Task: Find a house in Butia, Brazil for 2 adults from 10th to 18th August, with a price range of 10,000 to 14,000, including Wifi, Free parking, Gym, TV, Breakfast, and Self check-in.
Action: Mouse moved to (545, 129)
Screenshot: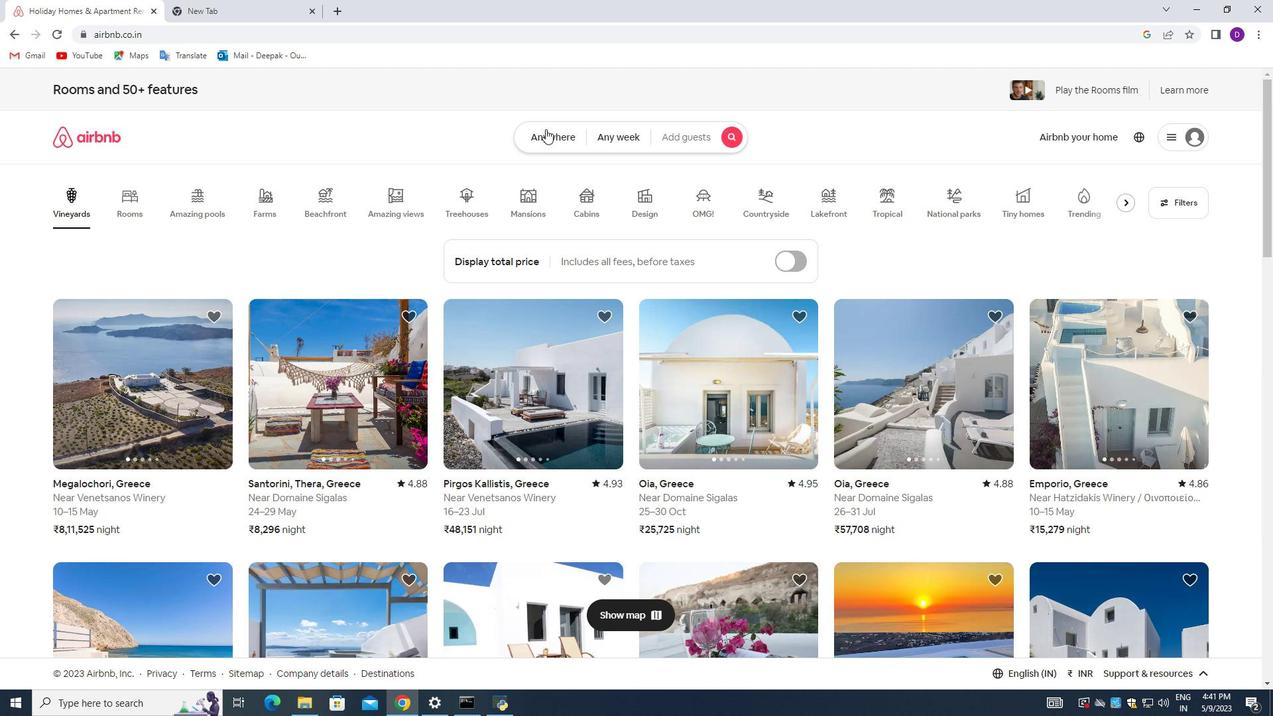 
Action: Mouse pressed left at (545, 129)
Screenshot: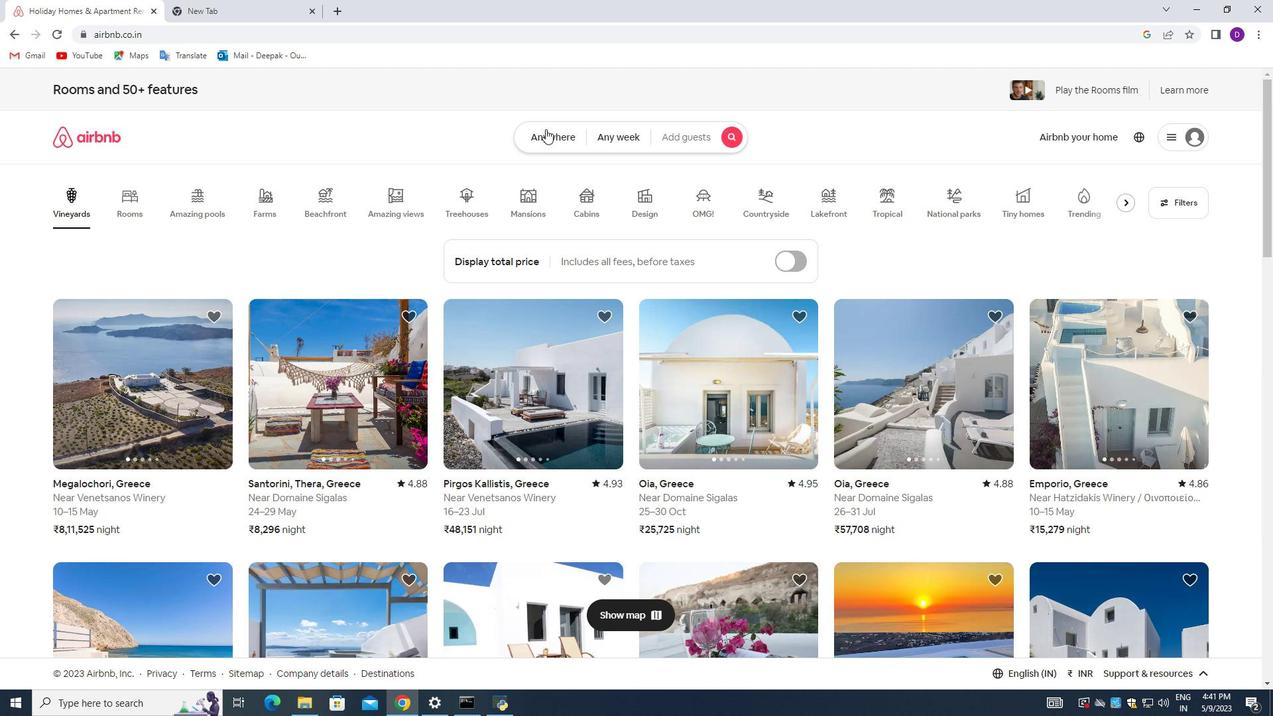 
Action: Mouse moved to (425, 192)
Screenshot: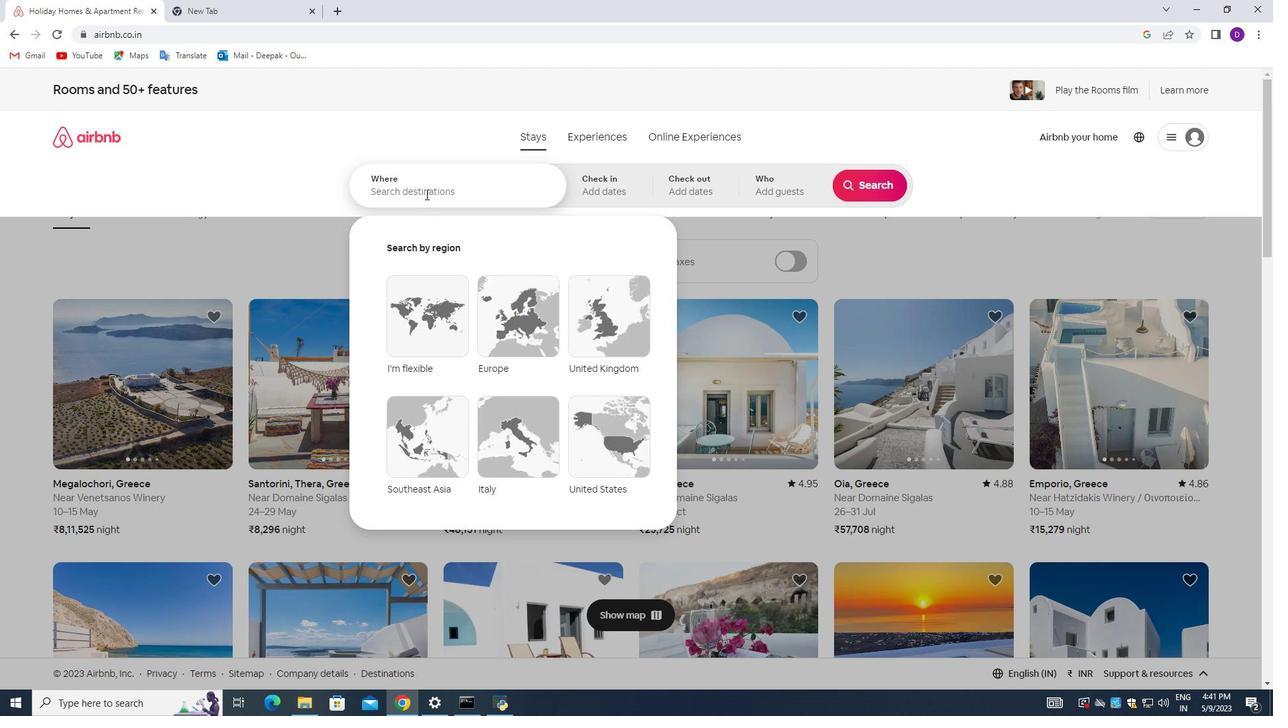 
Action: Mouse pressed left at (425, 192)
Screenshot: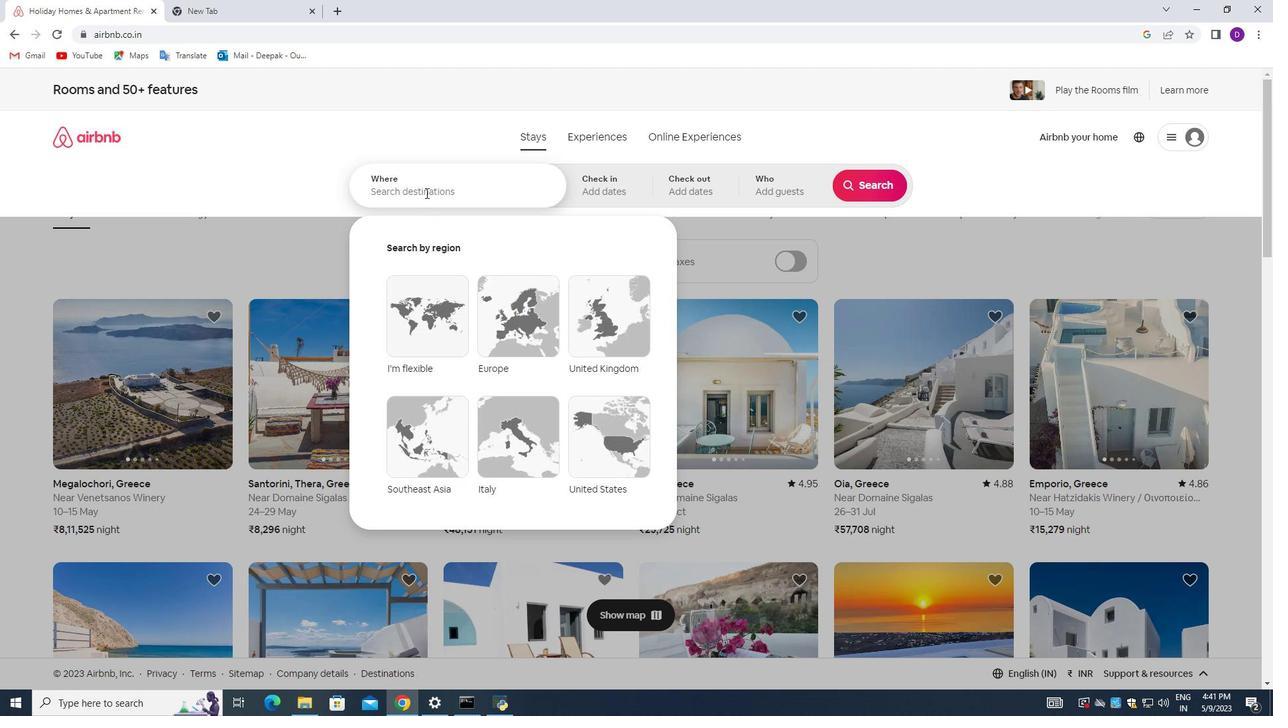
Action: Mouse moved to (425, 192)
Screenshot: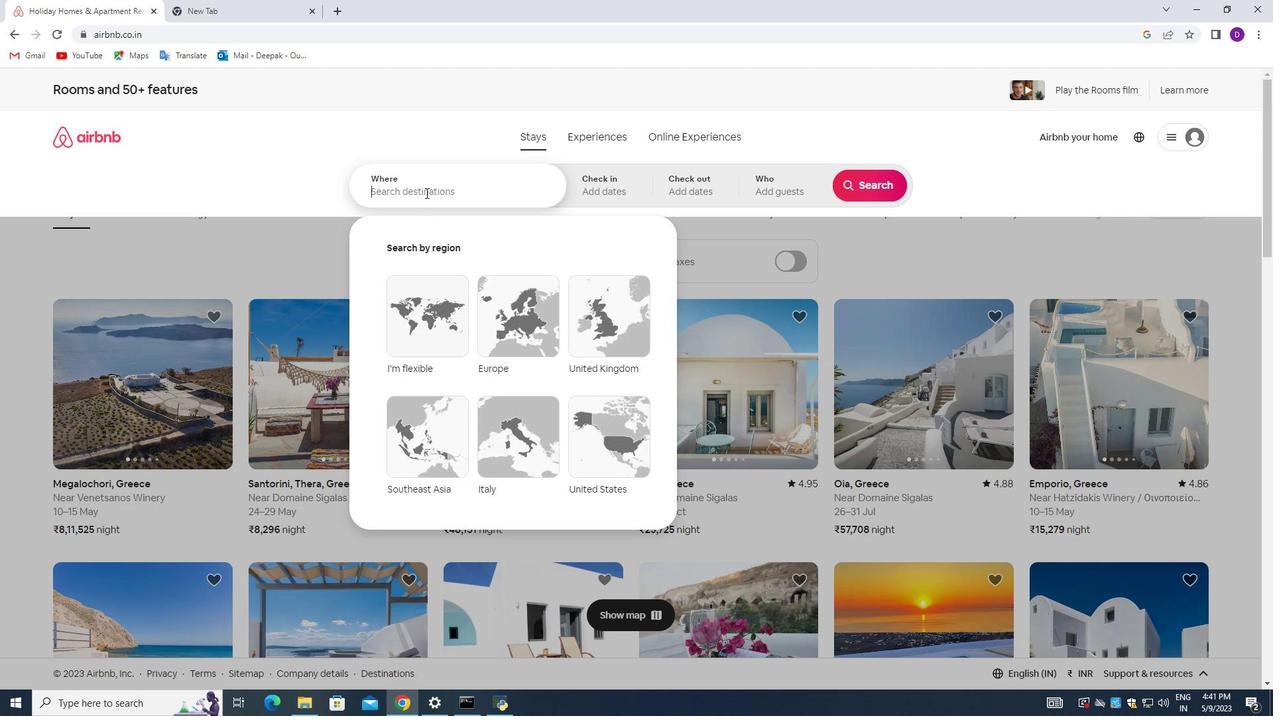 
Action: Key pressed <Key.shift>Butia,<Key.shift><Key.shift><Key.shift><Key.shift><Key.shift><Key.shift><Key.shift><Key.shift><Key.shift><Key.shift><Key.shift><Key.shift><Key.shift><Key.shift><Key.shift>Brazil<Key.enter>
Screenshot: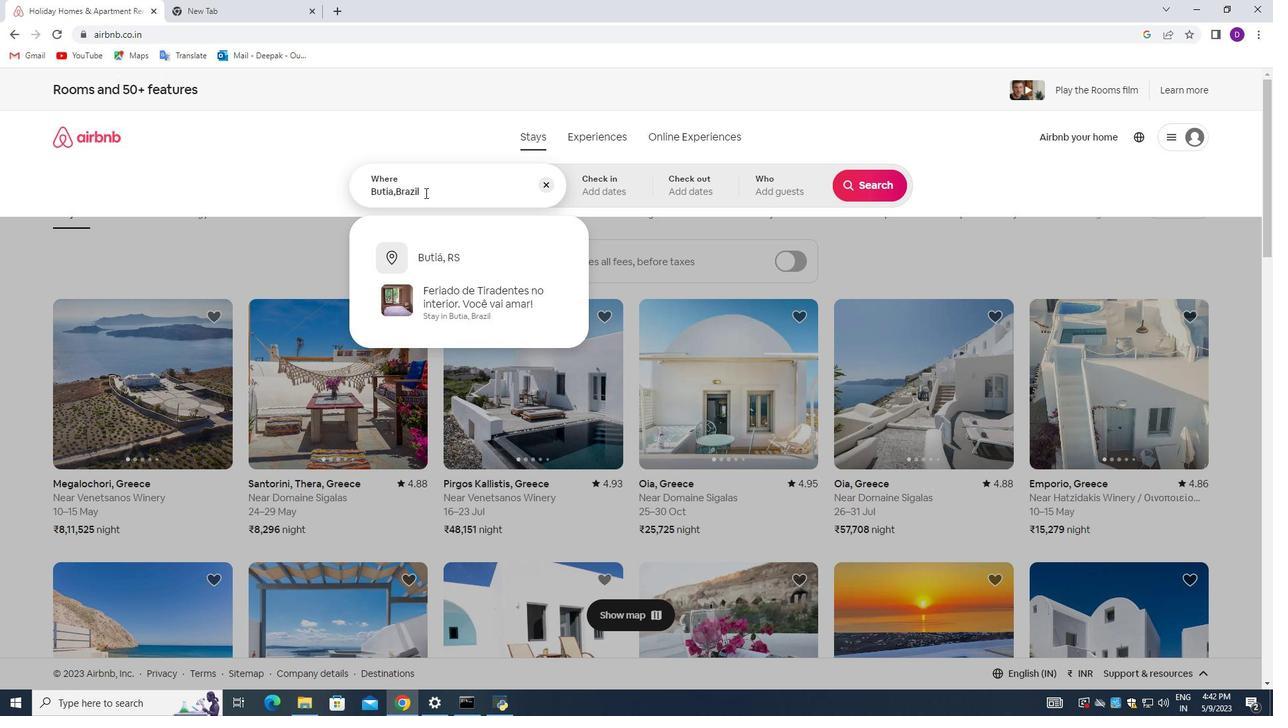 
Action: Mouse moved to (867, 297)
Screenshot: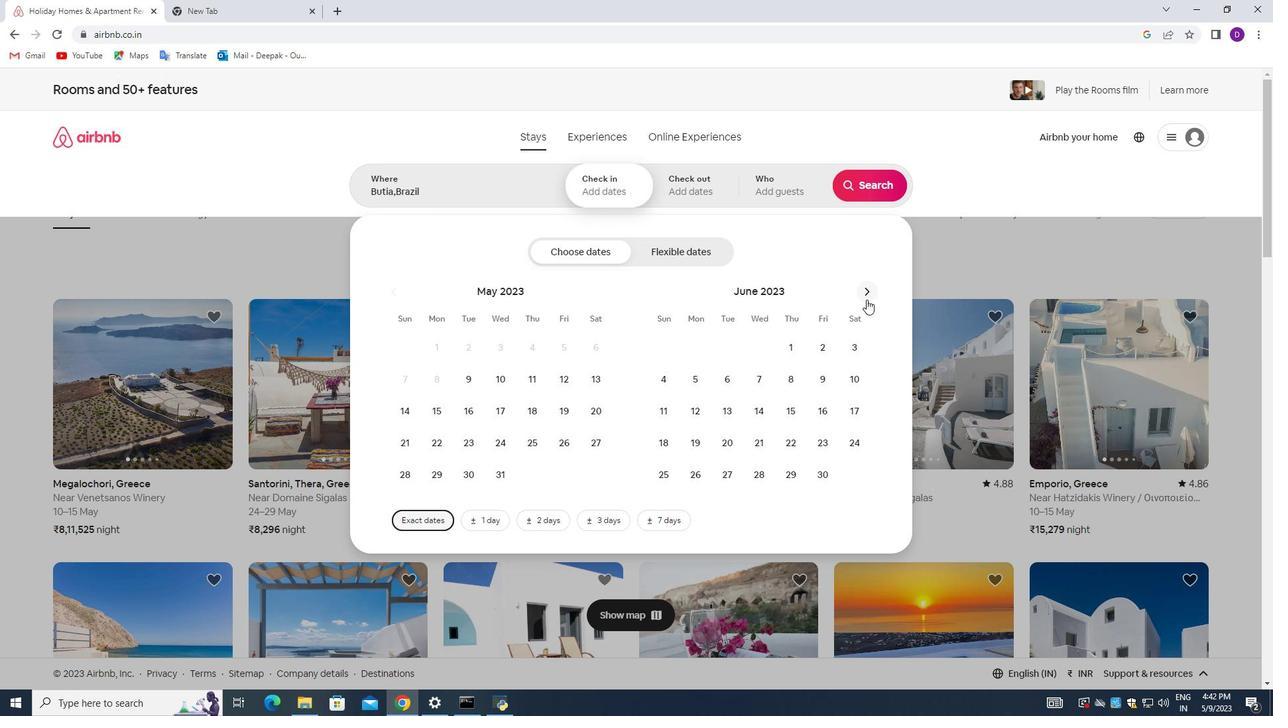 
Action: Mouse pressed left at (867, 297)
Screenshot: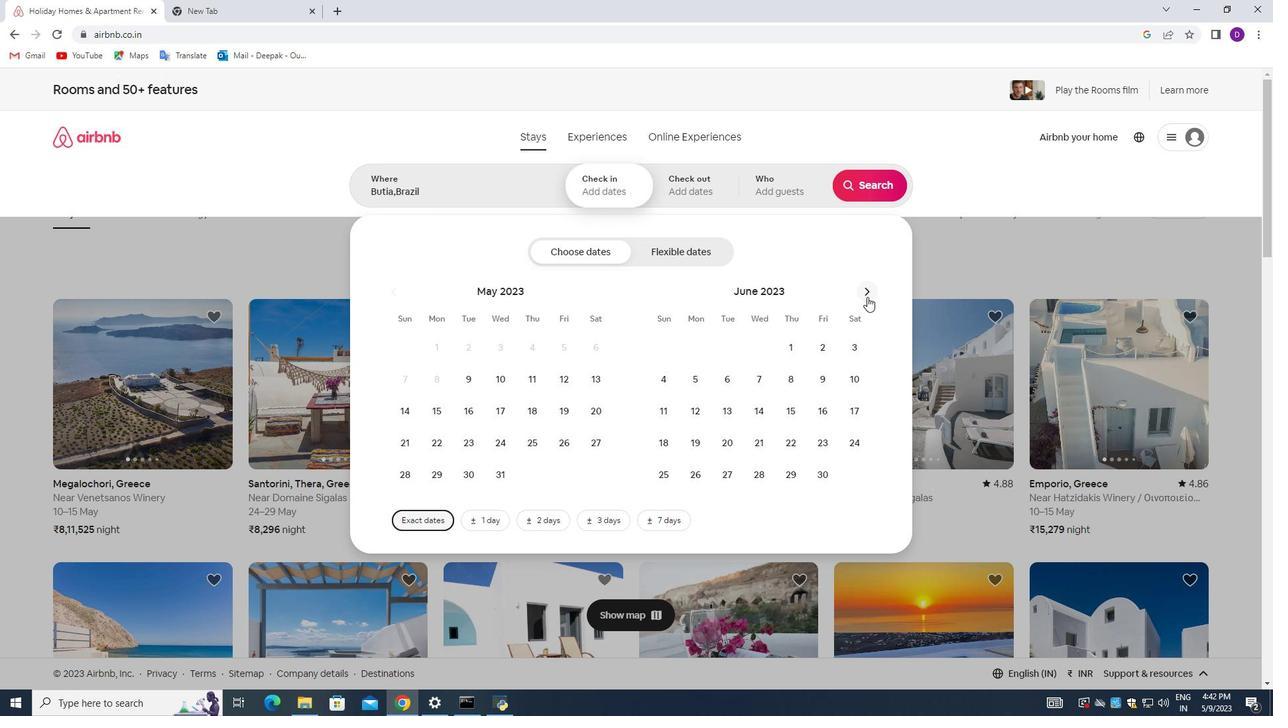 
Action: Mouse pressed left at (867, 297)
Screenshot: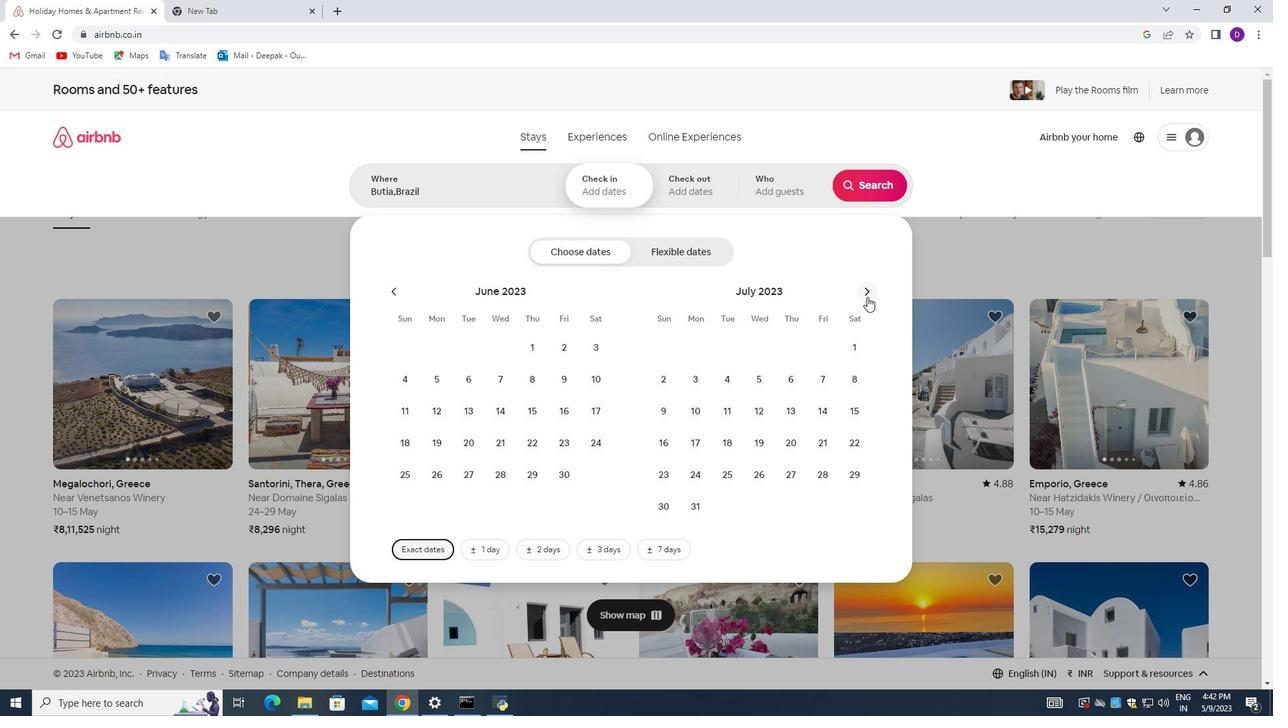 
Action: Mouse moved to (799, 385)
Screenshot: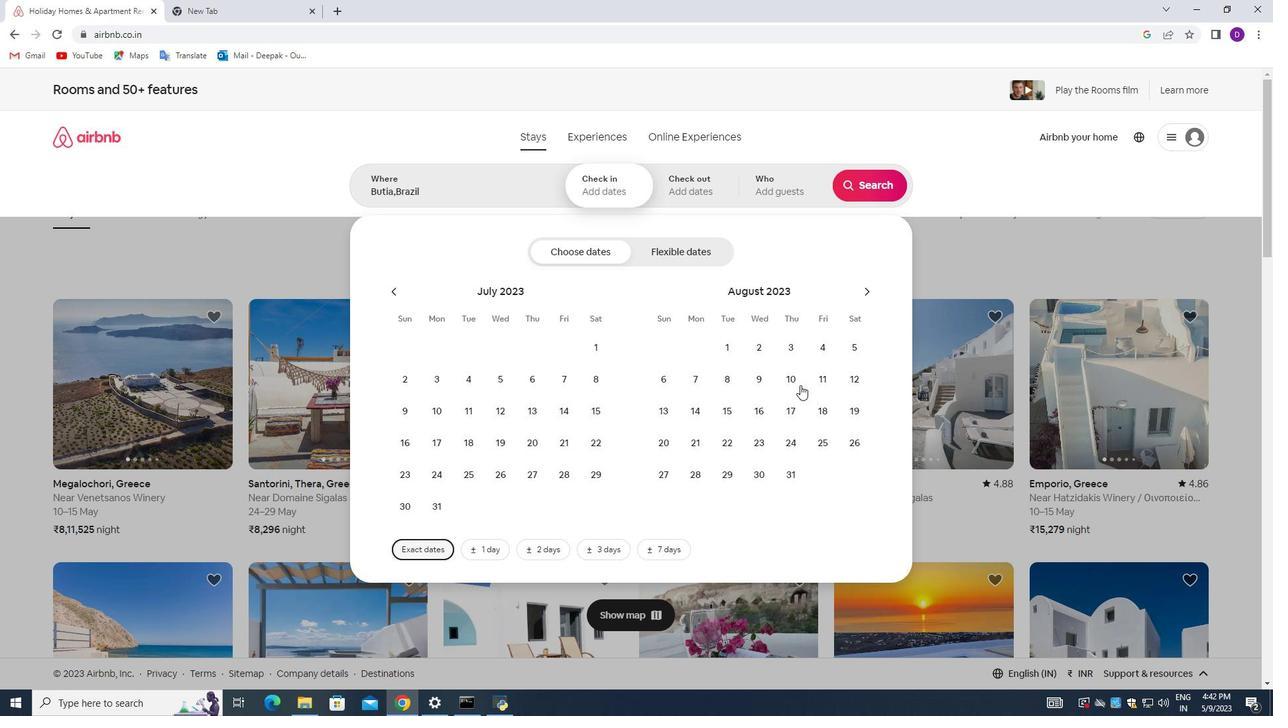 
Action: Mouse pressed left at (799, 385)
Screenshot: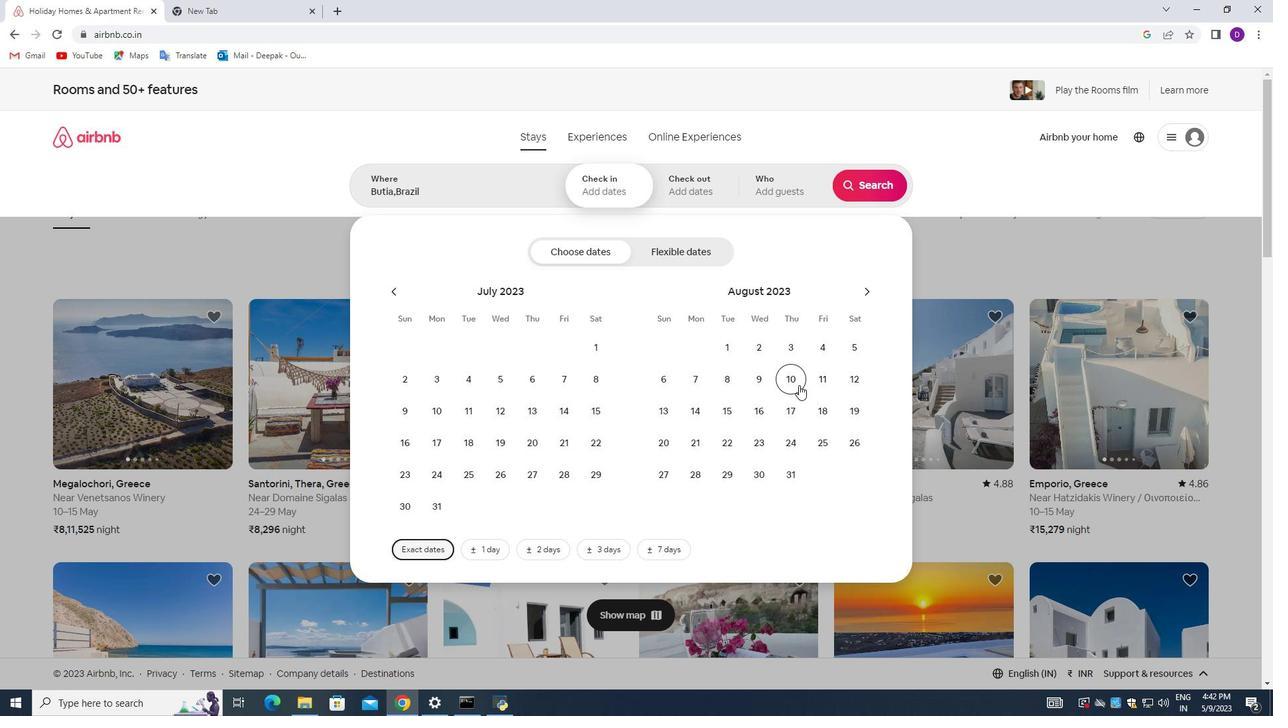 
Action: Mouse moved to (819, 413)
Screenshot: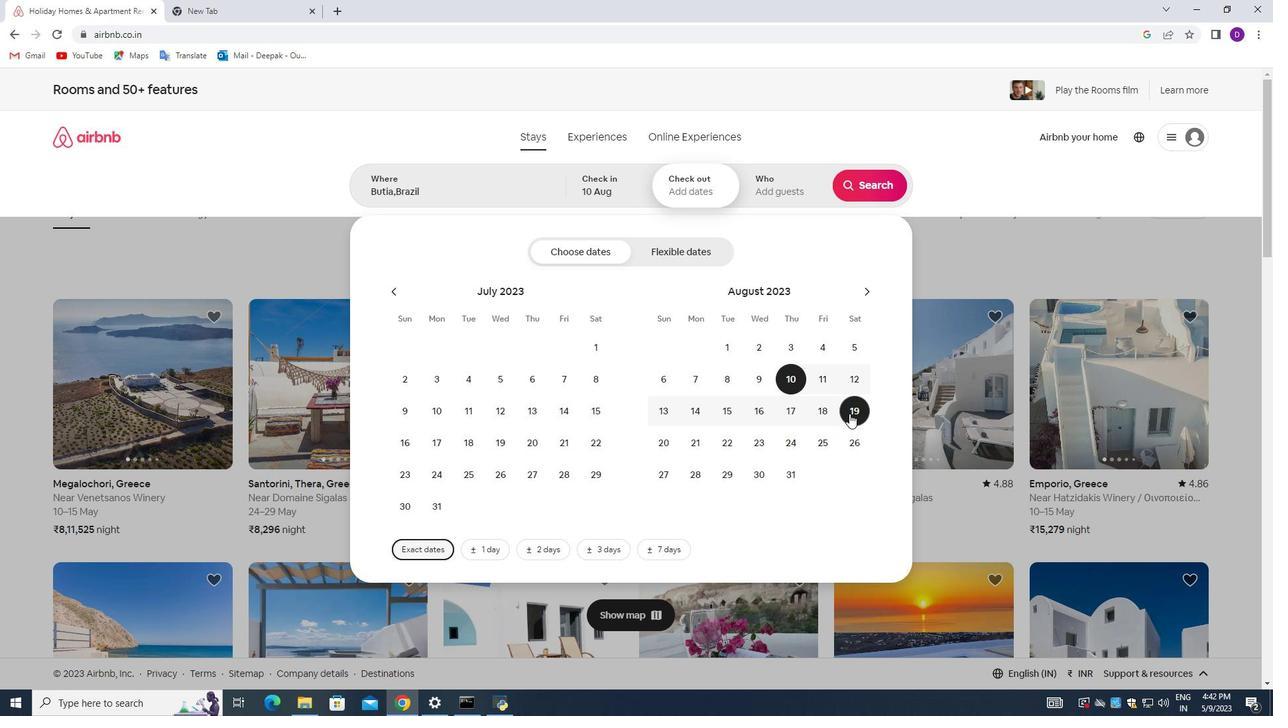 
Action: Mouse pressed left at (819, 413)
Screenshot: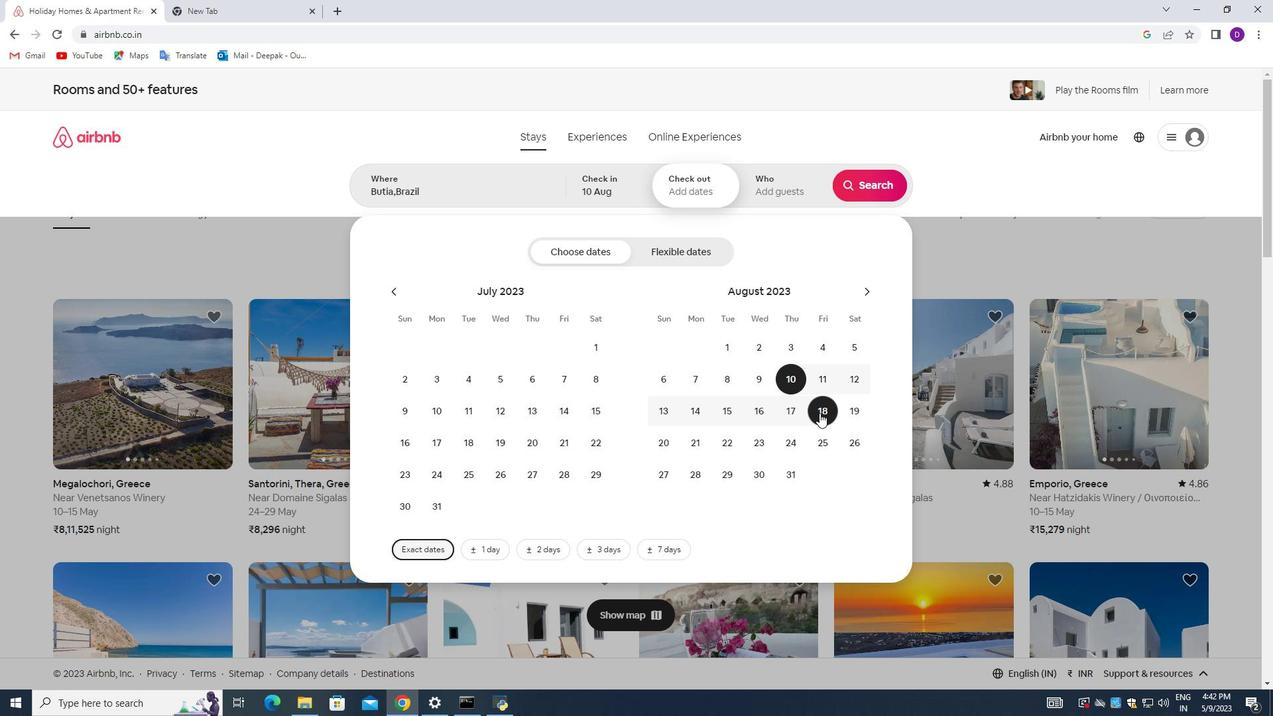 
Action: Mouse moved to (750, 182)
Screenshot: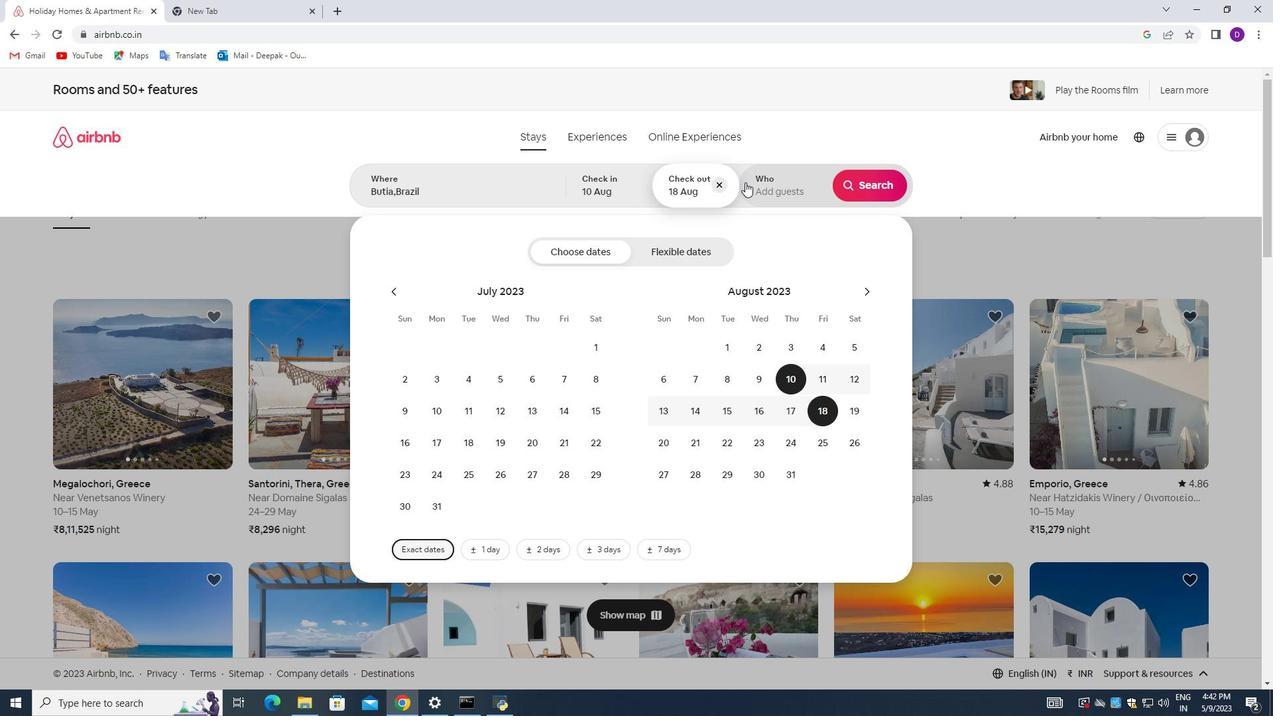 
Action: Mouse pressed left at (750, 182)
Screenshot: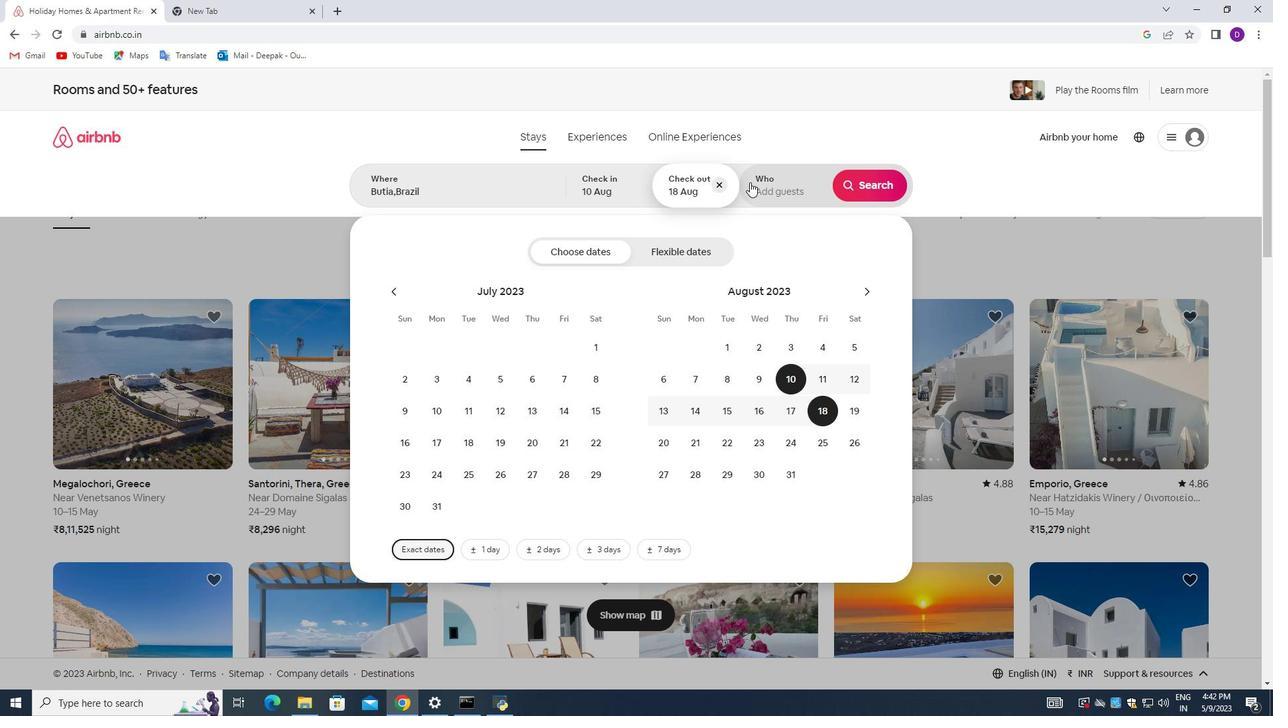 
Action: Mouse moved to (875, 256)
Screenshot: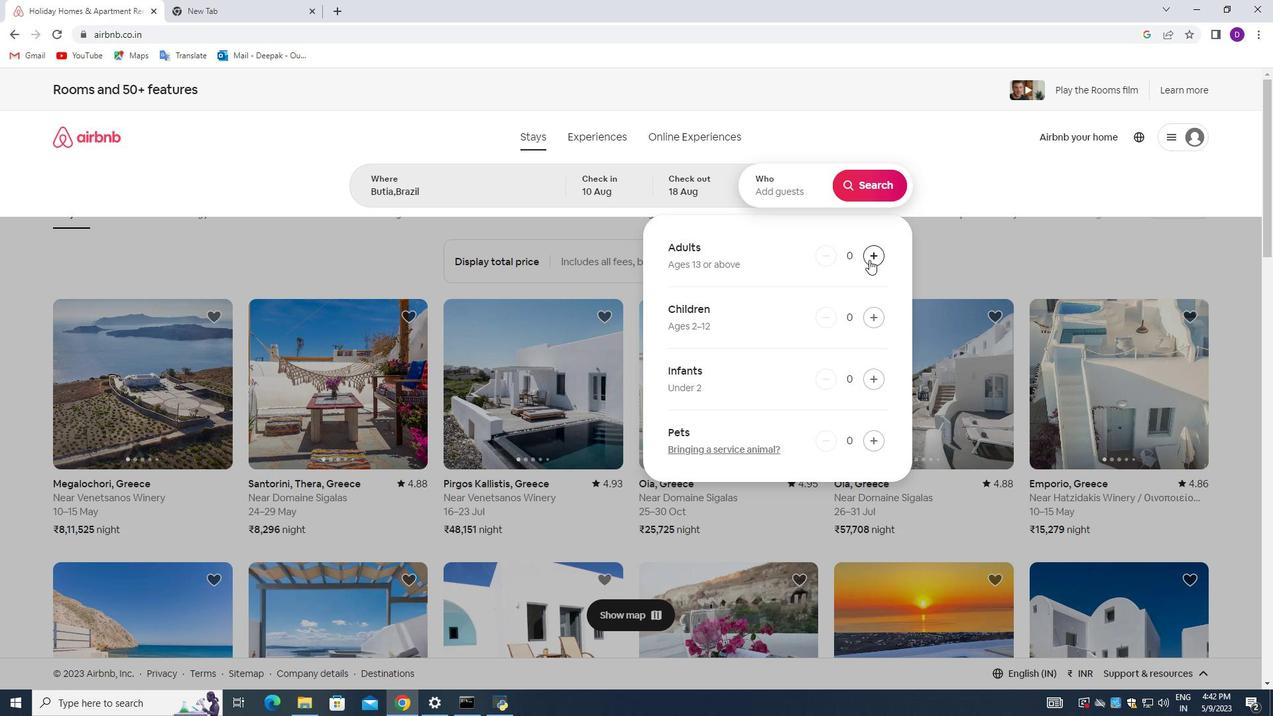
Action: Mouse pressed left at (875, 256)
Screenshot: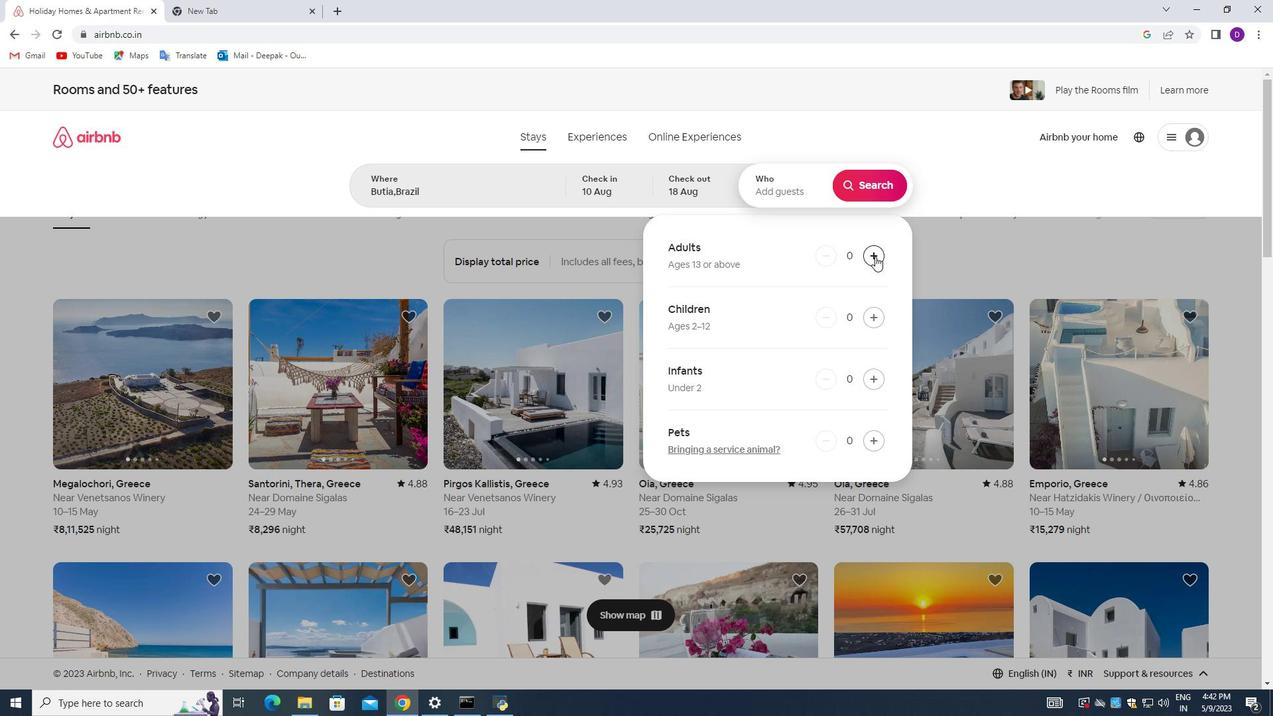 
Action: Mouse pressed left at (875, 256)
Screenshot: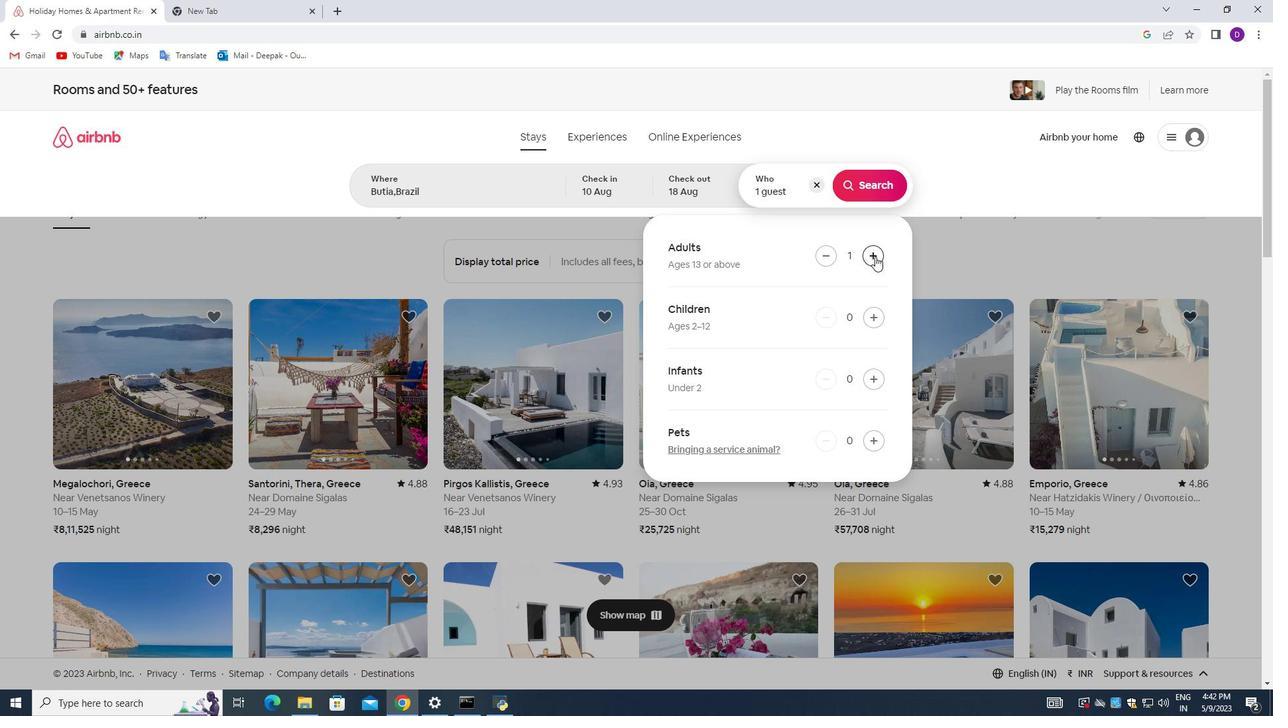 
Action: Mouse moved to (871, 196)
Screenshot: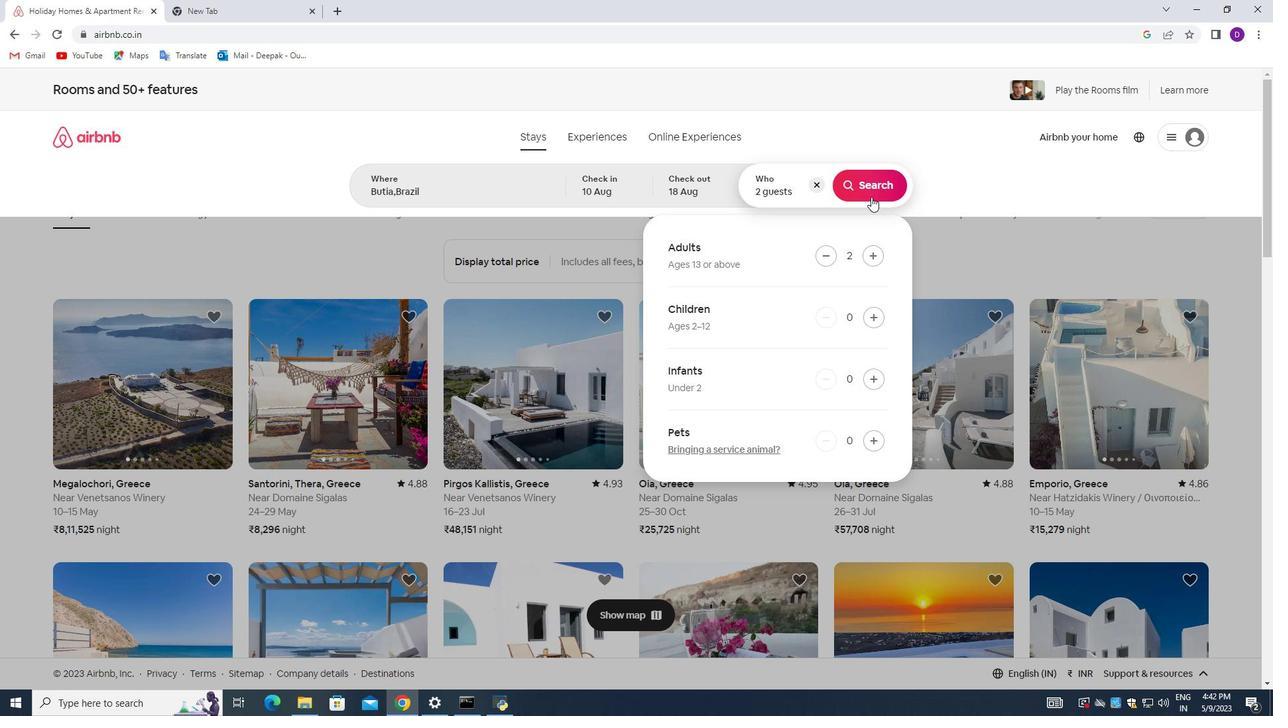 
Action: Mouse pressed left at (871, 196)
Screenshot: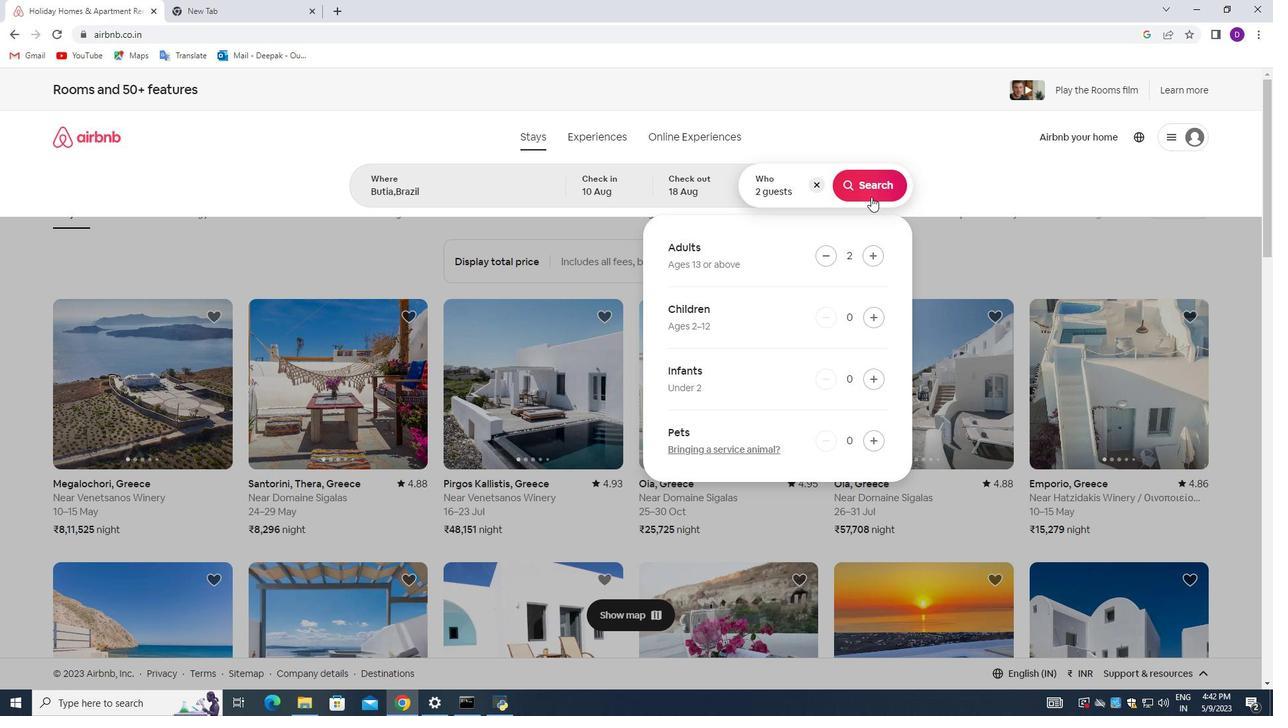 
Action: Mouse moved to (1212, 147)
Screenshot: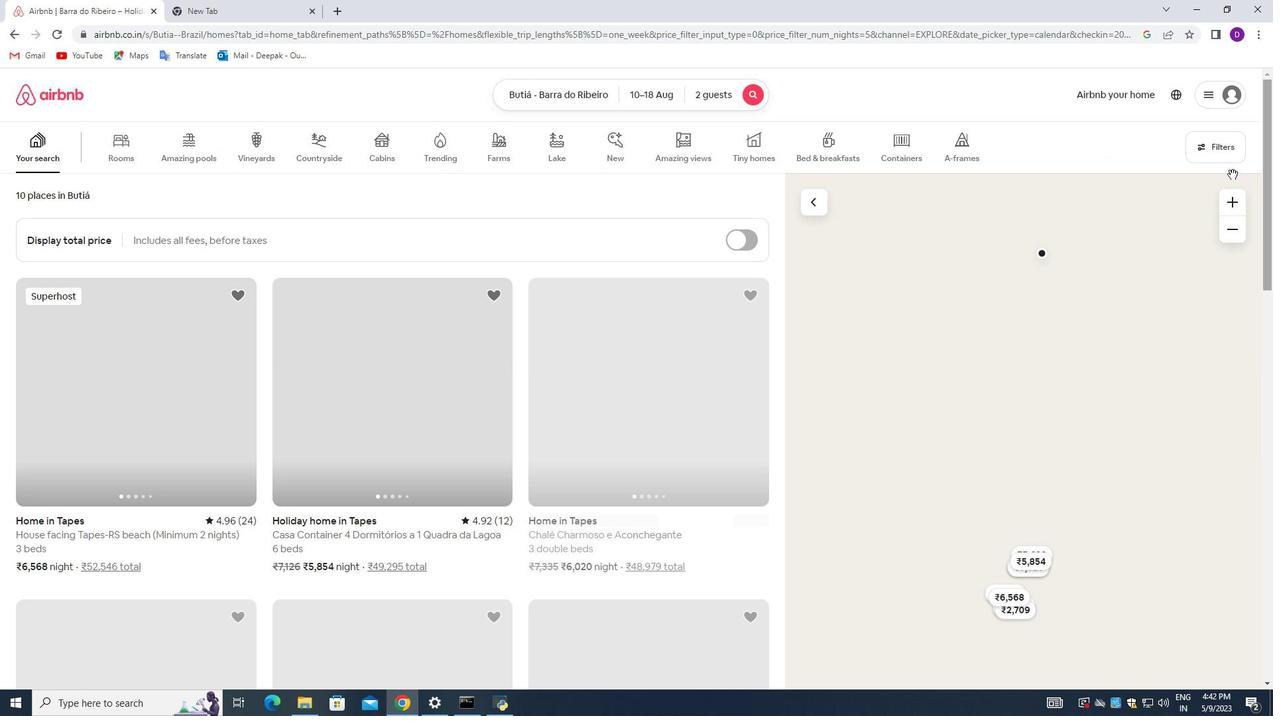 
Action: Mouse pressed left at (1212, 147)
Screenshot: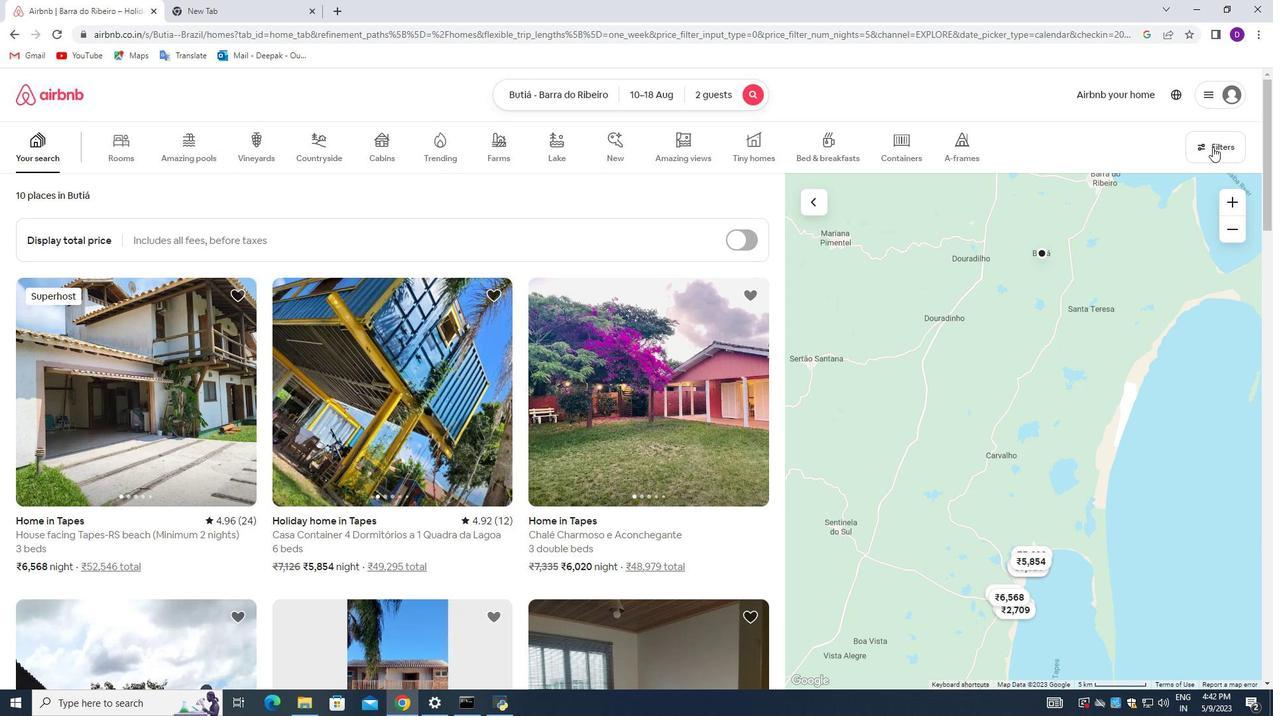 
Action: Mouse moved to (464, 473)
Screenshot: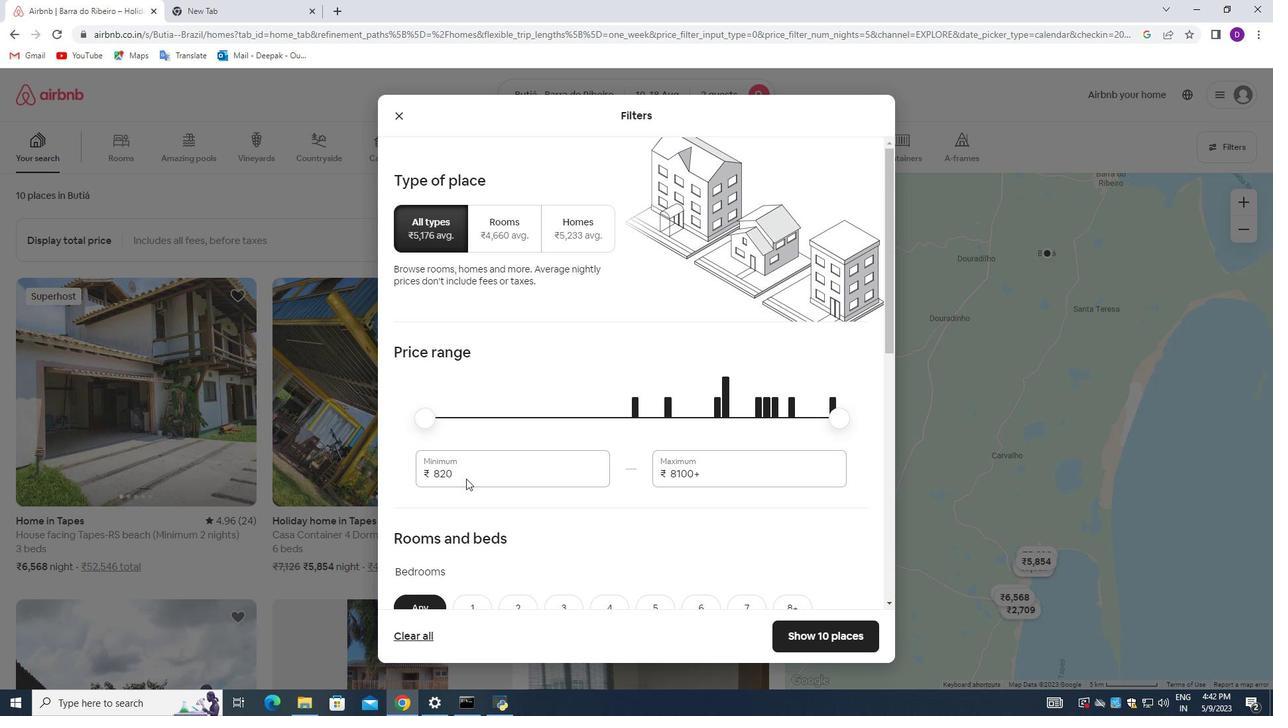 
Action: Mouse pressed left at (464, 473)
Screenshot: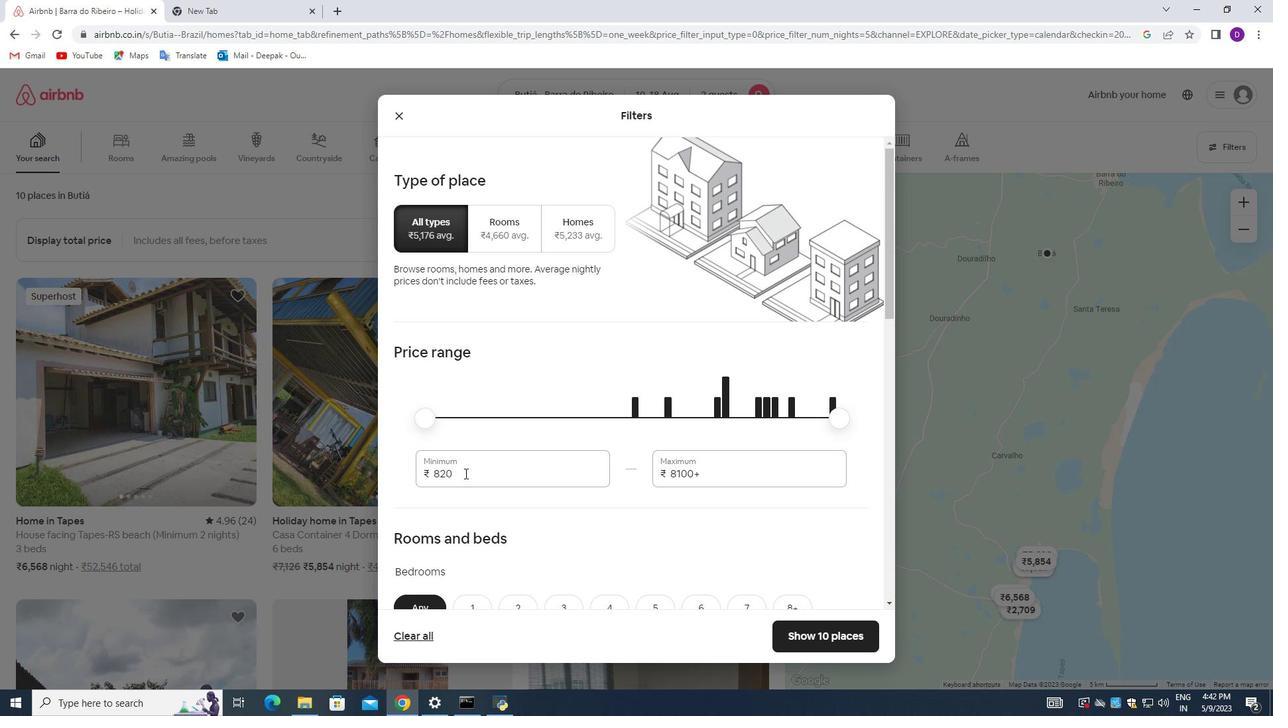 
Action: Mouse pressed left at (464, 473)
Screenshot: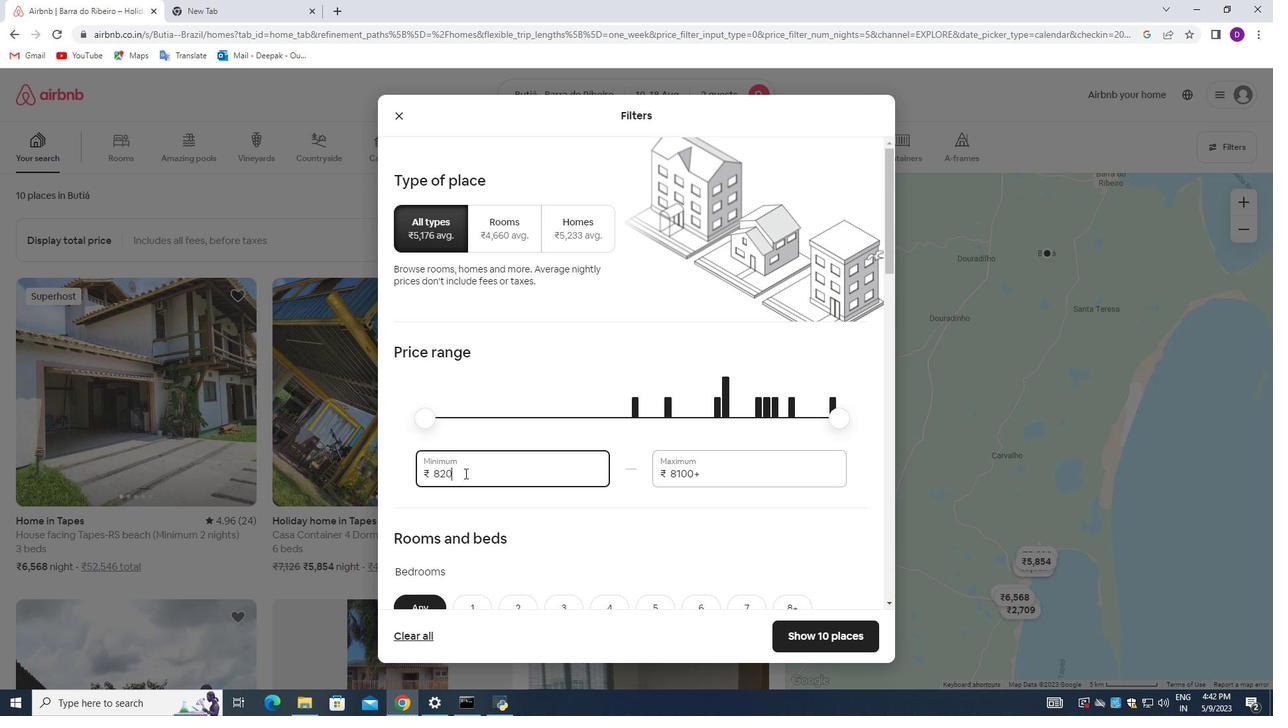 
Action: Mouse moved to (472, 475)
Screenshot: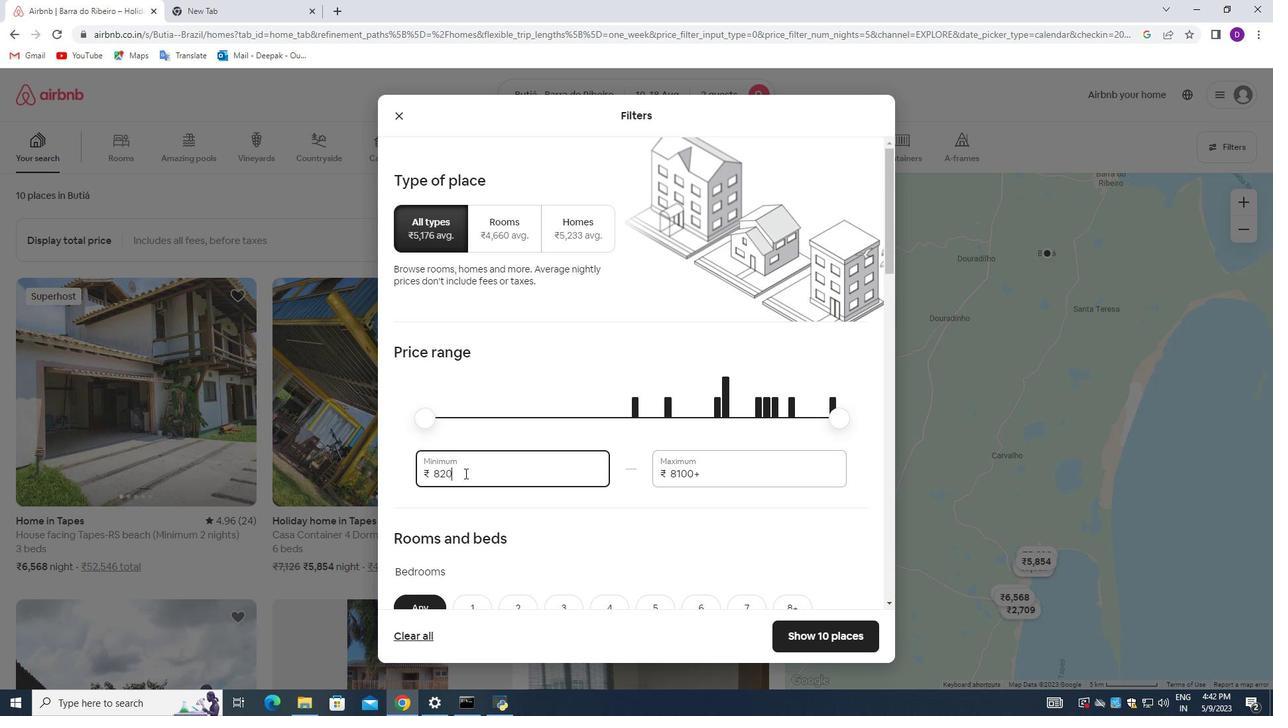 
Action: Key pressed <Key.backspace>10000<Key.tab>14000
Screenshot: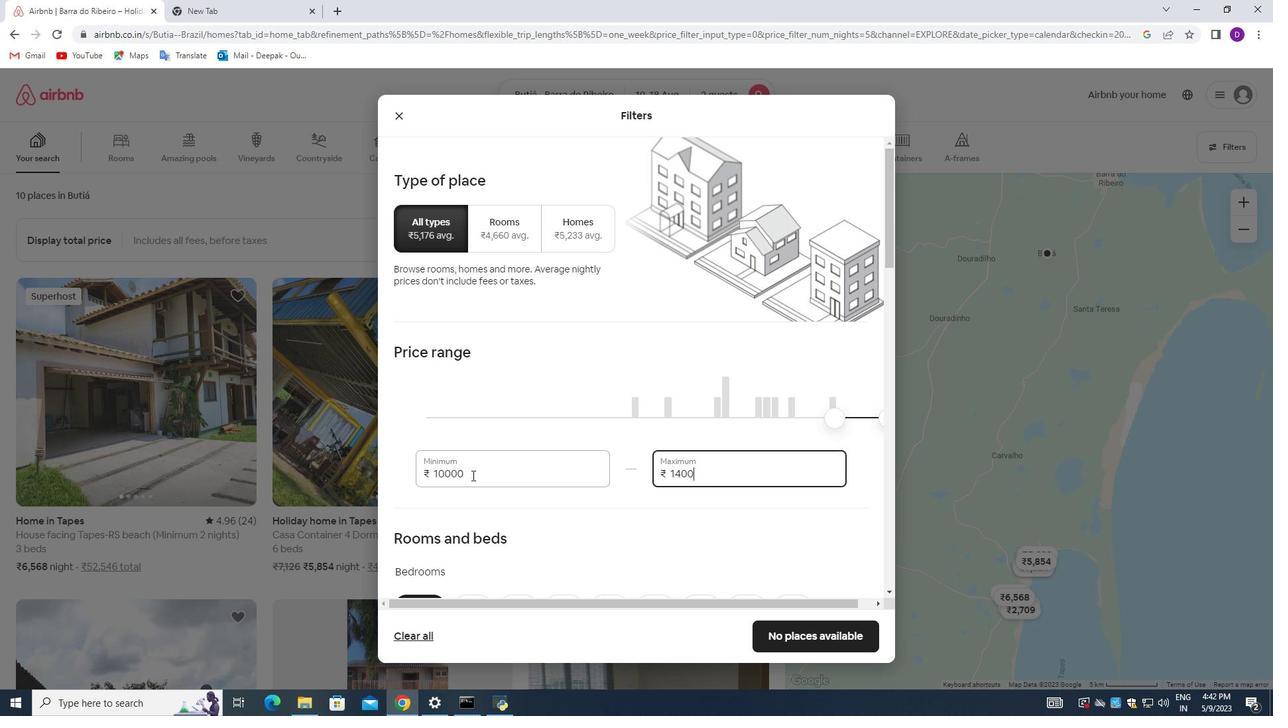 
Action: Mouse scrolled (472, 474) with delta (0, 0)
Screenshot: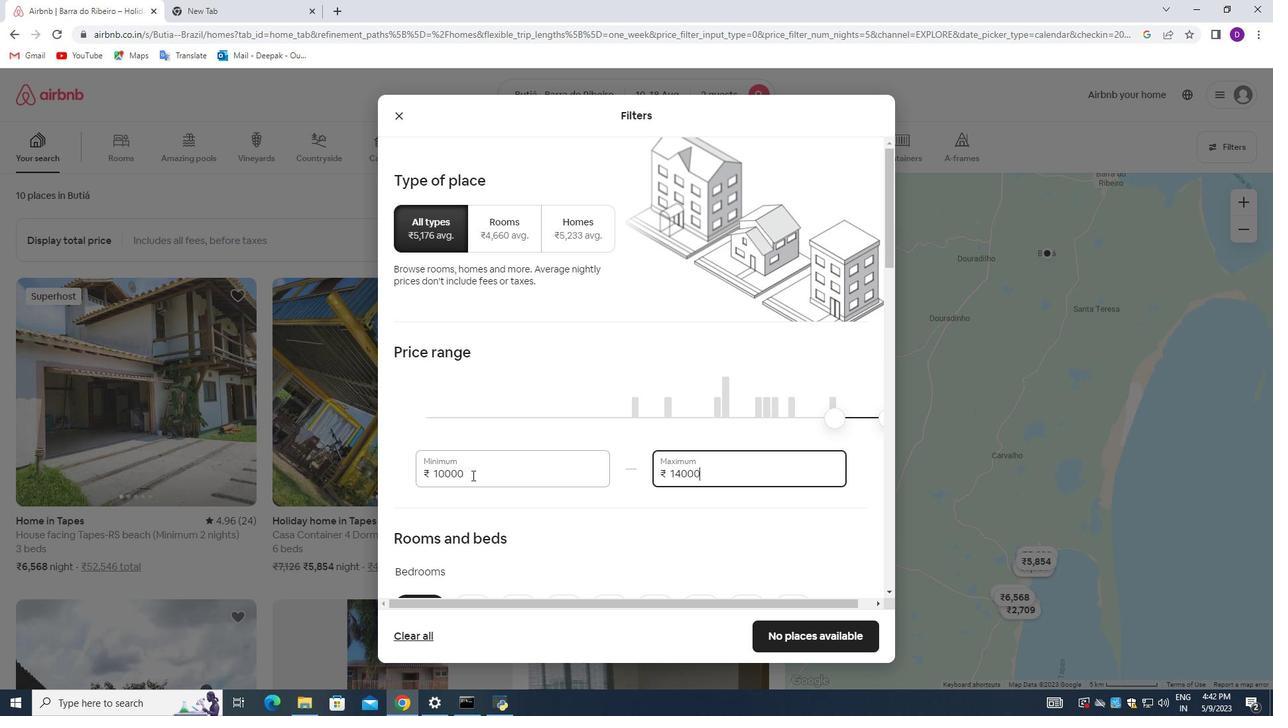 
Action: Mouse moved to (472, 476)
Screenshot: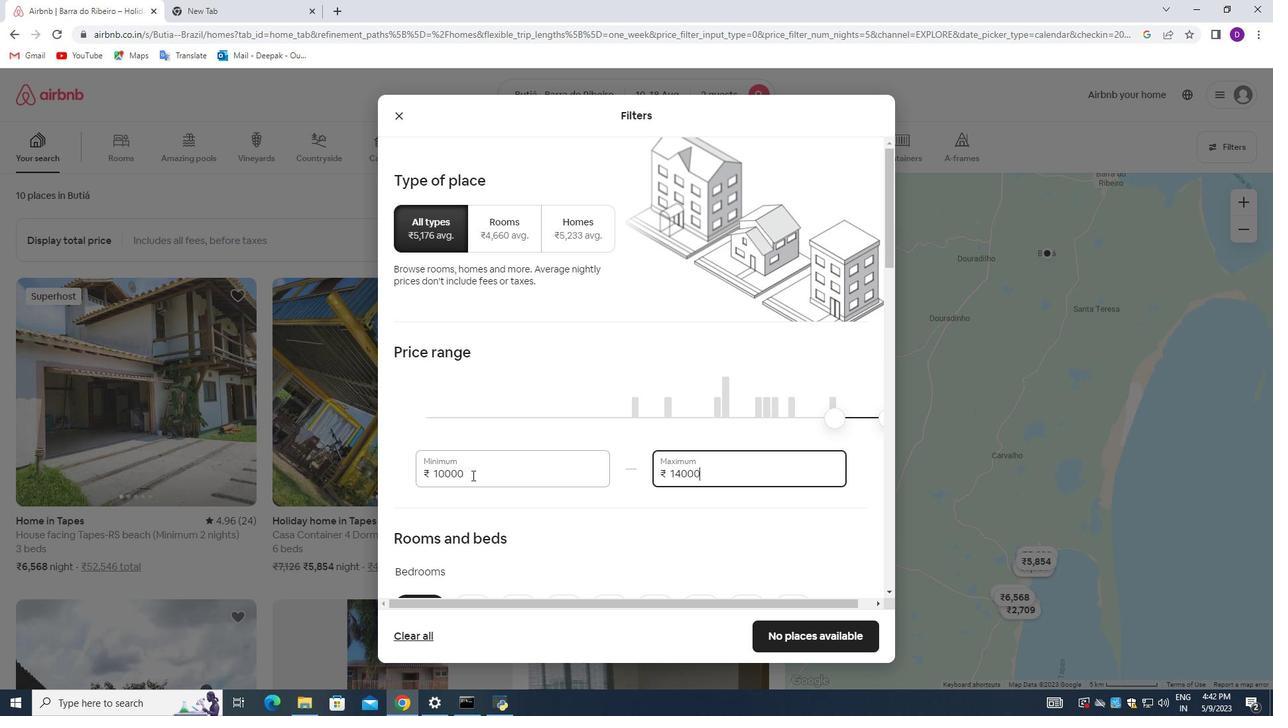 
Action: Mouse scrolled (472, 476) with delta (0, 0)
Screenshot: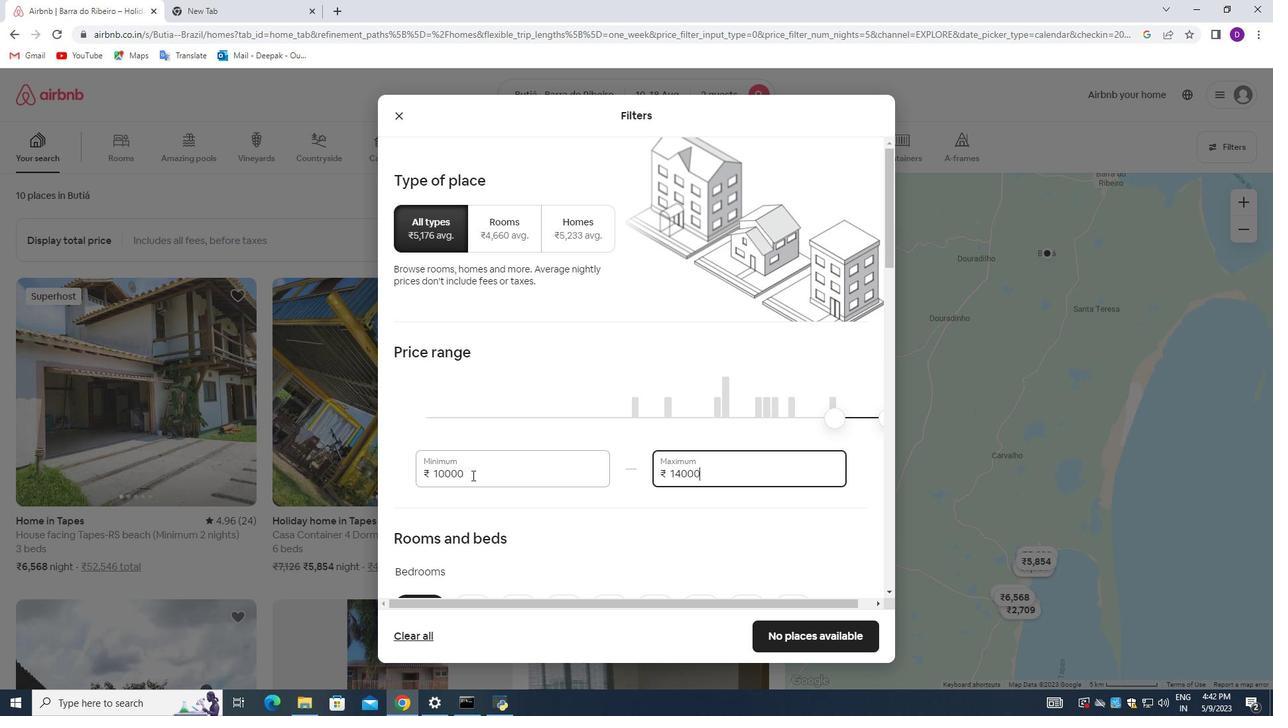 
Action: Mouse moved to (478, 480)
Screenshot: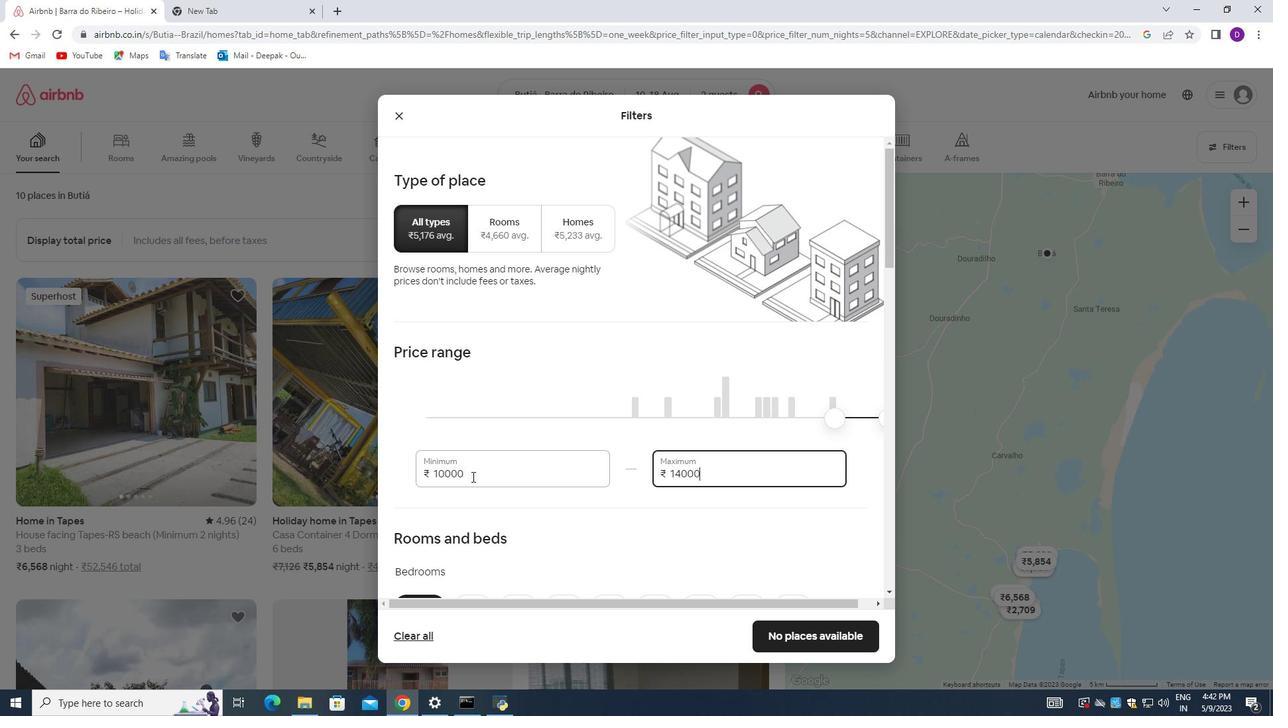 
Action: Mouse scrolled (478, 480) with delta (0, 0)
Screenshot: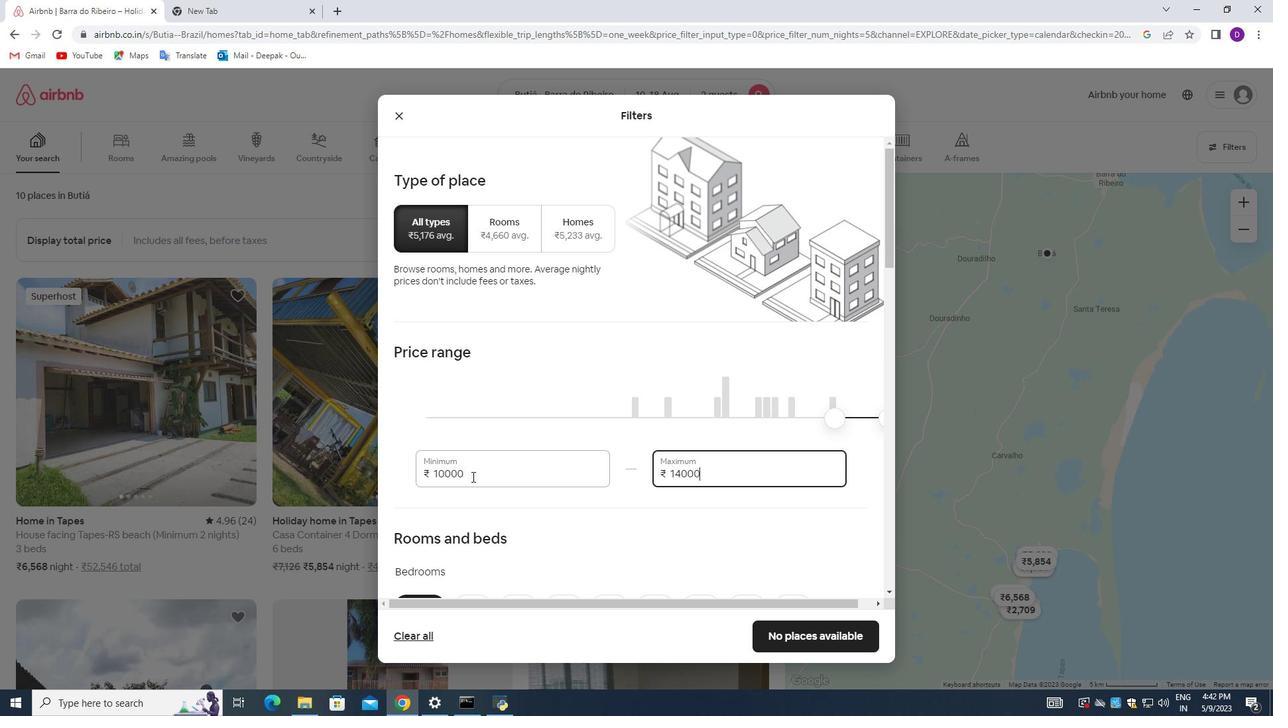 
Action: Mouse moved to (466, 409)
Screenshot: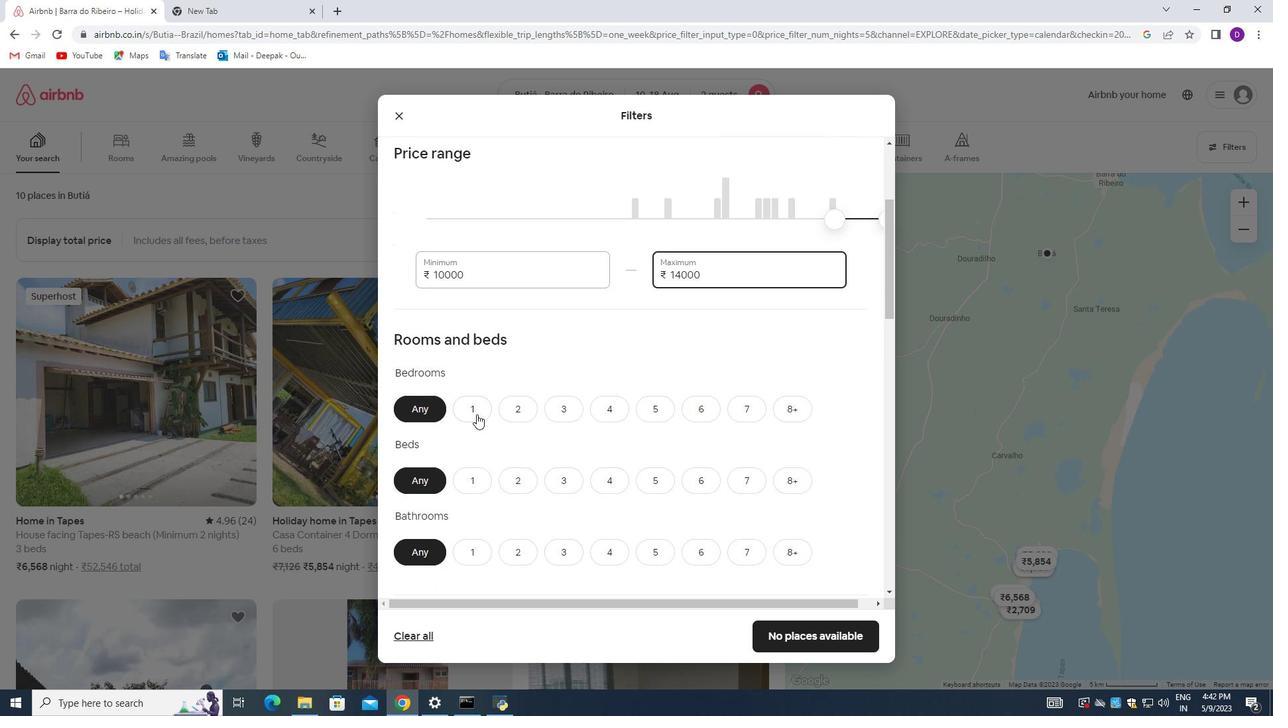 
Action: Mouse pressed left at (466, 409)
Screenshot: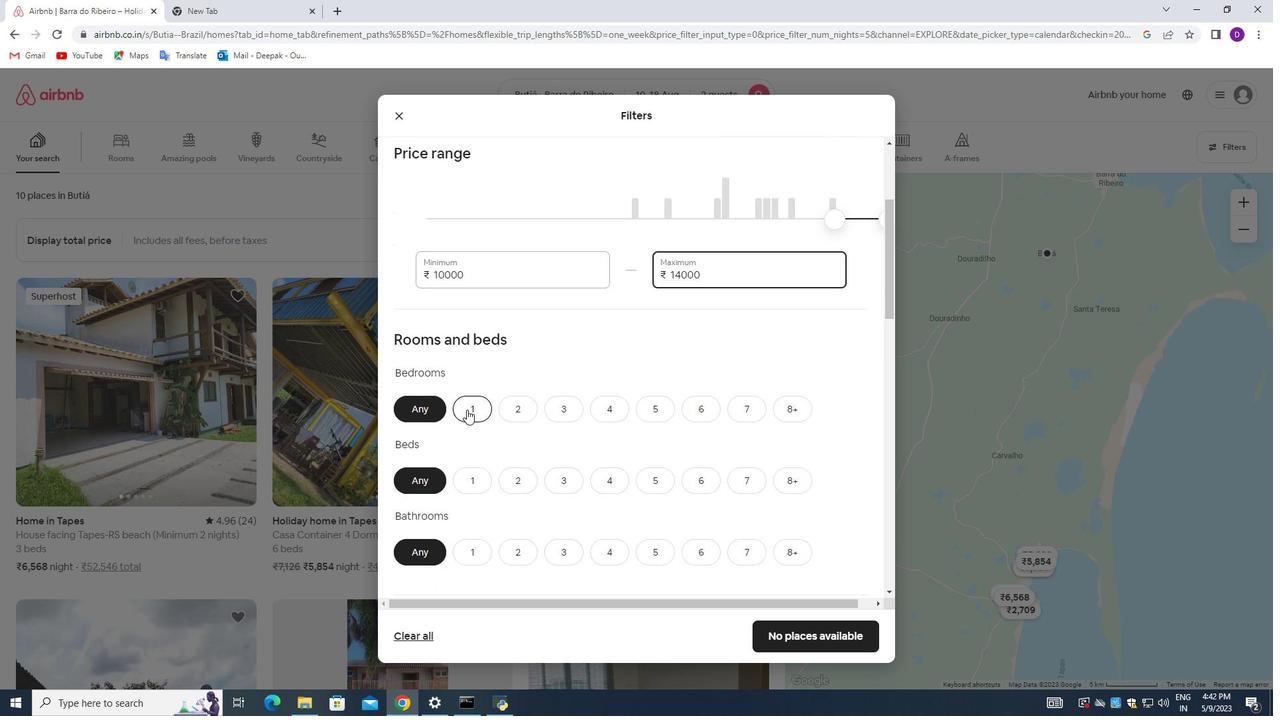 
Action: Mouse moved to (472, 484)
Screenshot: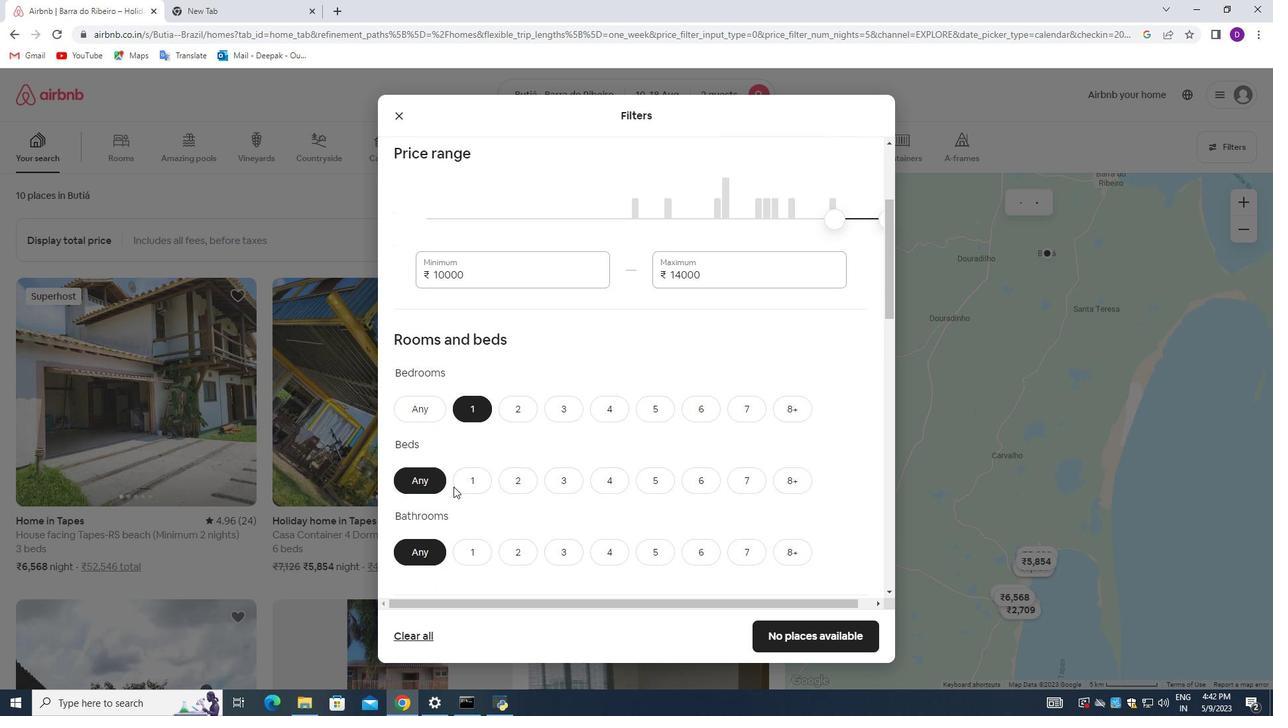 
Action: Mouse pressed left at (472, 484)
Screenshot: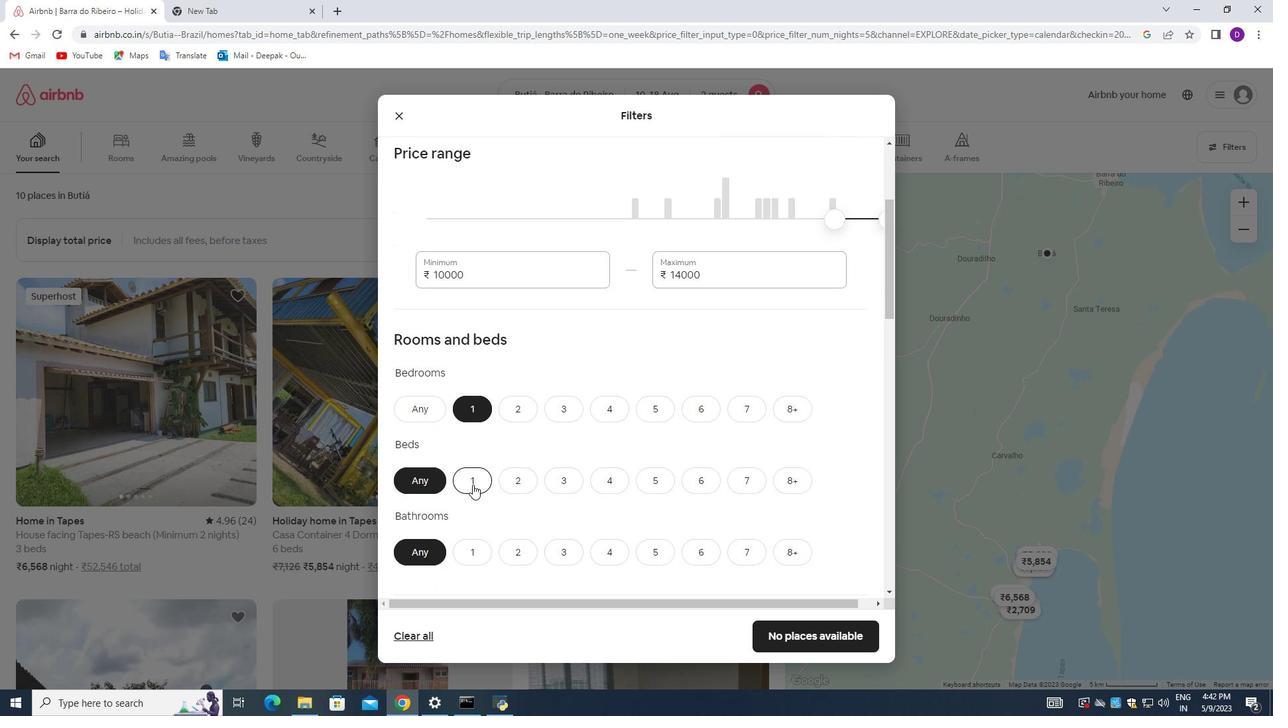 
Action: Mouse moved to (474, 551)
Screenshot: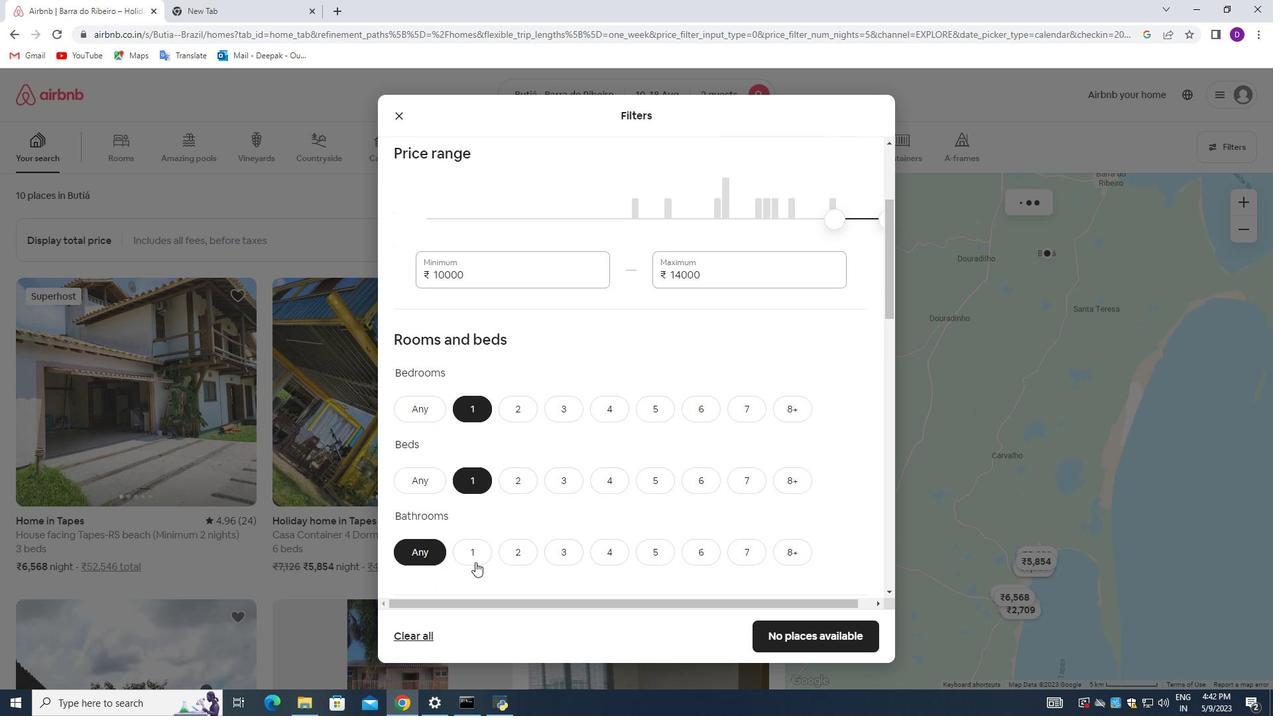 
Action: Mouse pressed left at (474, 551)
Screenshot: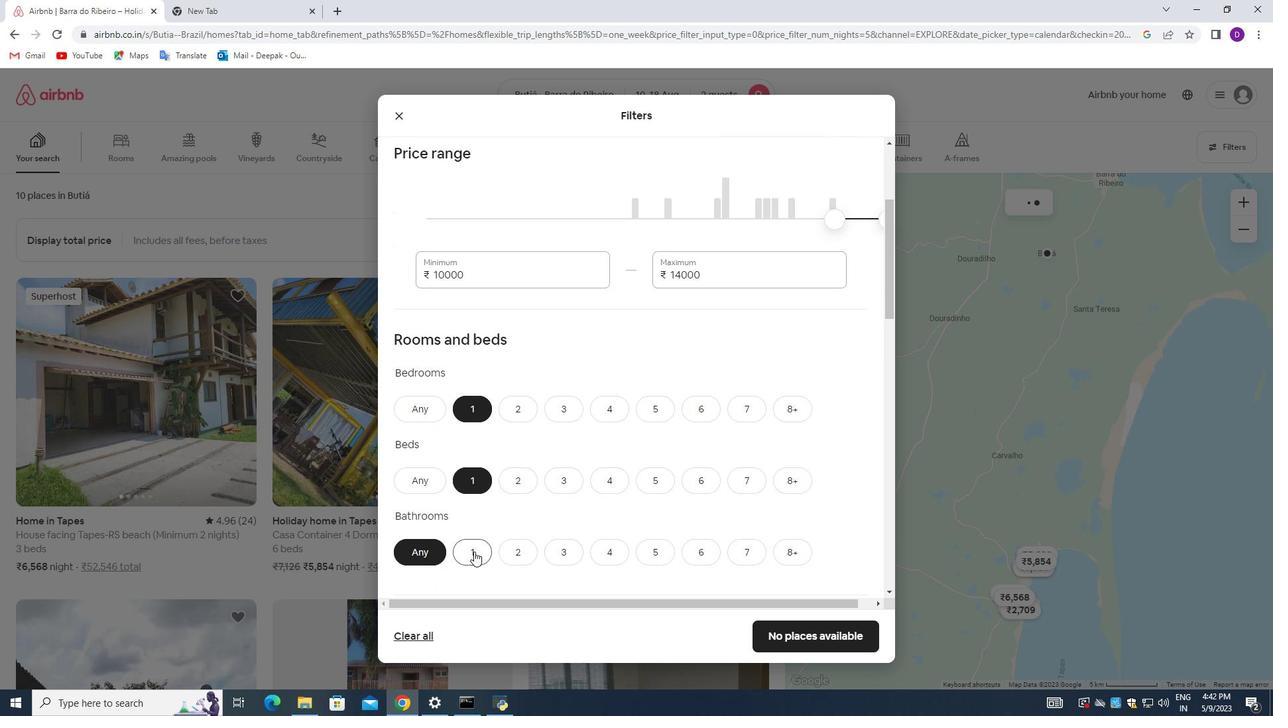 
Action: Mouse moved to (713, 570)
Screenshot: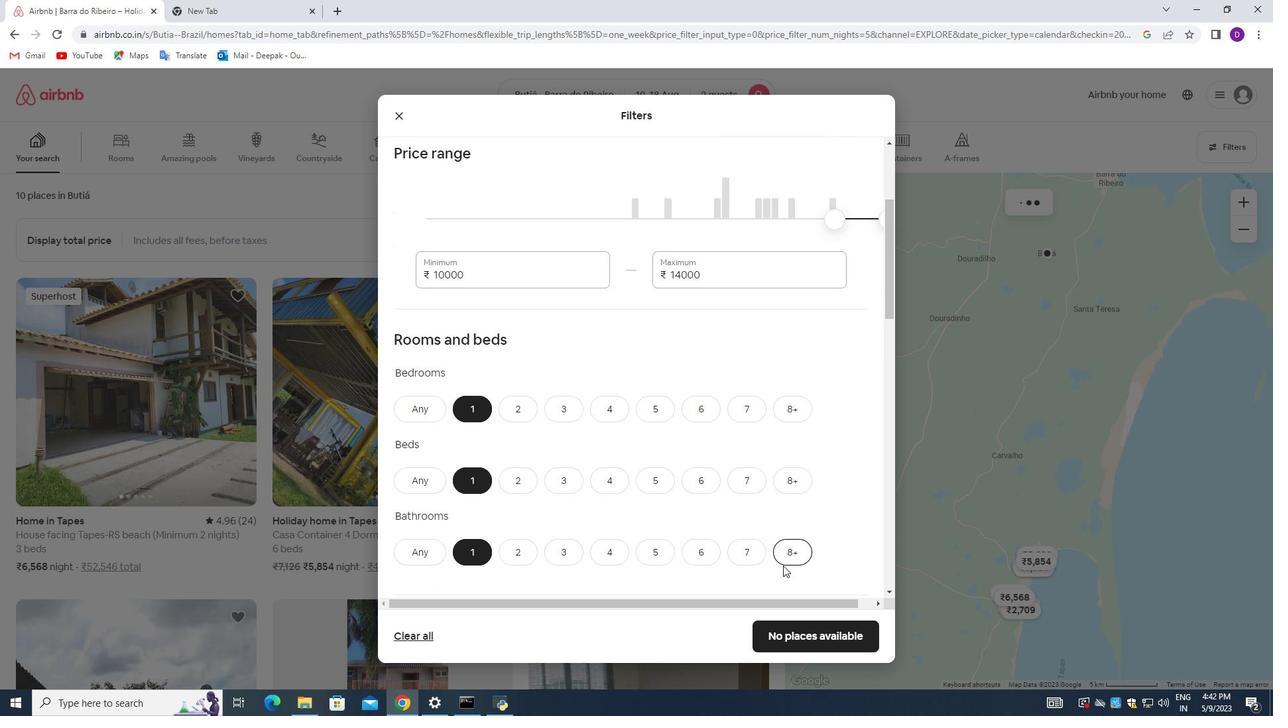 
Action: Mouse scrolled (729, 570) with delta (0, 0)
Screenshot: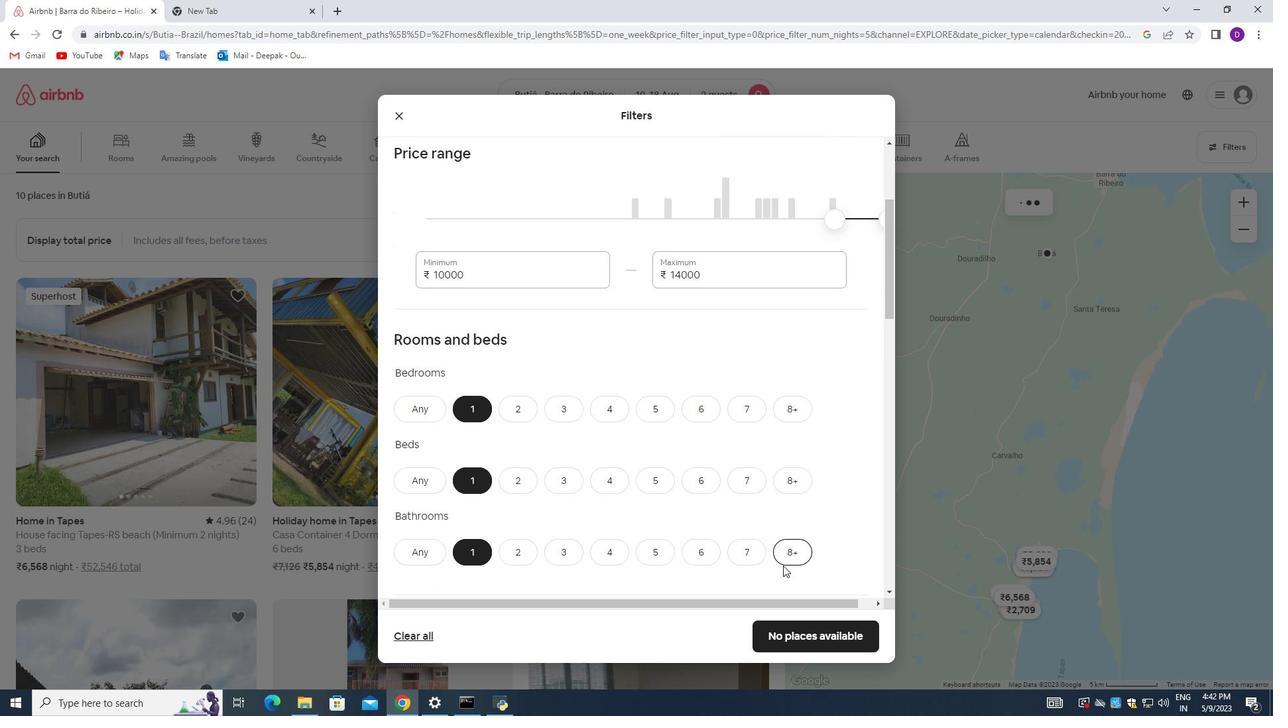 
Action: Mouse moved to (712, 570)
Screenshot: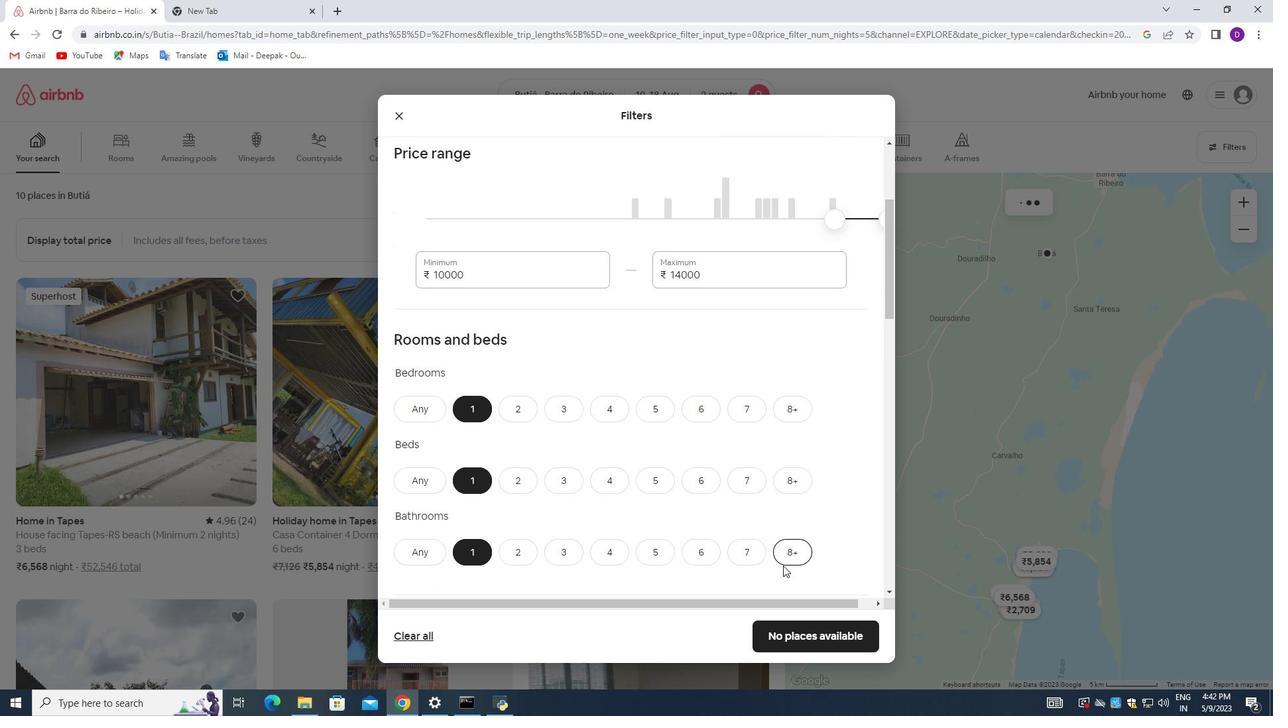 
Action: Mouse scrolled (716, 570) with delta (0, 0)
Screenshot: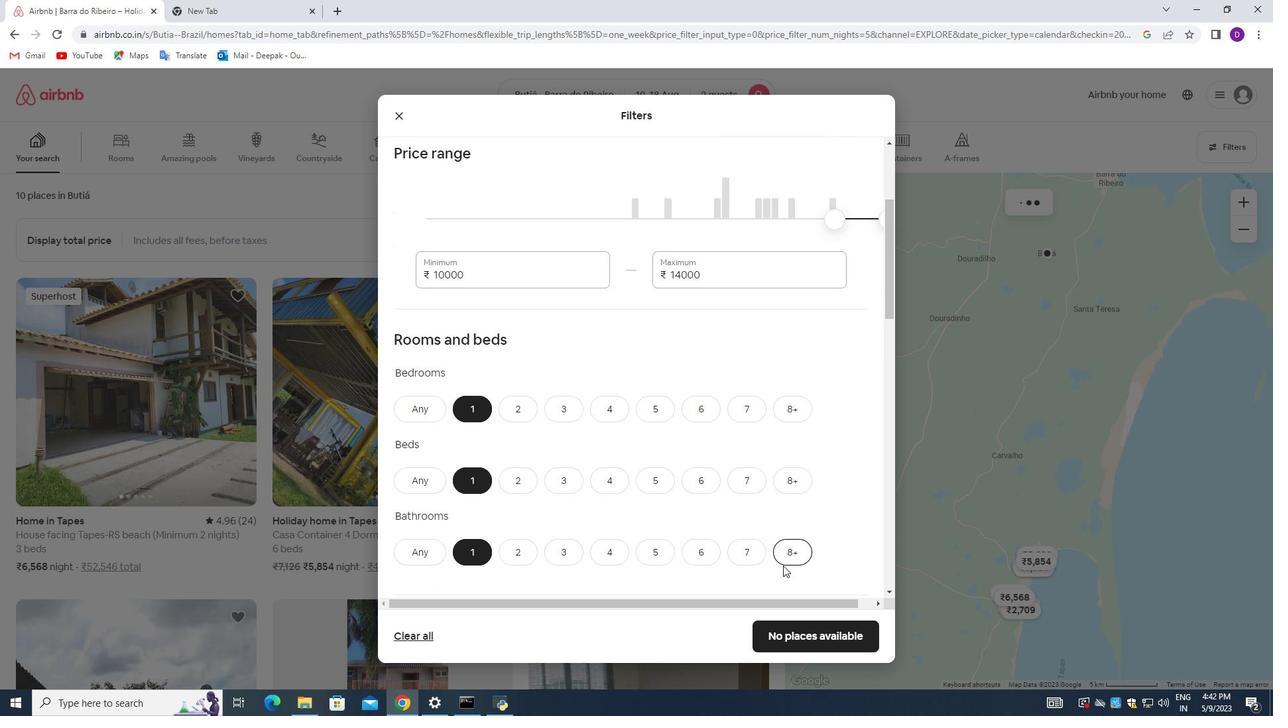 
Action: Mouse moved to (667, 561)
Screenshot: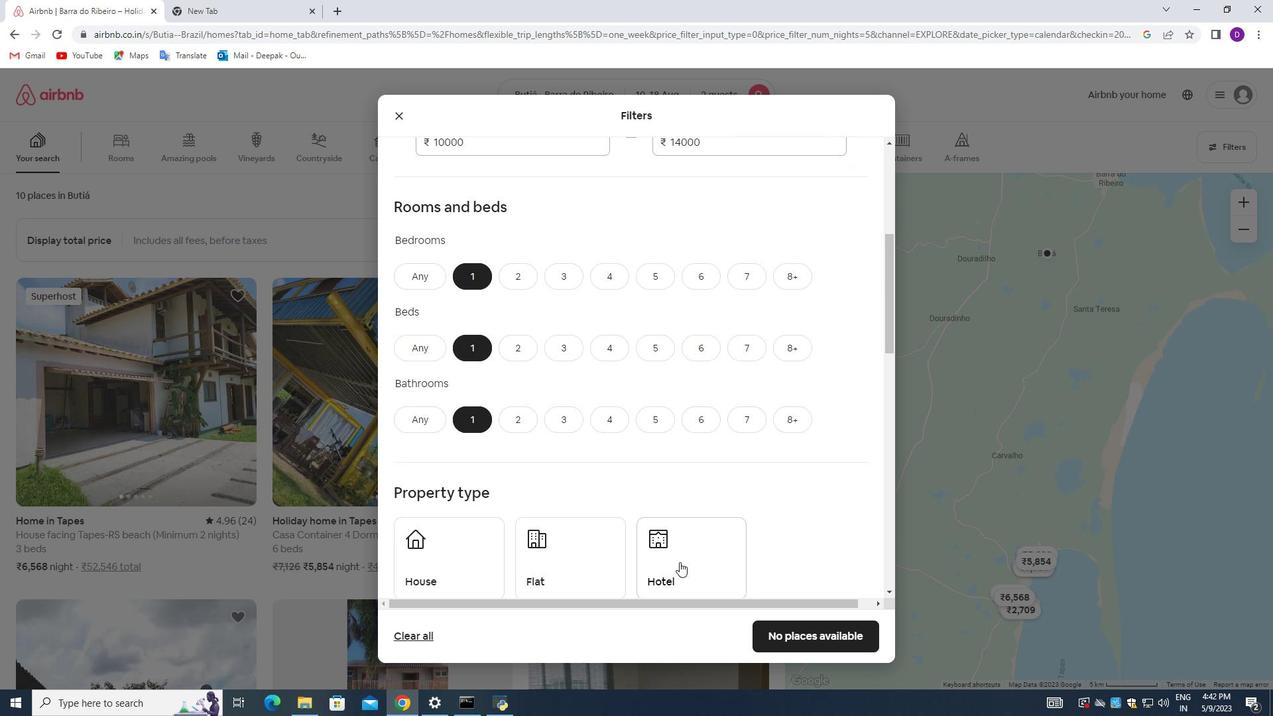 
Action: Mouse scrolled (667, 561) with delta (0, 0)
Screenshot: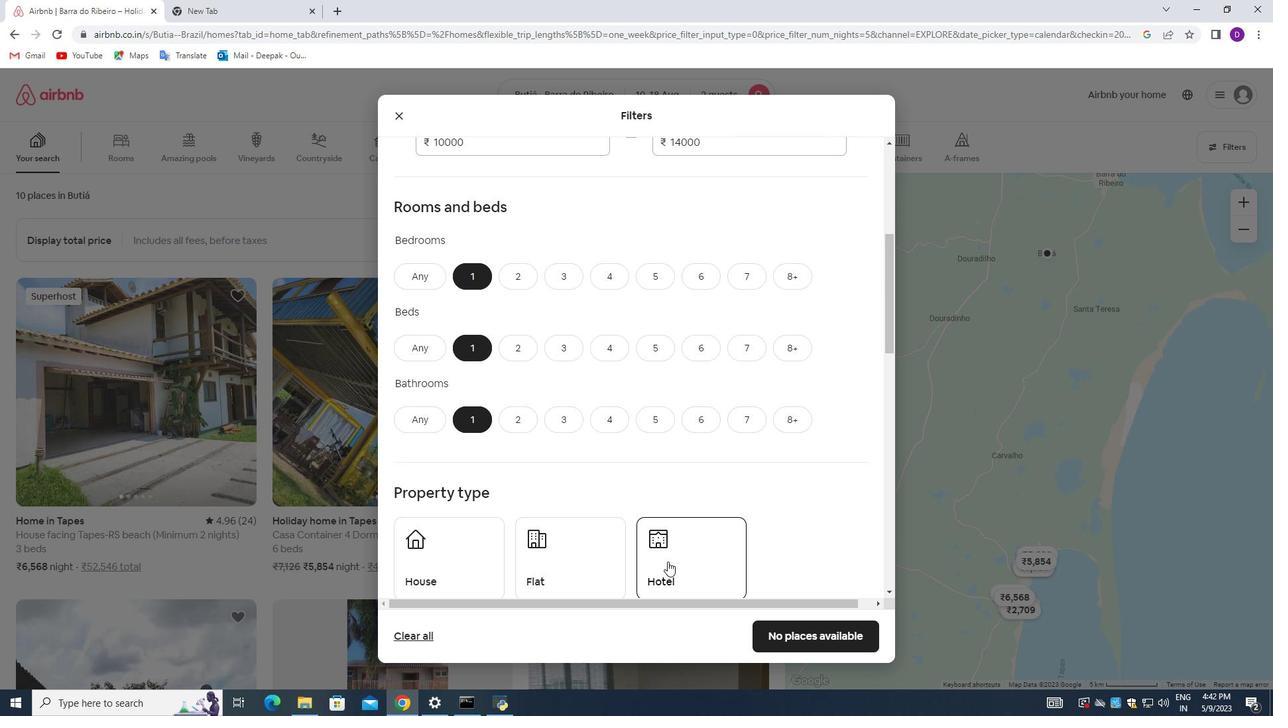 
Action: Mouse moved to (670, 557)
Screenshot: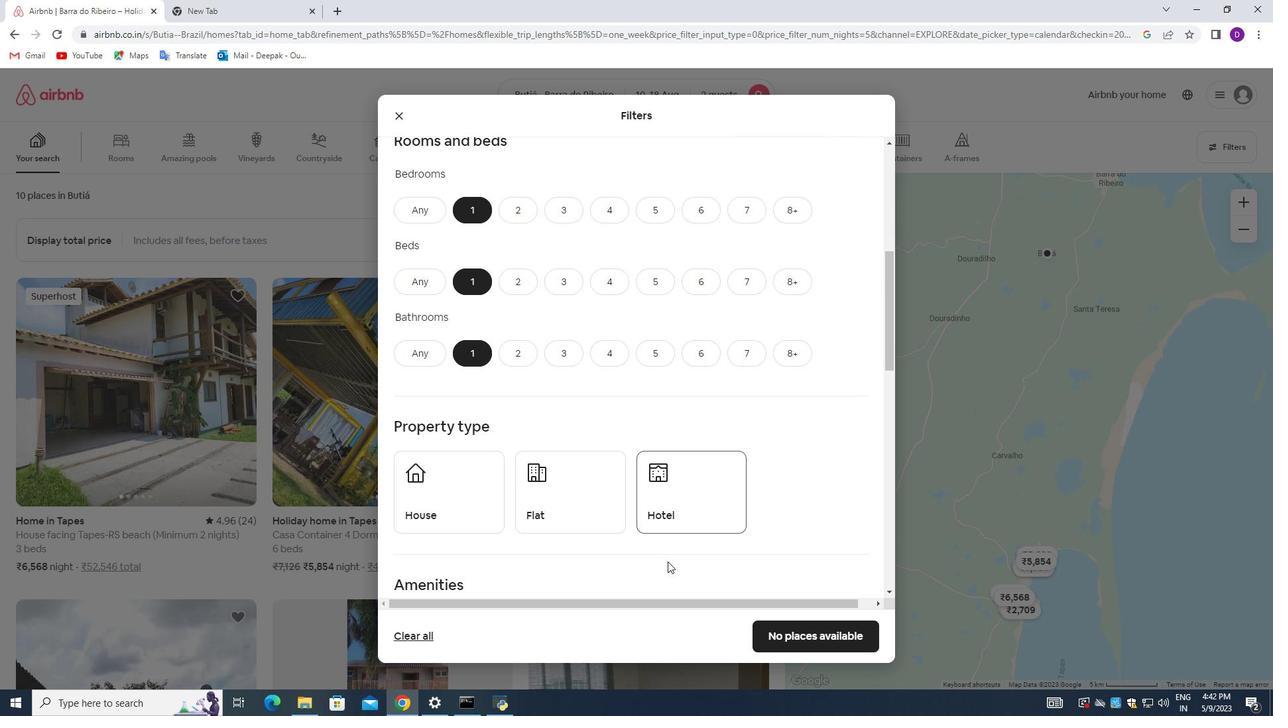 
Action: Mouse scrolled (670, 556) with delta (0, 0)
Screenshot: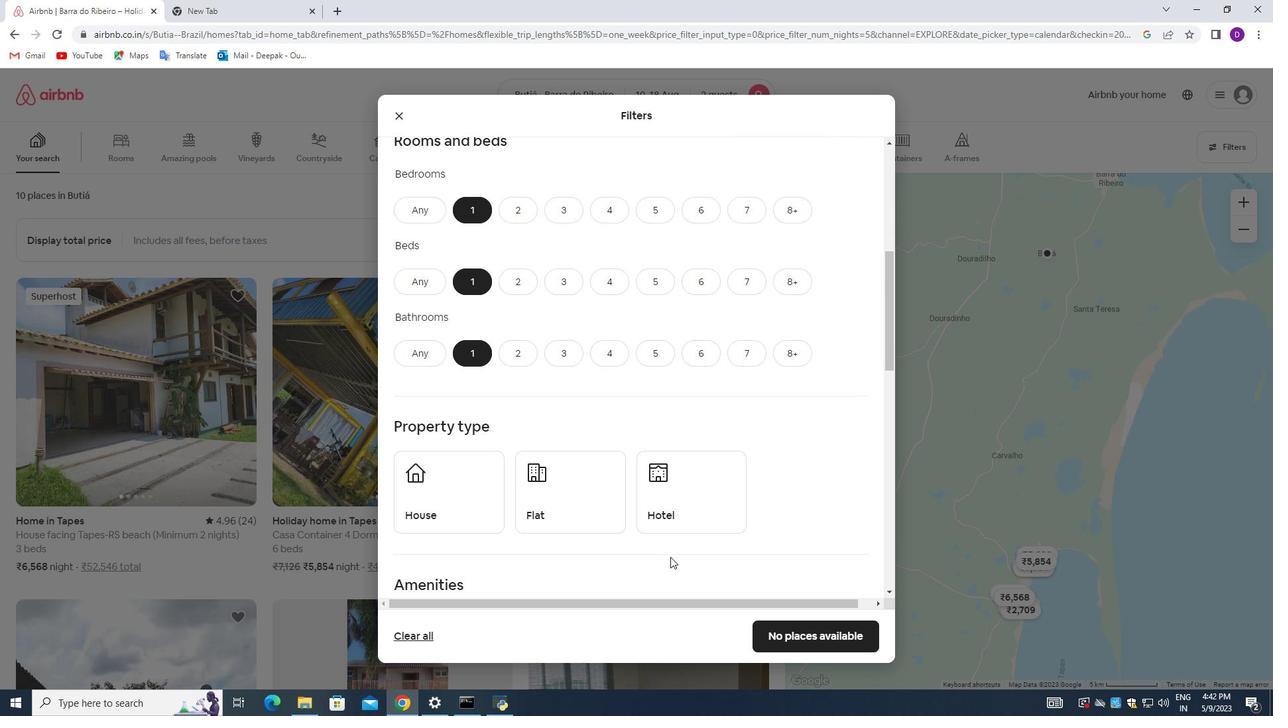 
Action: Mouse moved to (604, 441)
Screenshot: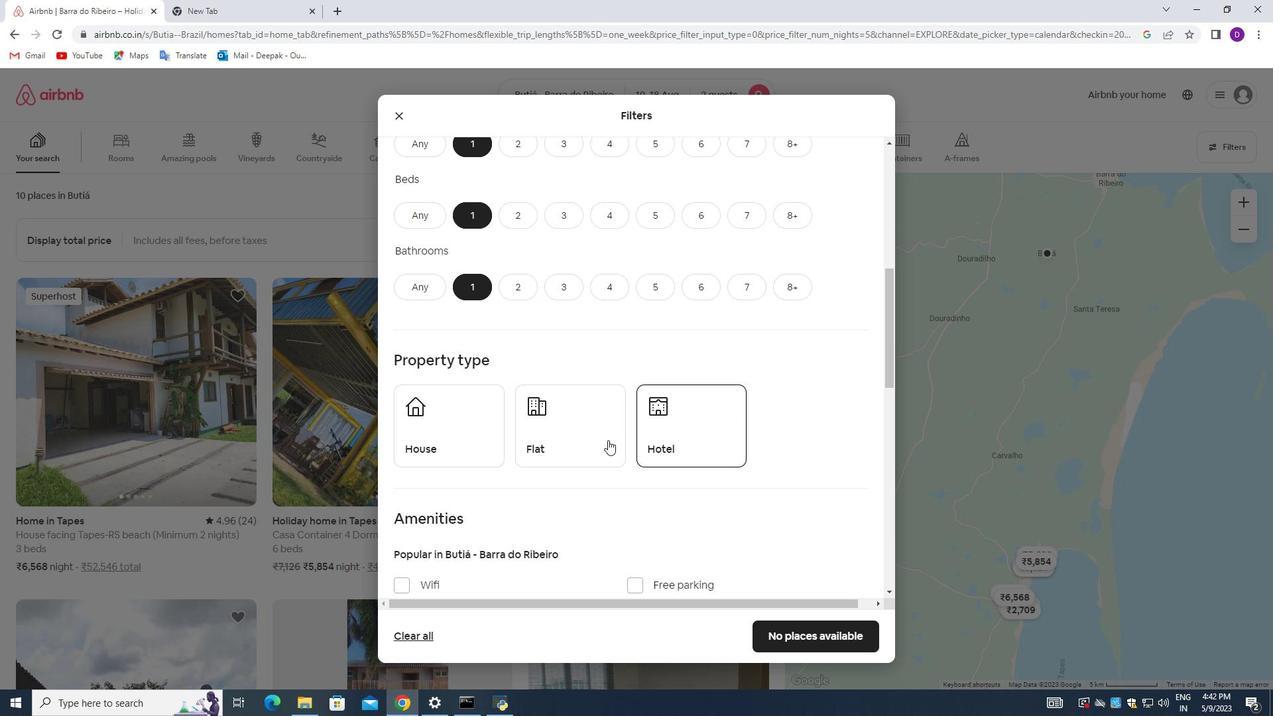 
Action: Mouse pressed left at (604, 441)
Screenshot: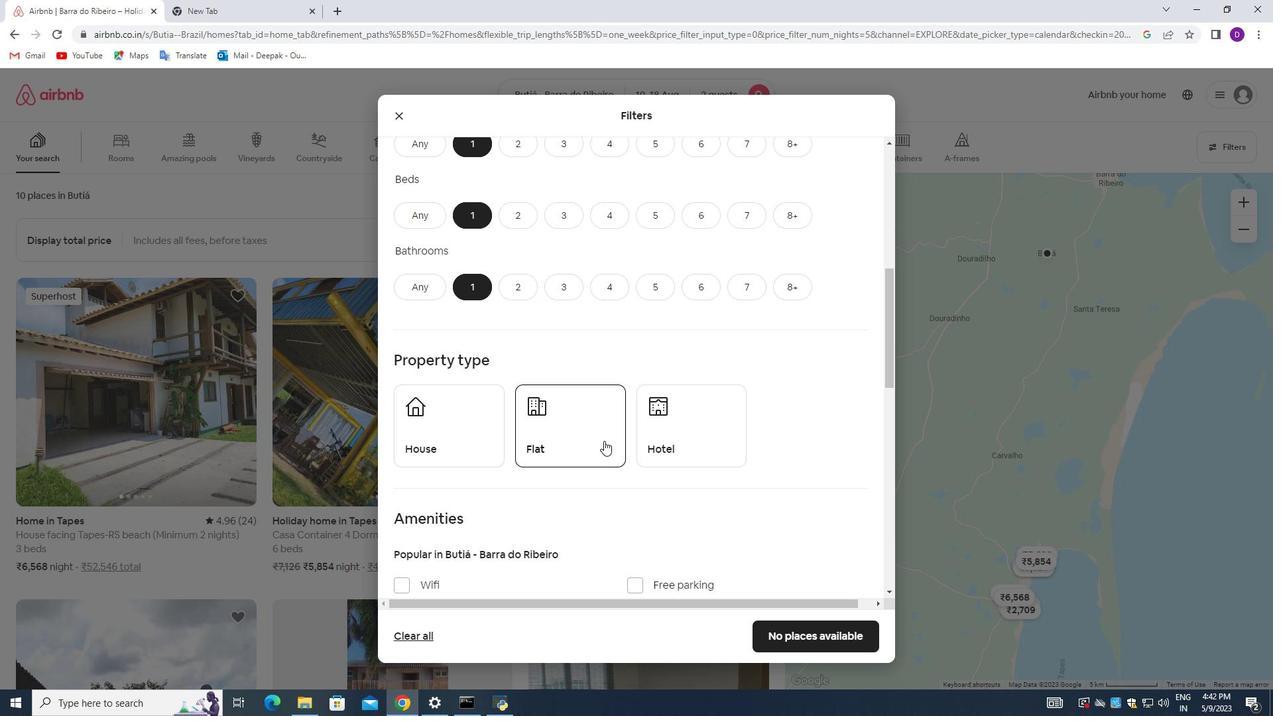 
Action: Mouse moved to (475, 439)
Screenshot: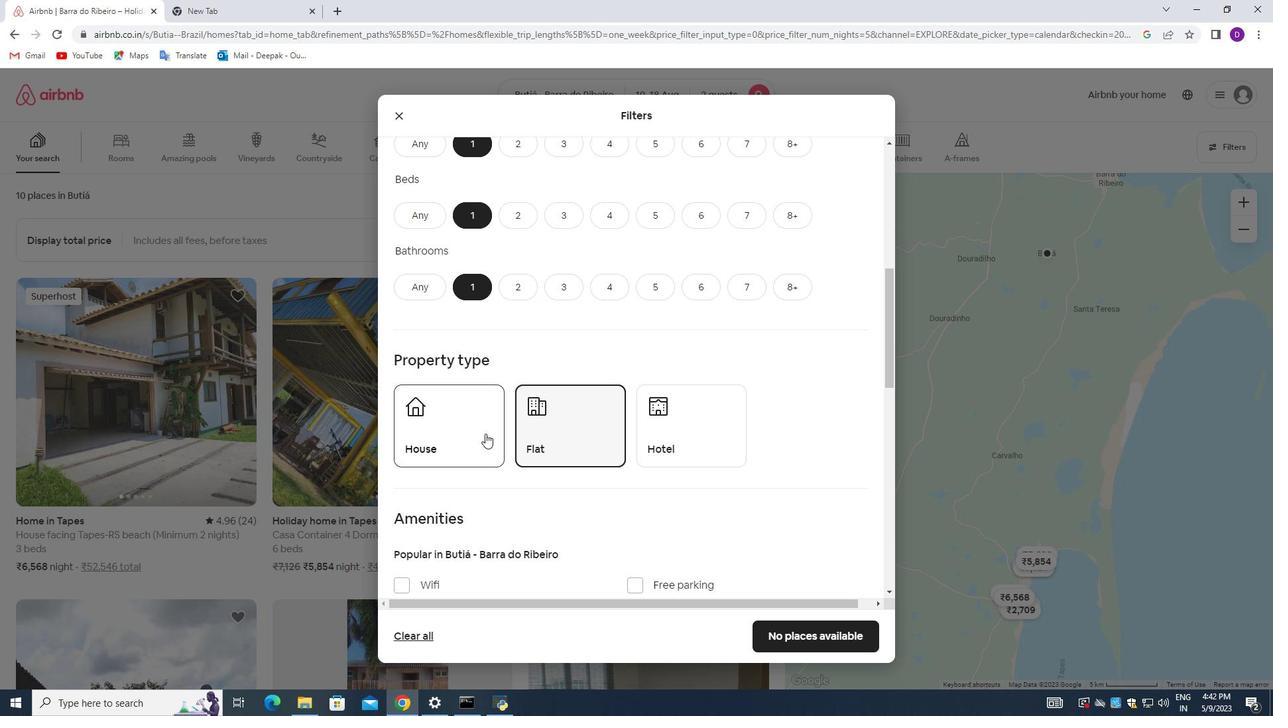 
Action: Mouse pressed left at (475, 439)
Screenshot: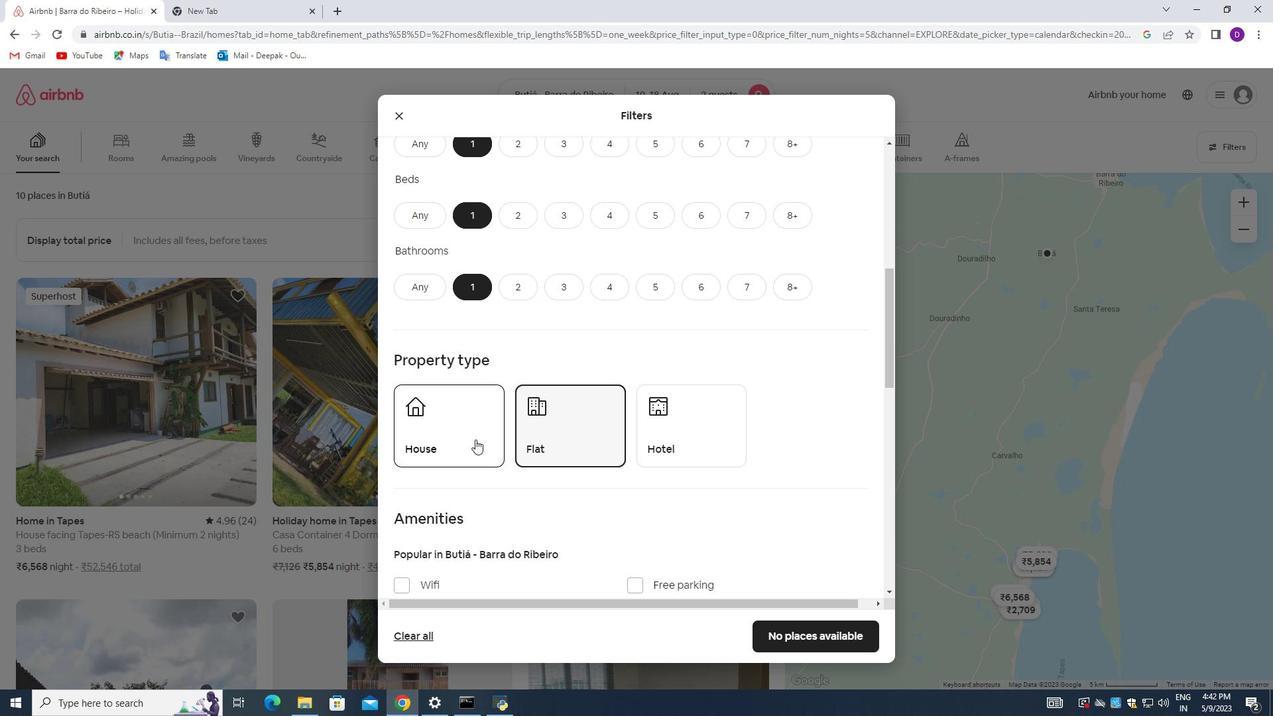 
Action: Mouse moved to (614, 460)
Screenshot: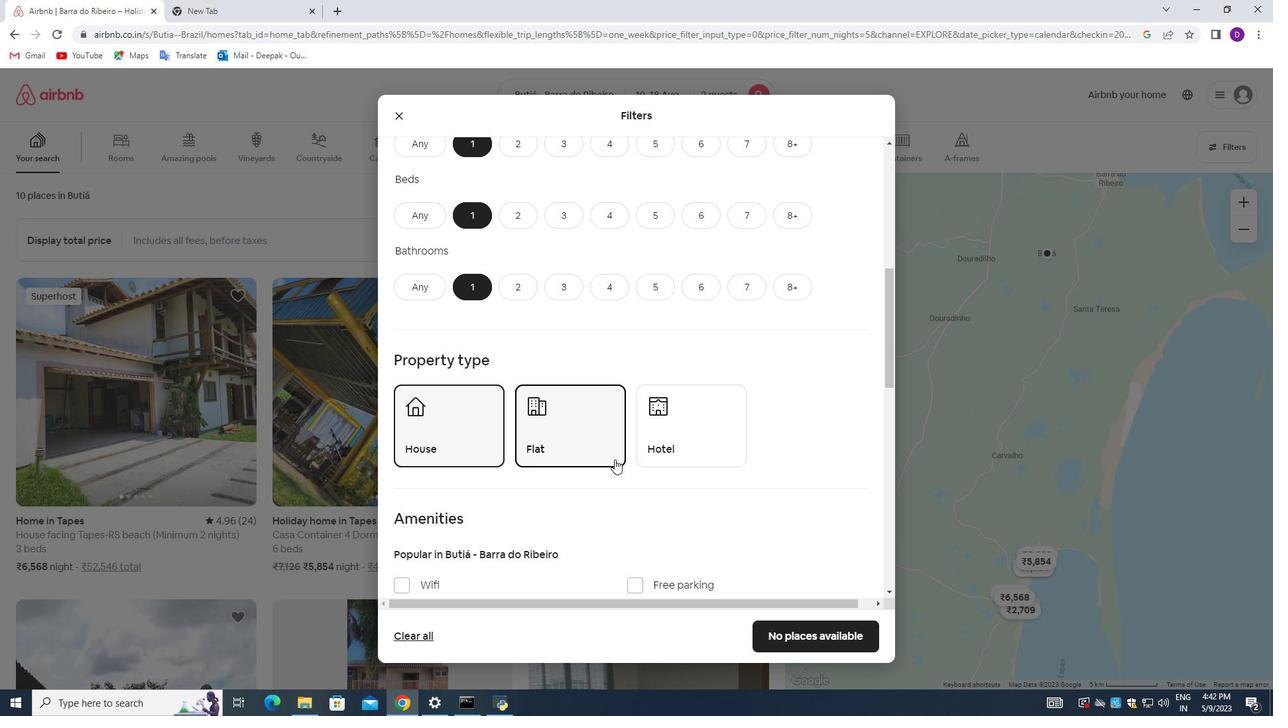 
Action: Mouse scrolled (614, 459) with delta (0, 0)
Screenshot: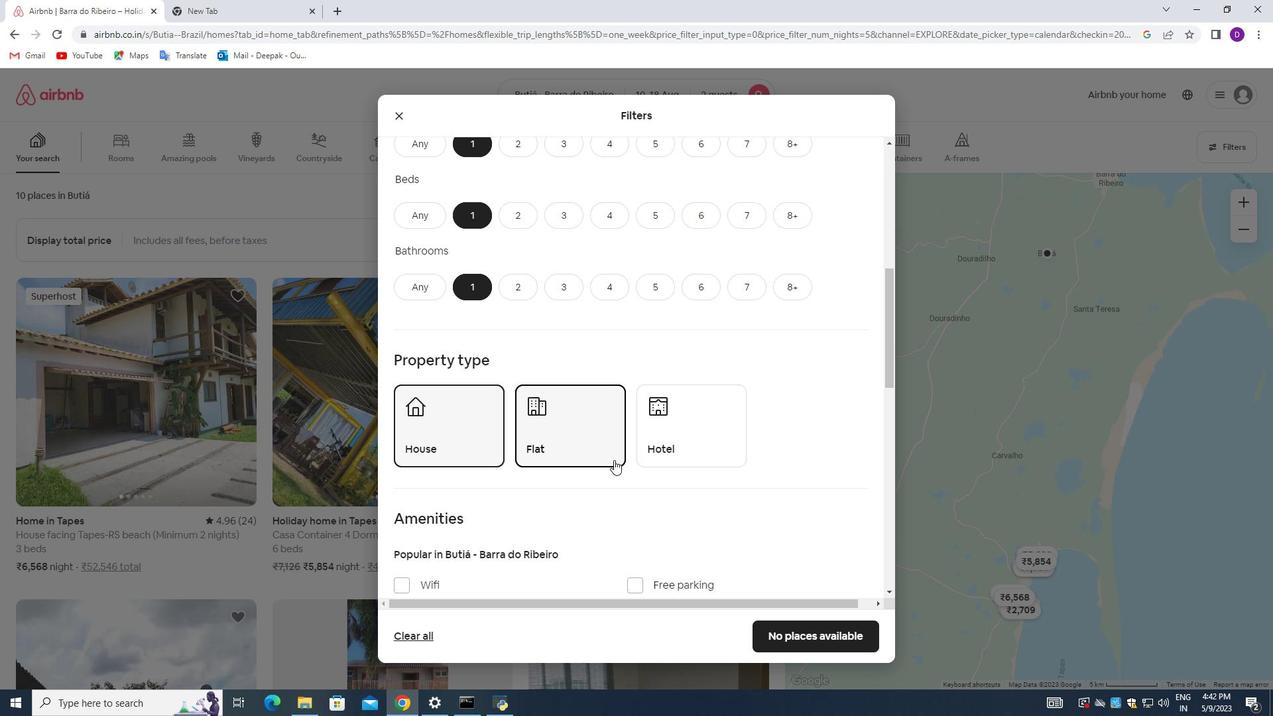 
Action: Mouse scrolled (614, 459) with delta (0, 0)
Screenshot: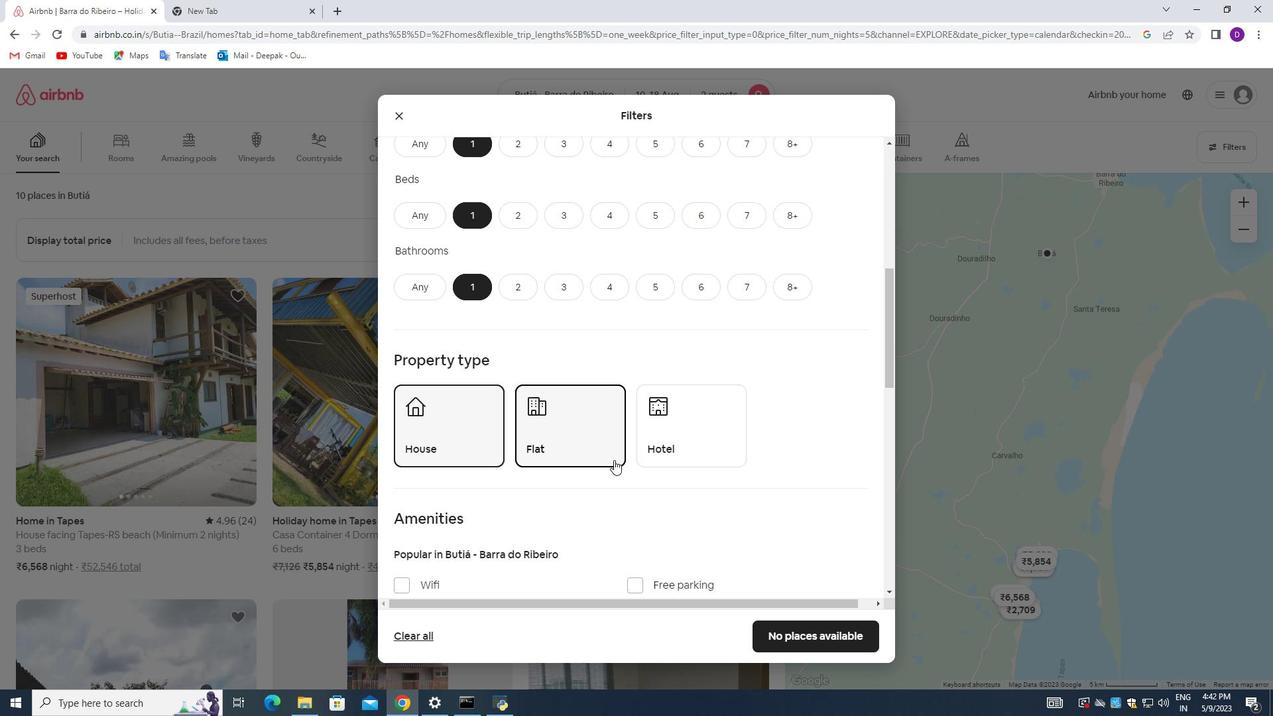
Action: Mouse scrolled (614, 459) with delta (0, 0)
Screenshot: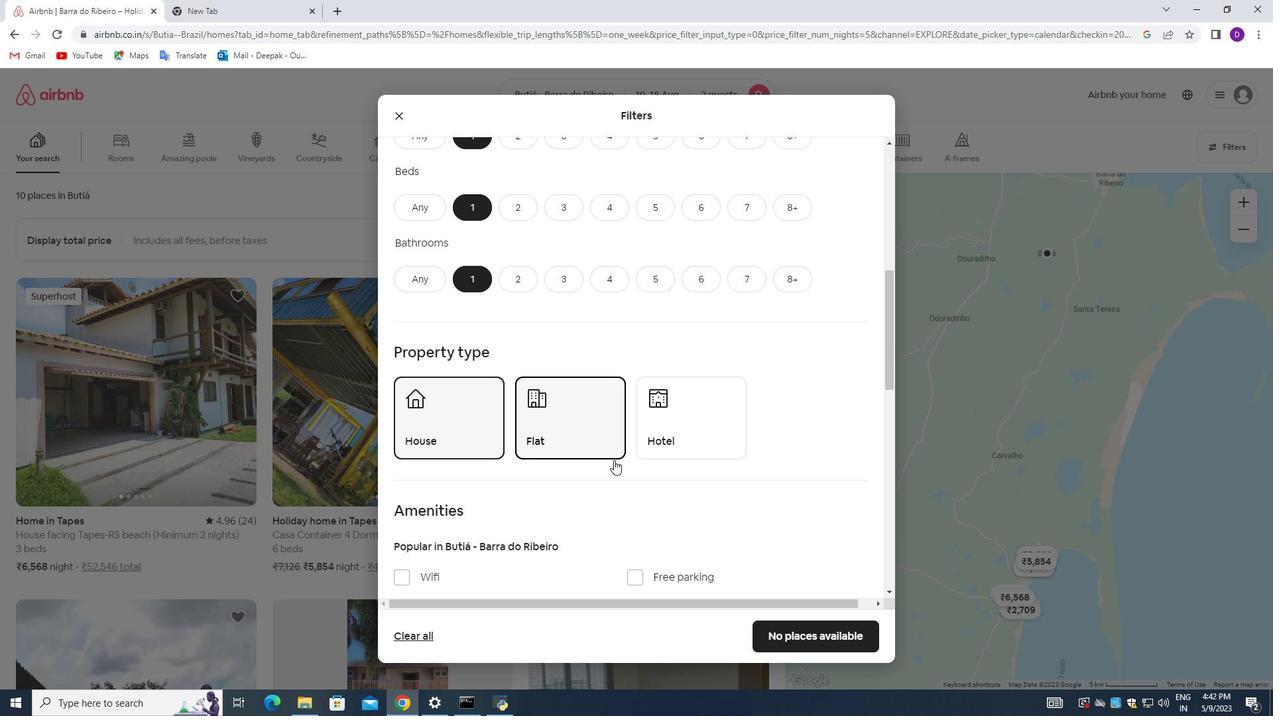 
Action: Mouse moved to (408, 393)
Screenshot: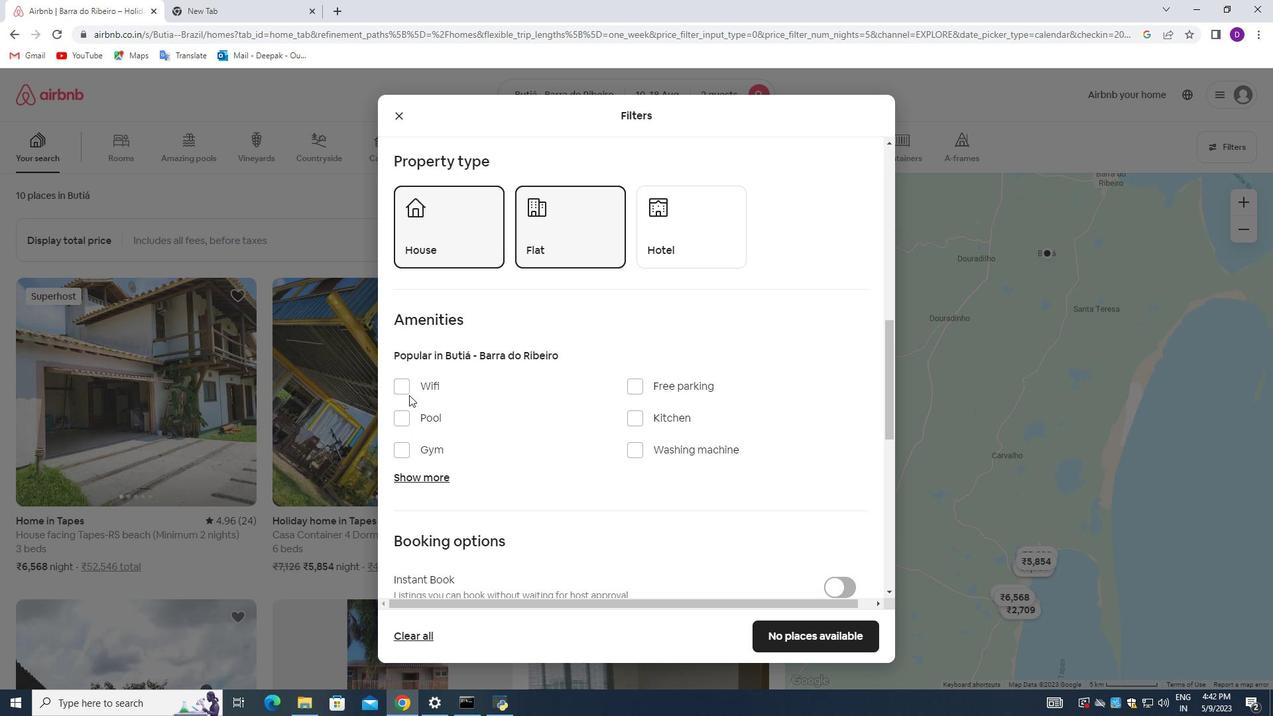 
Action: Mouse pressed left at (408, 393)
Screenshot: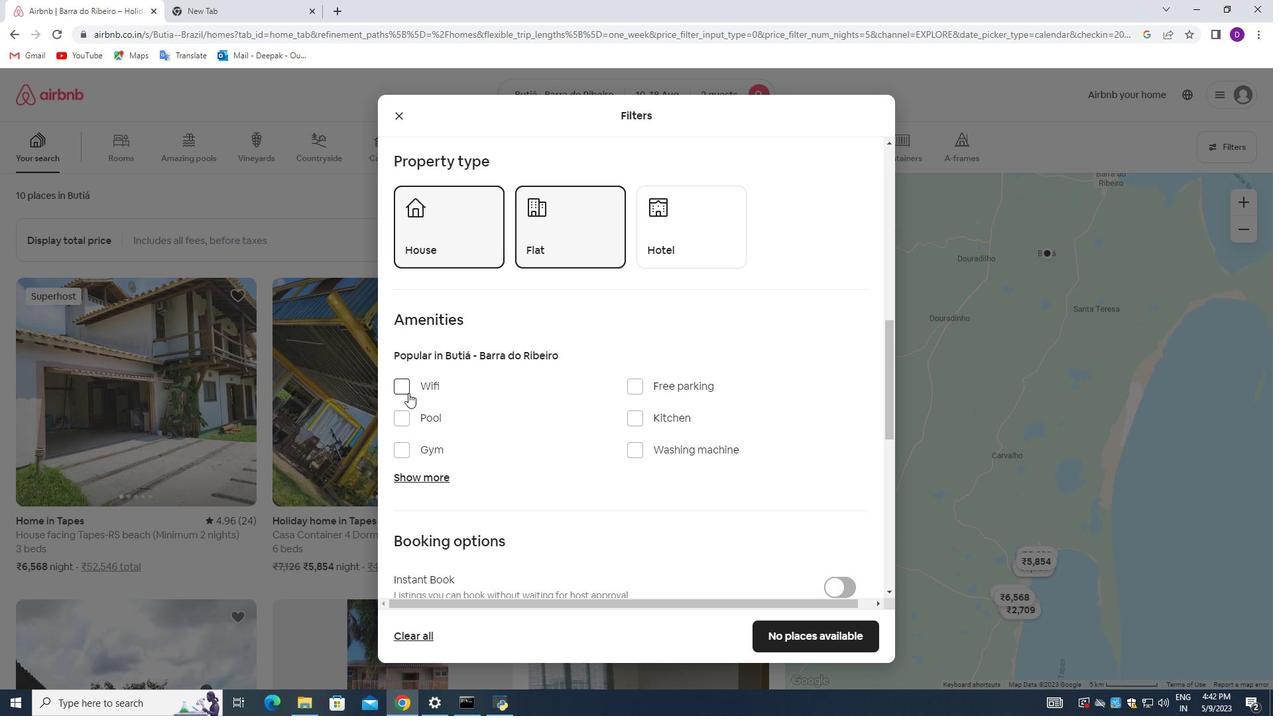 
Action: Mouse moved to (427, 478)
Screenshot: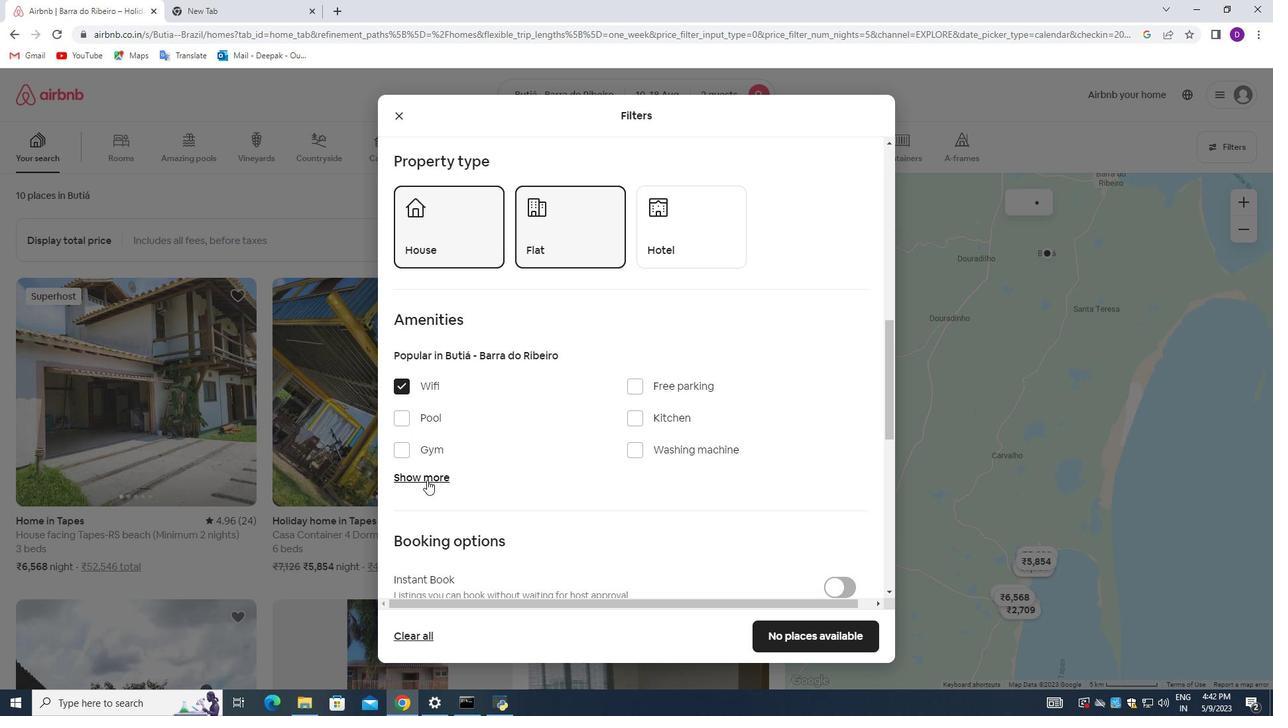 
Action: Mouse pressed left at (427, 478)
Screenshot: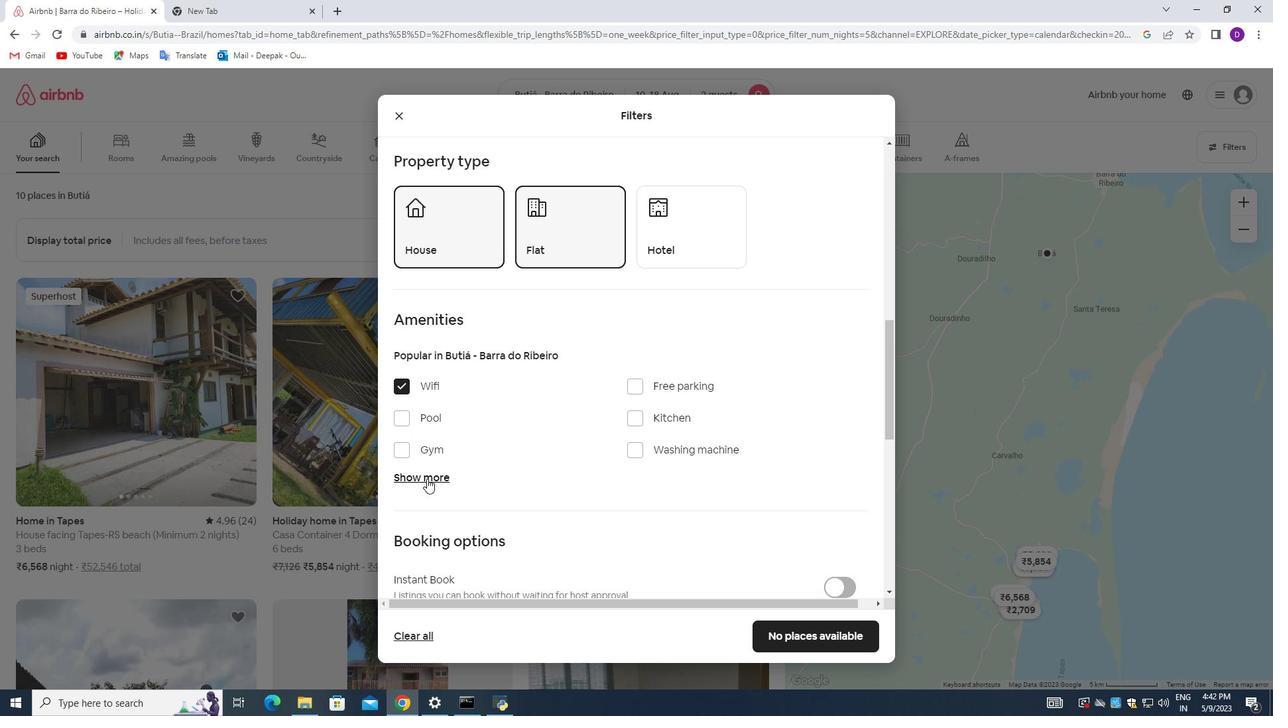 
Action: Mouse moved to (590, 484)
Screenshot: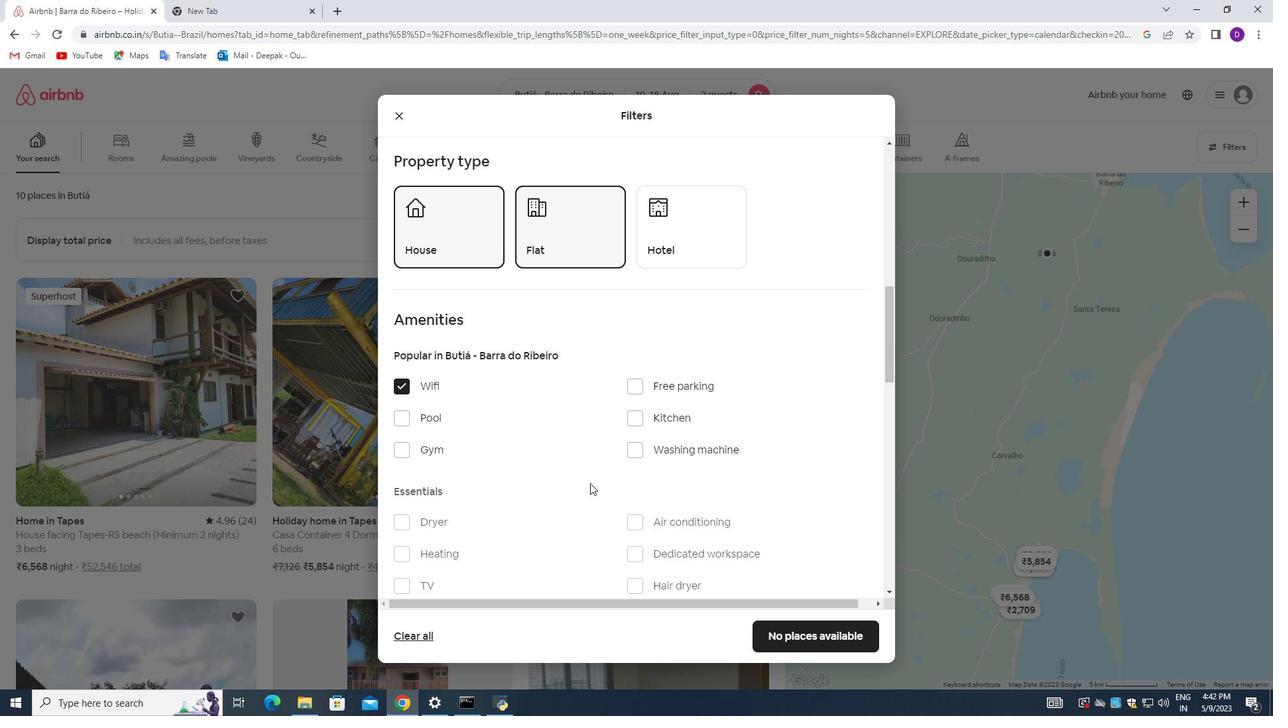 
Action: Mouse scrolled (590, 484) with delta (0, 0)
Screenshot: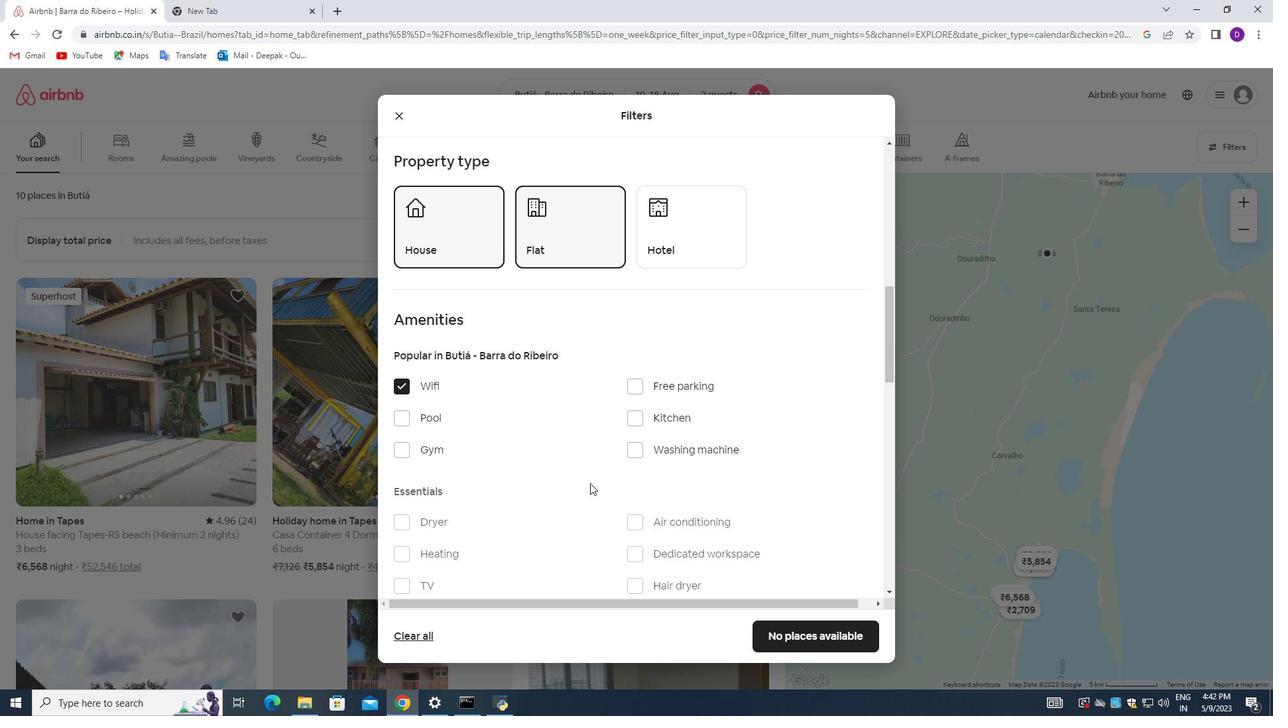 
Action: Mouse moved to (590, 485)
Screenshot: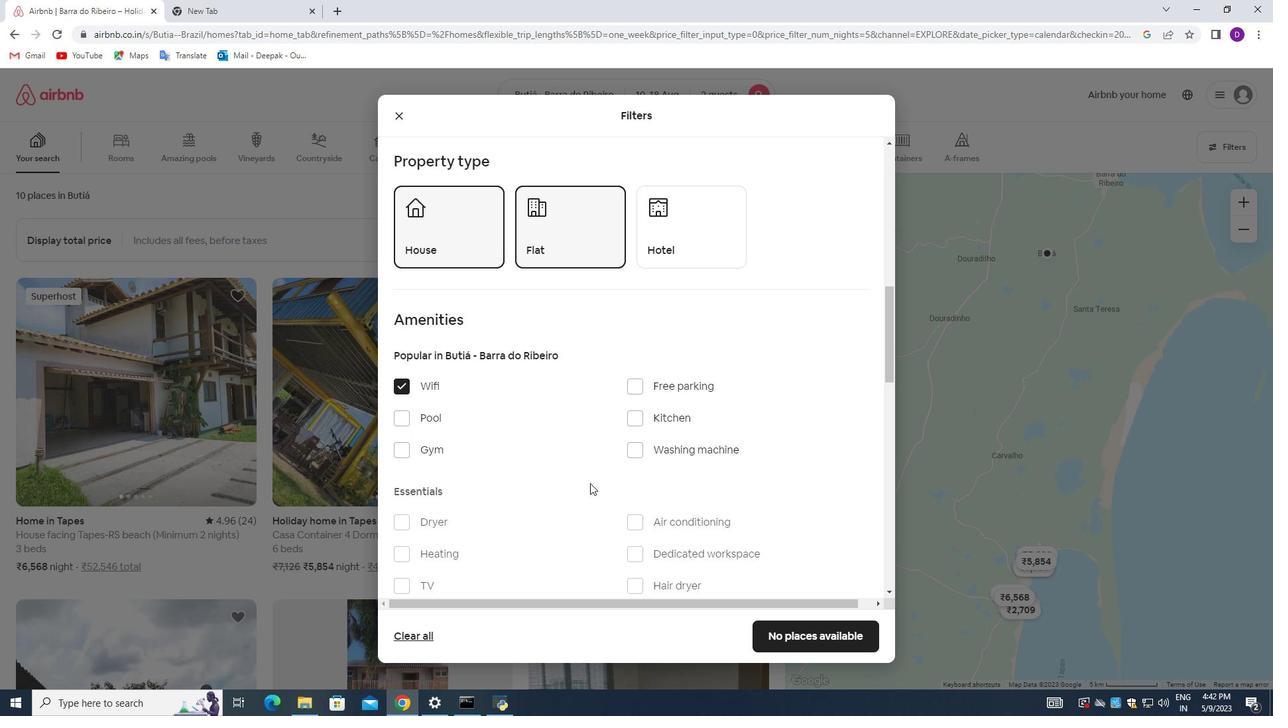 
Action: Mouse scrolled (590, 484) with delta (0, 0)
Screenshot: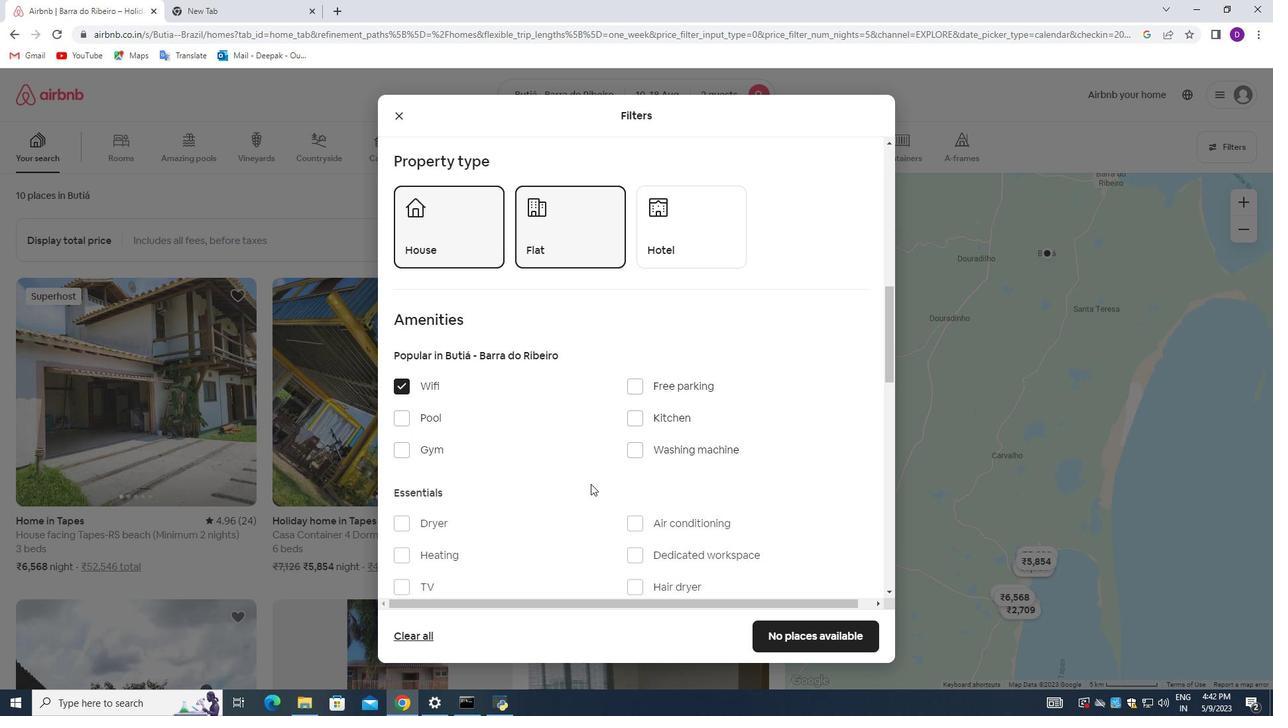 
Action: Mouse moved to (400, 454)
Screenshot: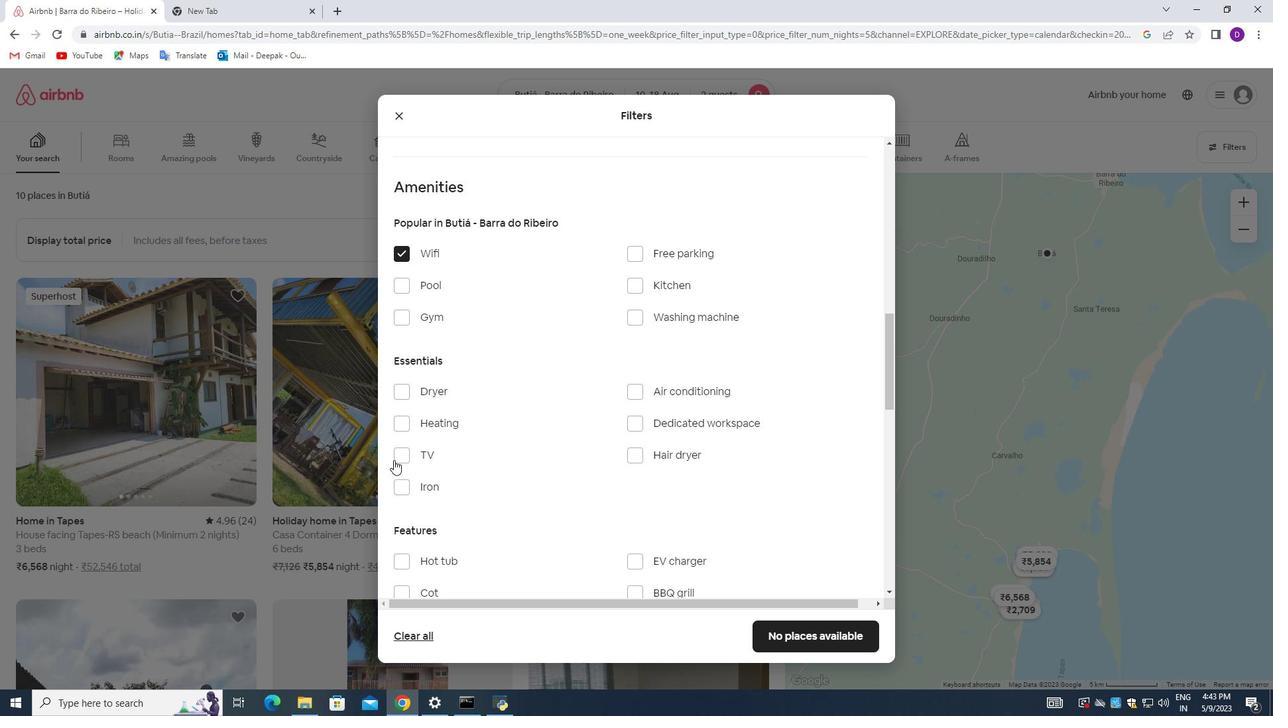 
Action: Mouse pressed left at (400, 454)
Screenshot: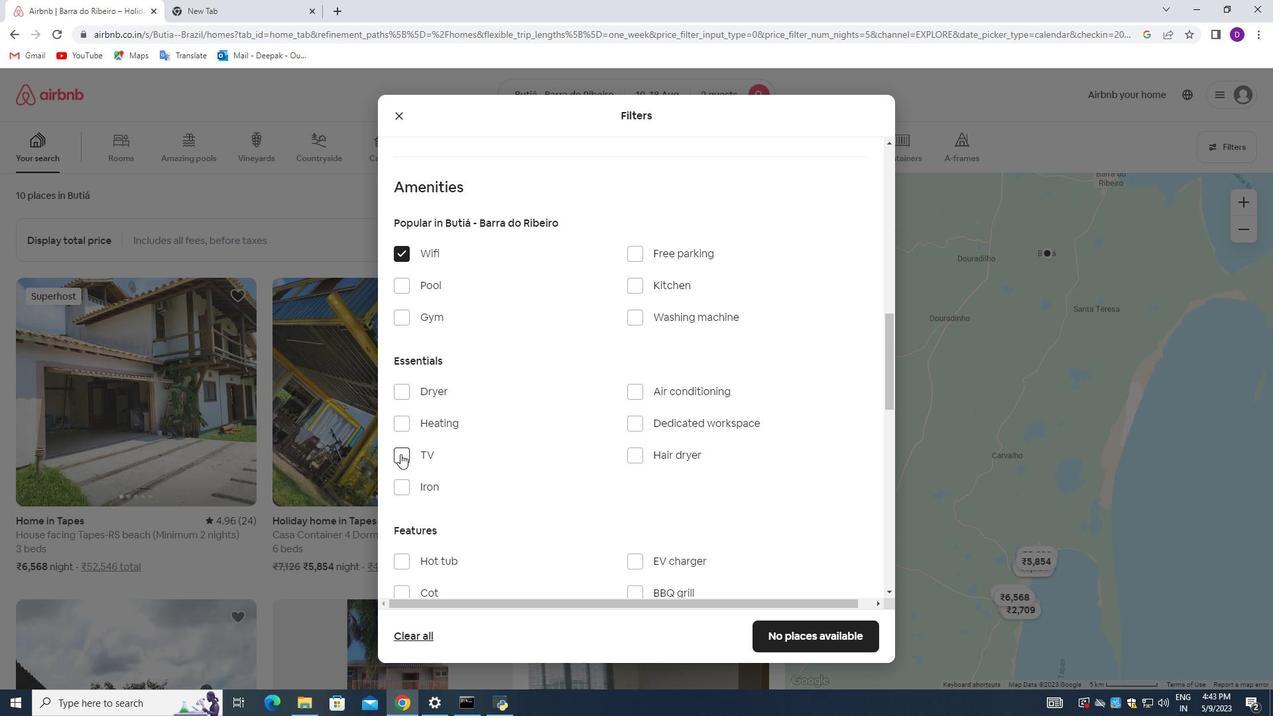 
Action: Mouse moved to (546, 484)
Screenshot: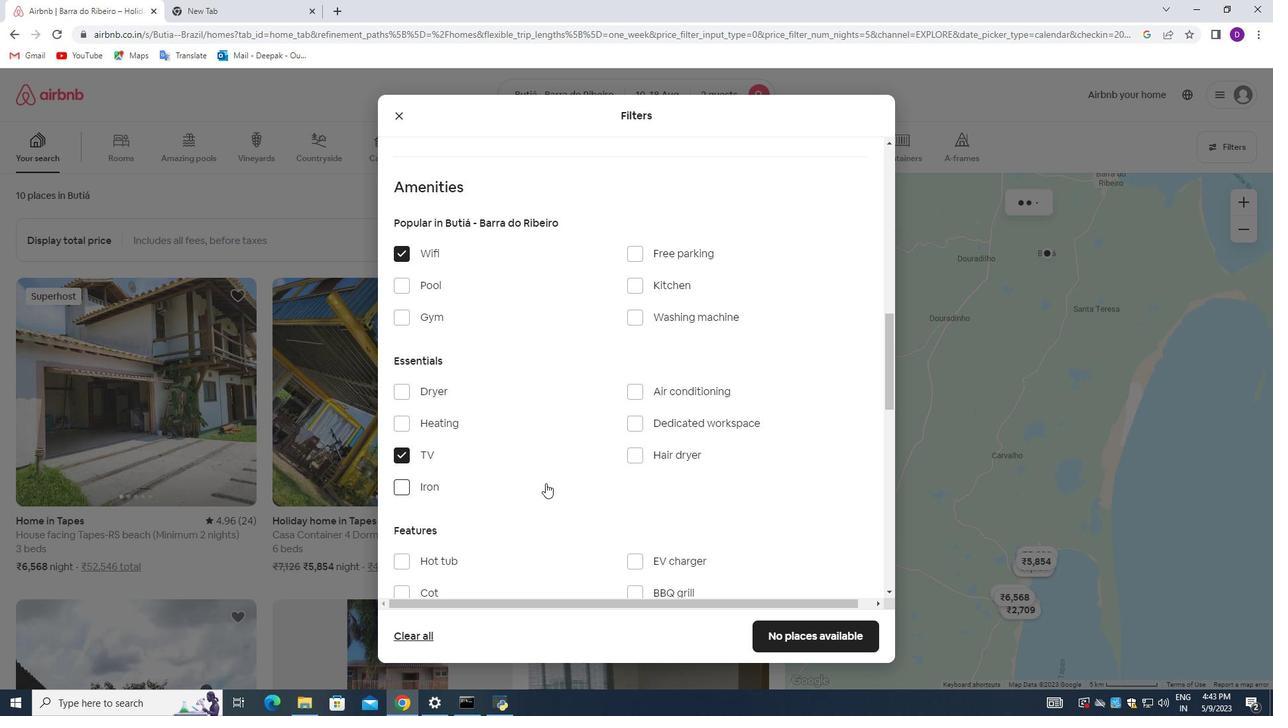
Action: Mouse scrolled (546, 483) with delta (0, 0)
Screenshot: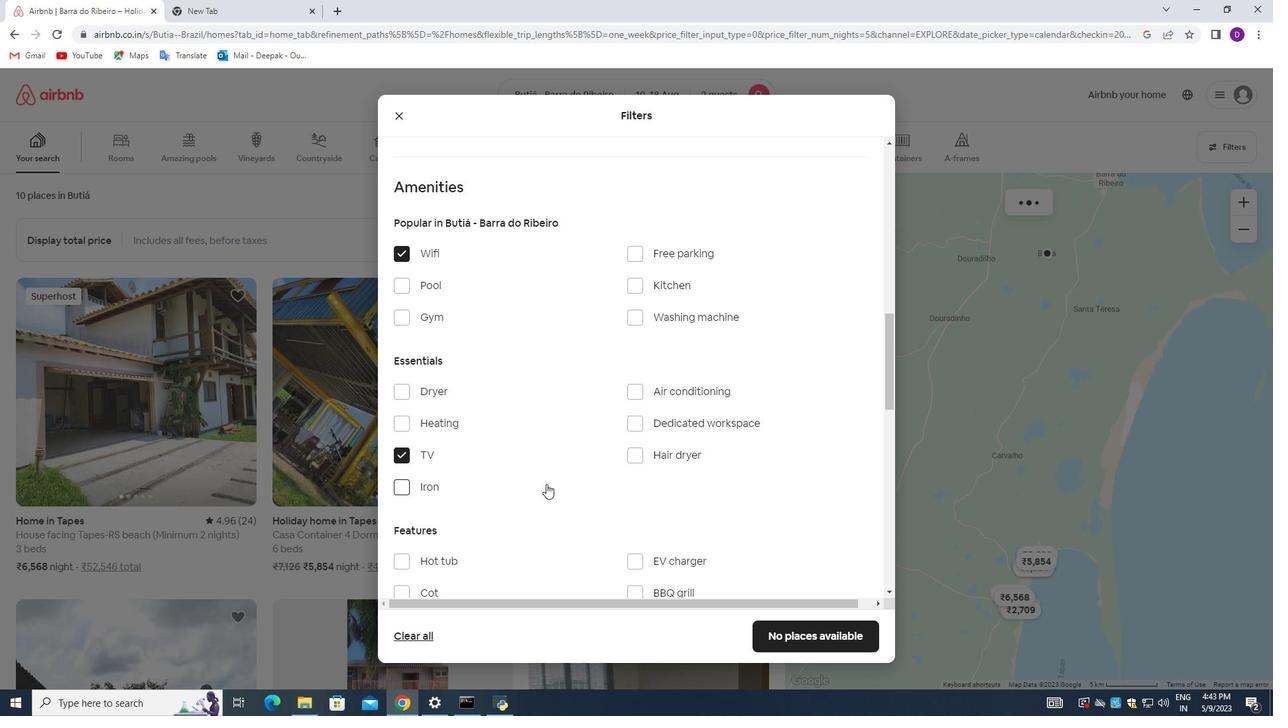 
Action: Mouse scrolled (546, 483) with delta (0, 0)
Screenshot: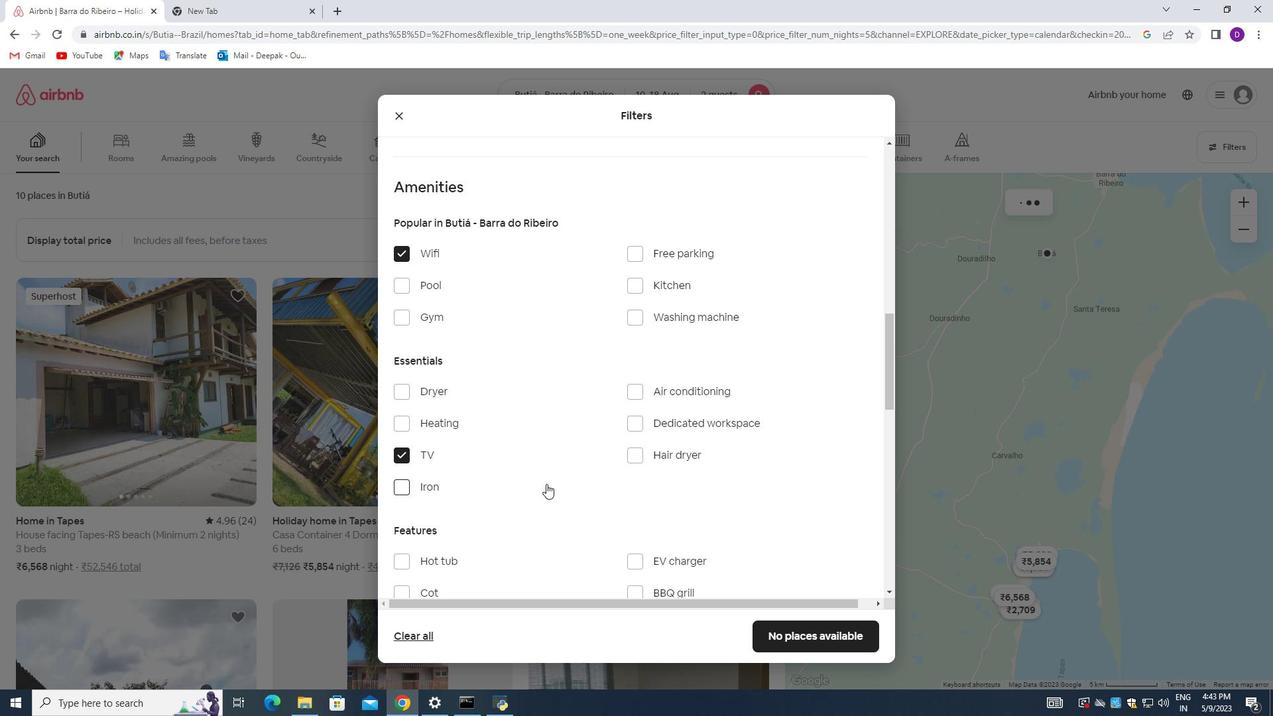 
Action: Mouse moved to (541, 427)
Screenshot: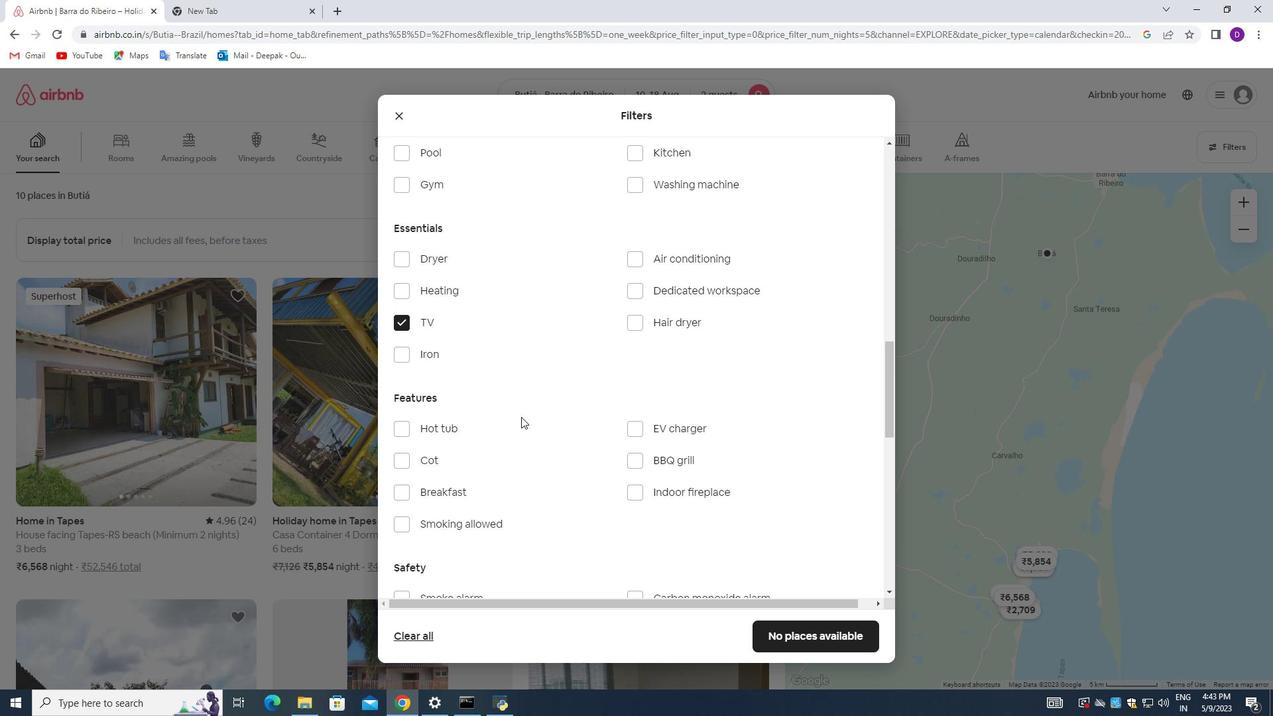 
Action: Mouse scrolled (541, 427) with delta (0, 0)
Screenshot: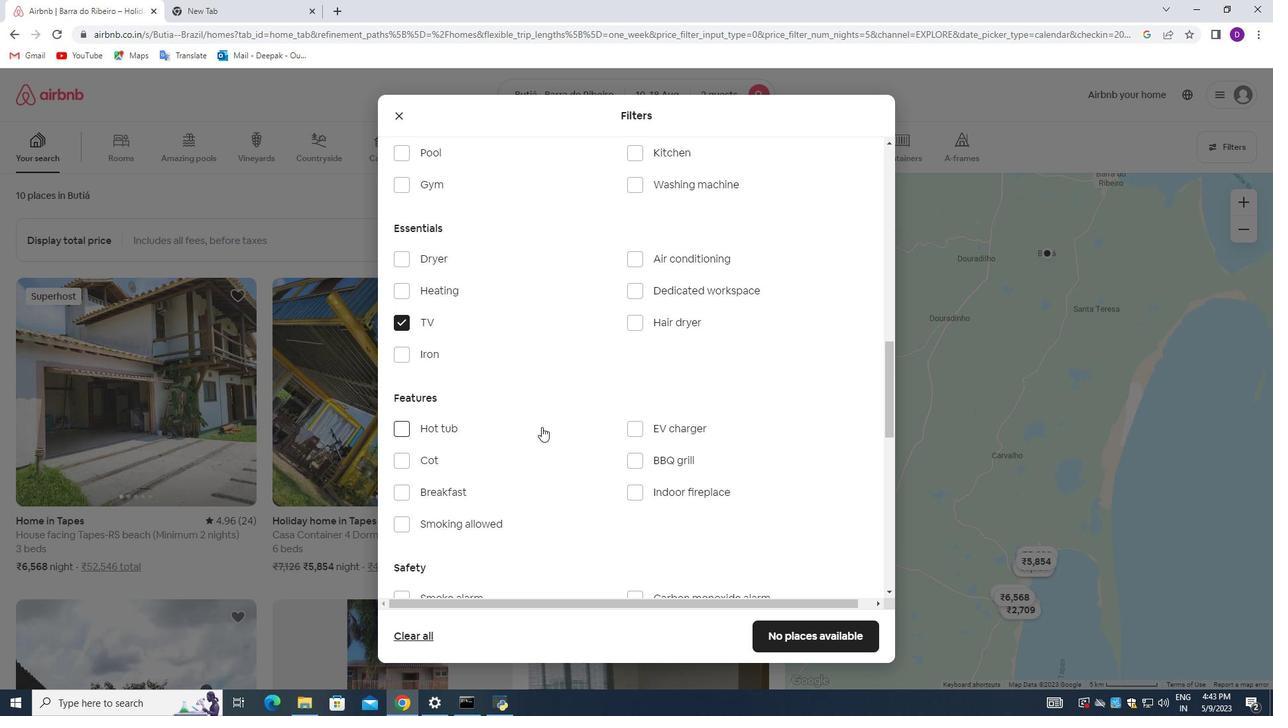 
Action: Mouse moved to (597, 357)
Screenshot: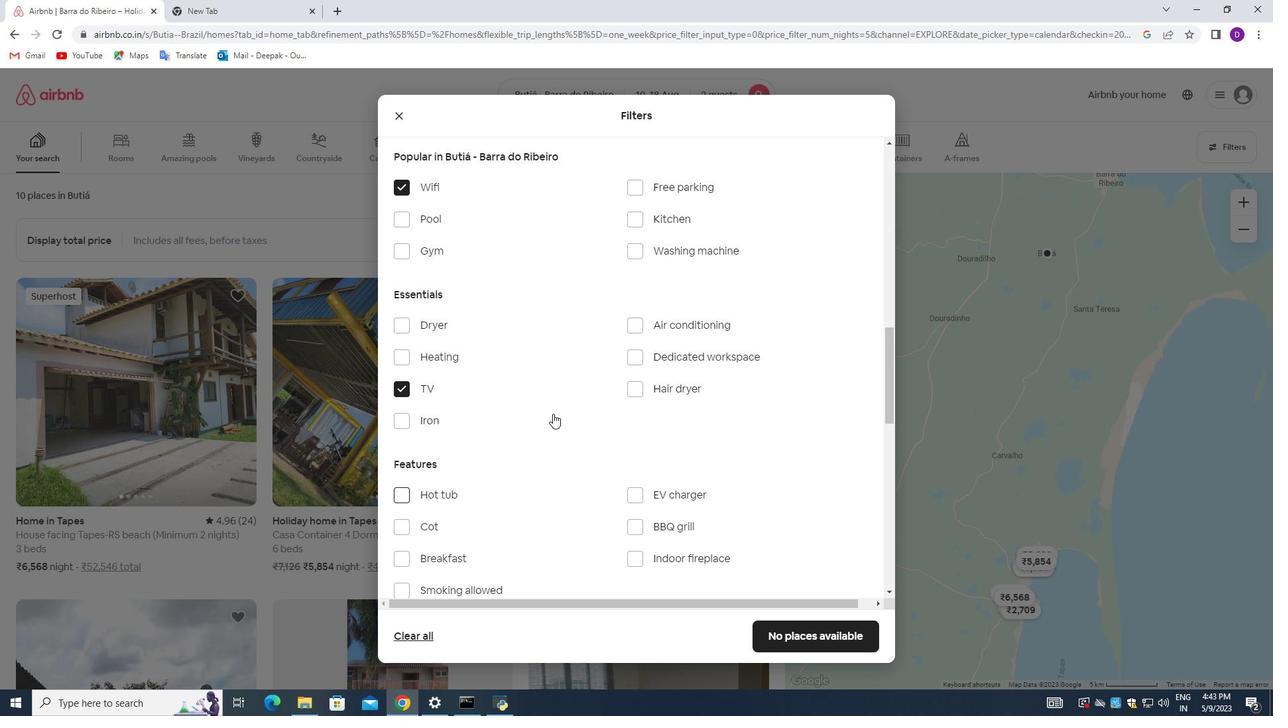 
Action: Mouse scrolled (597, 358) with delta (0, 0)
Screenshot: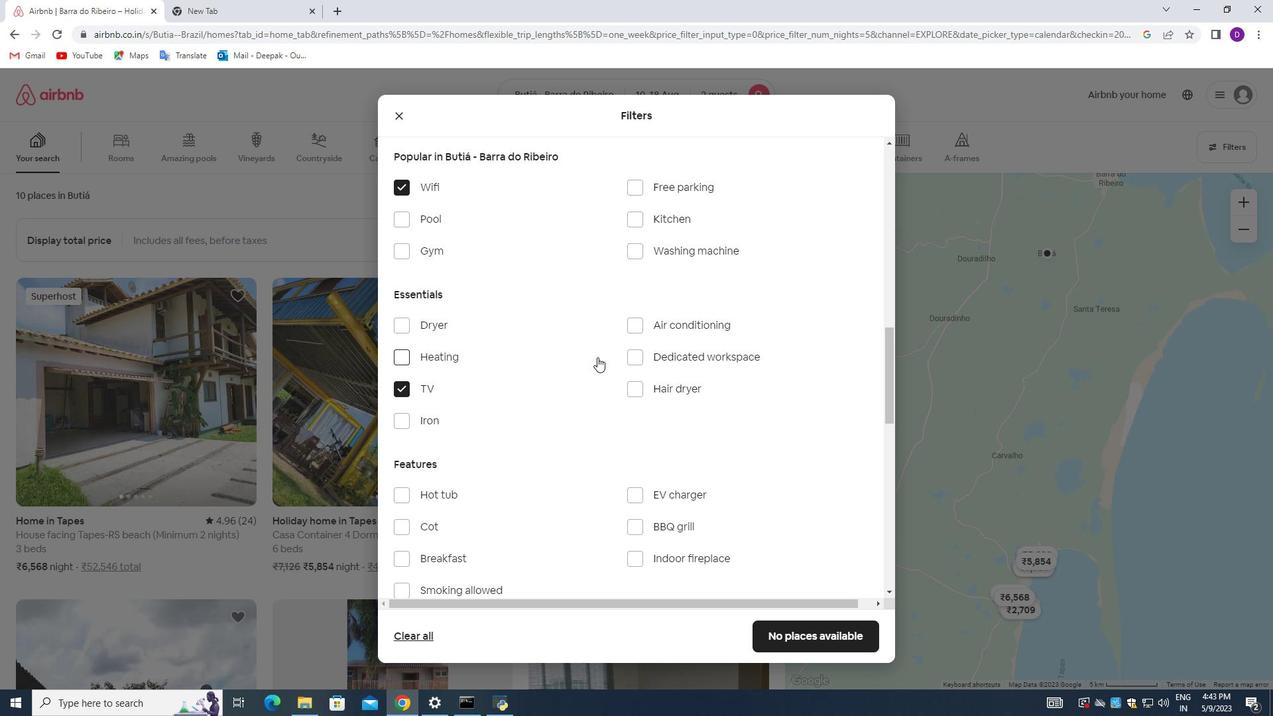 
Action: Mouse moved to (639, 253)
Screenshot: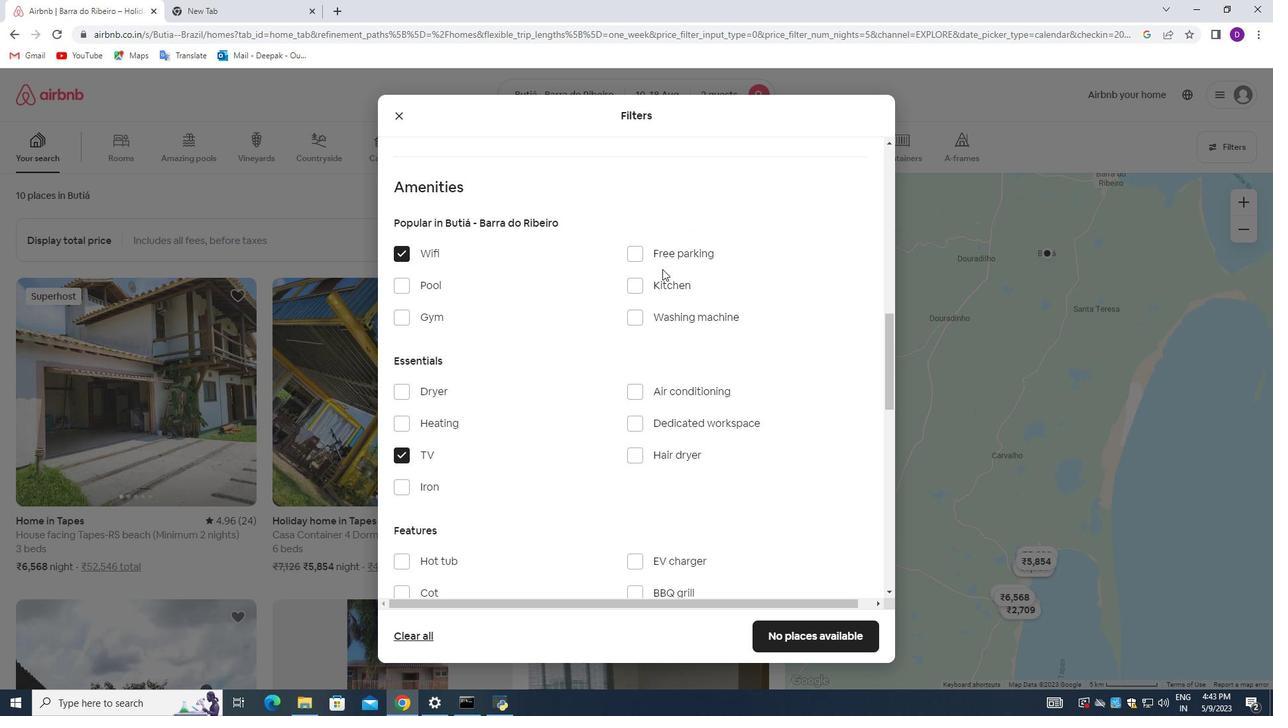 
Action: Mouse pressed left at (639, 253)
Screenshot: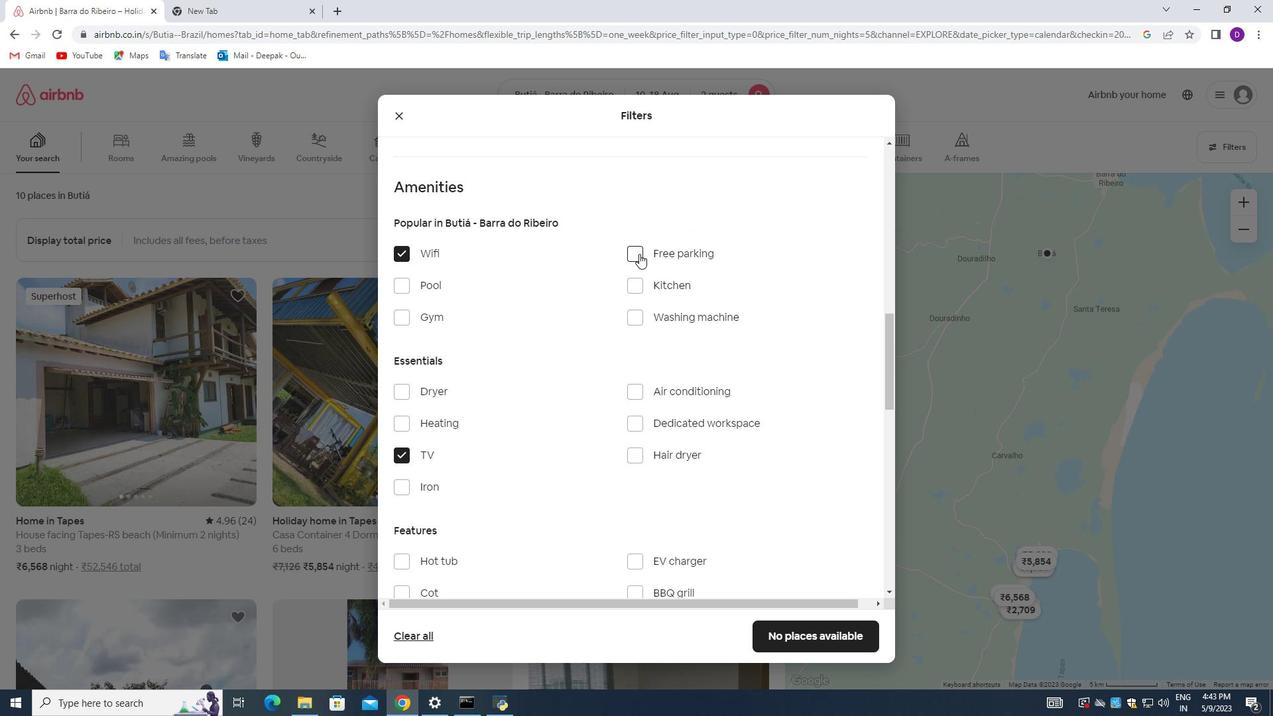 
Action: Mouse moved to (611, 515)
Screenshot: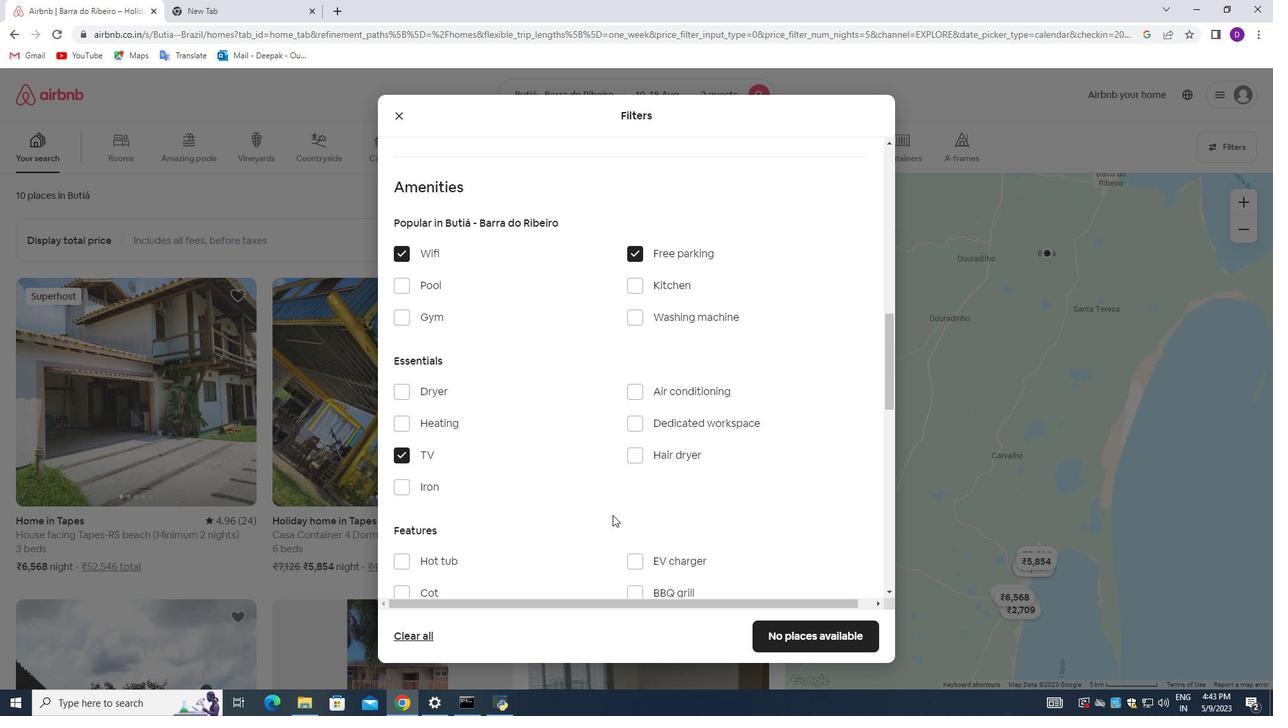 
Action: Mouse scrolled (611, 514) with delta (0, 0)
Screenshot: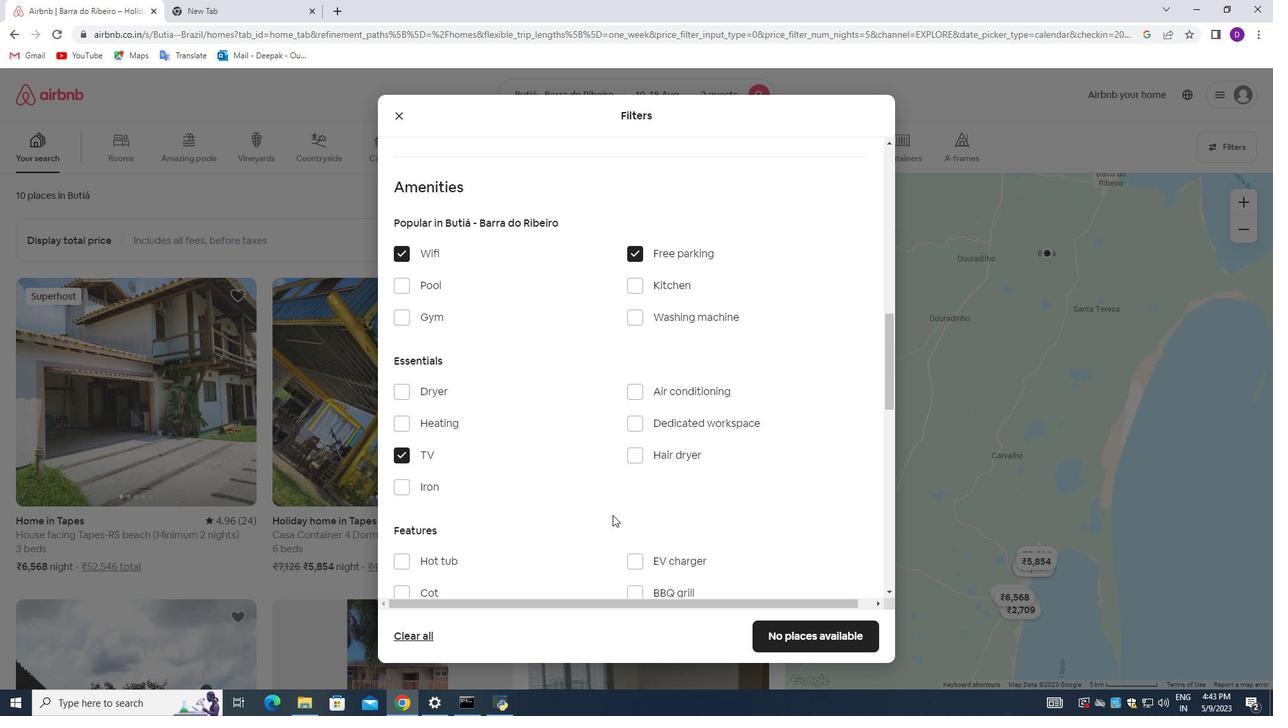 
Action: Mouse moved to (398, 248)
Screenshot: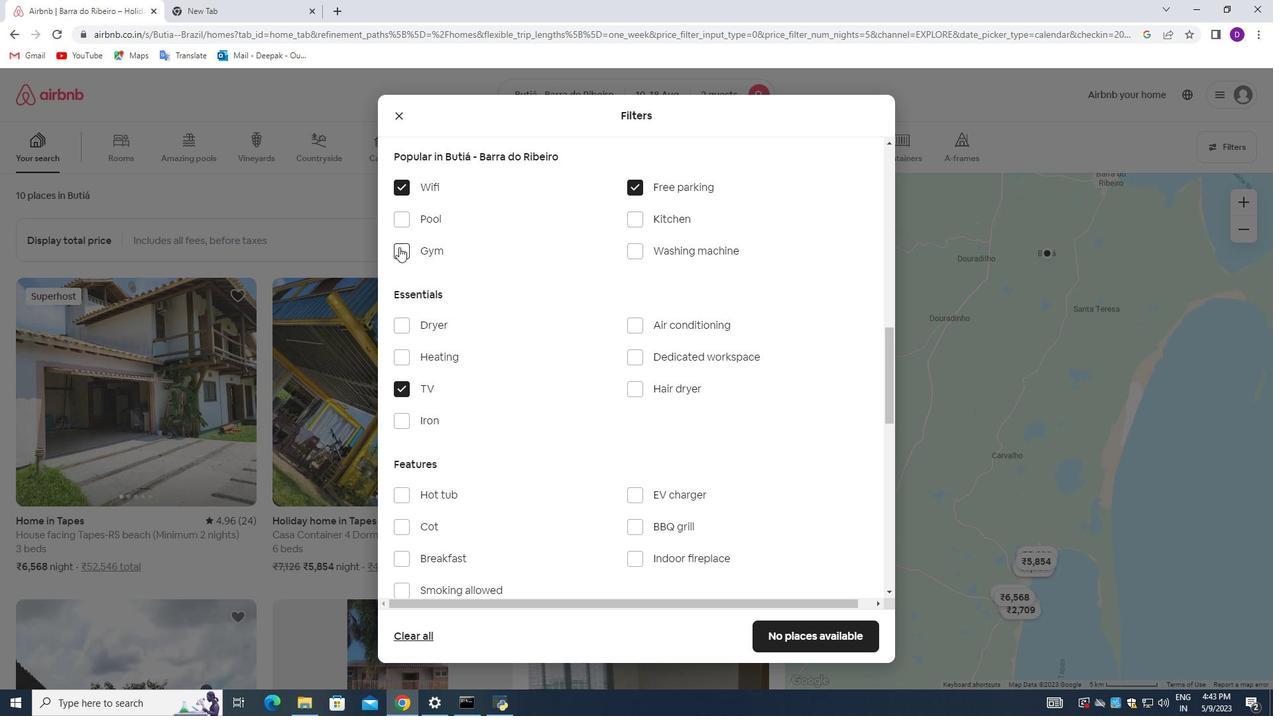 
Action: Mouse pressed left at (398, 248)
Screenshot: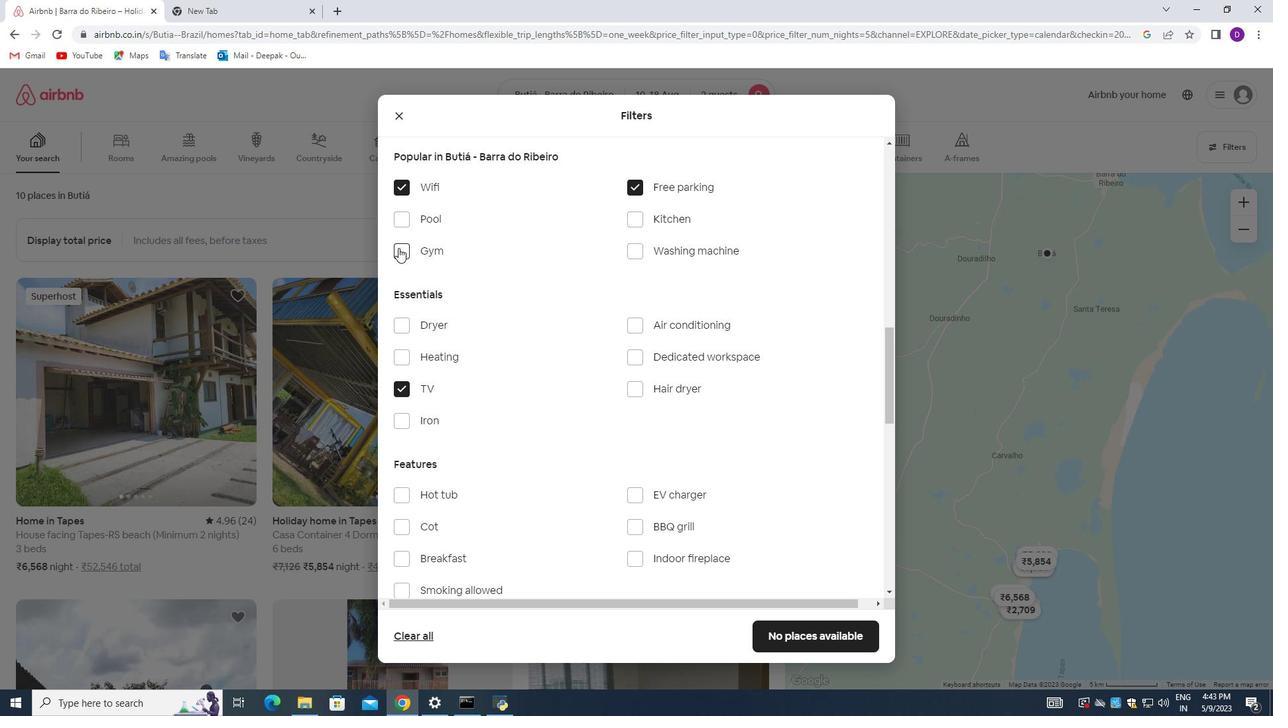 
Action: Mouse moved to (574, 366)
Screenshot: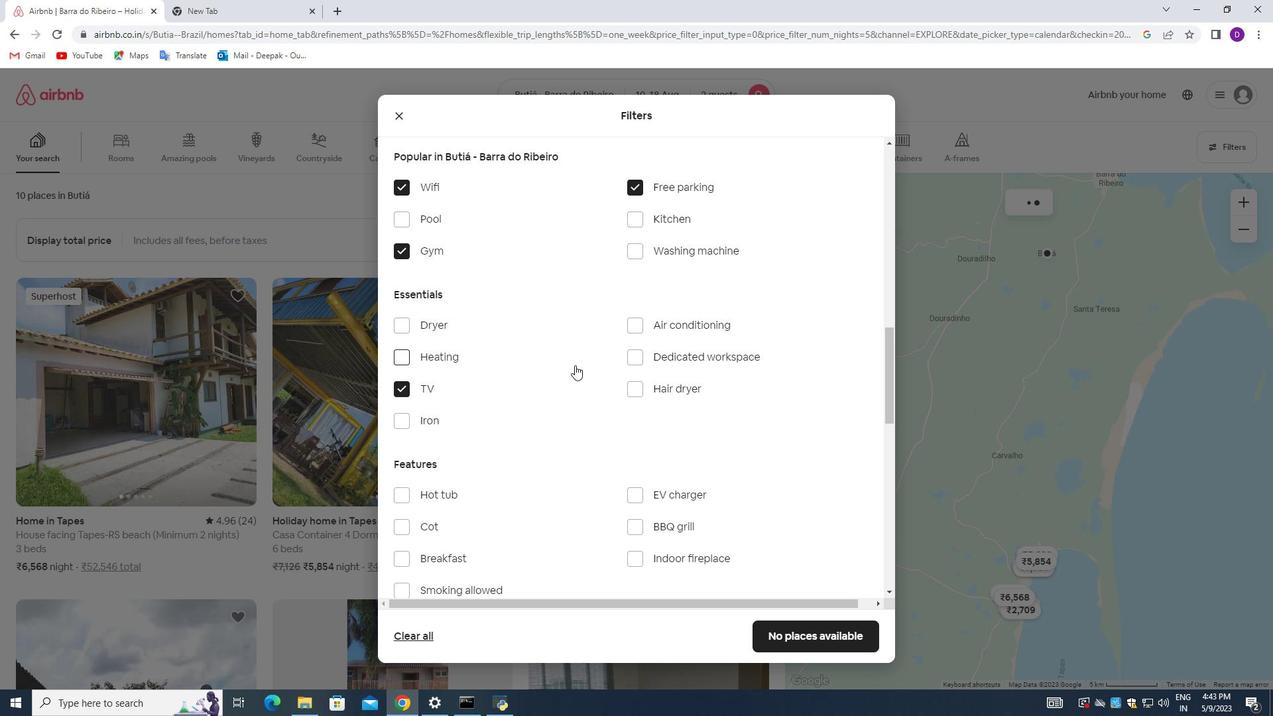 
Action: Mouse scrolled (574, 366) with delta (0, 0)
Screenshot: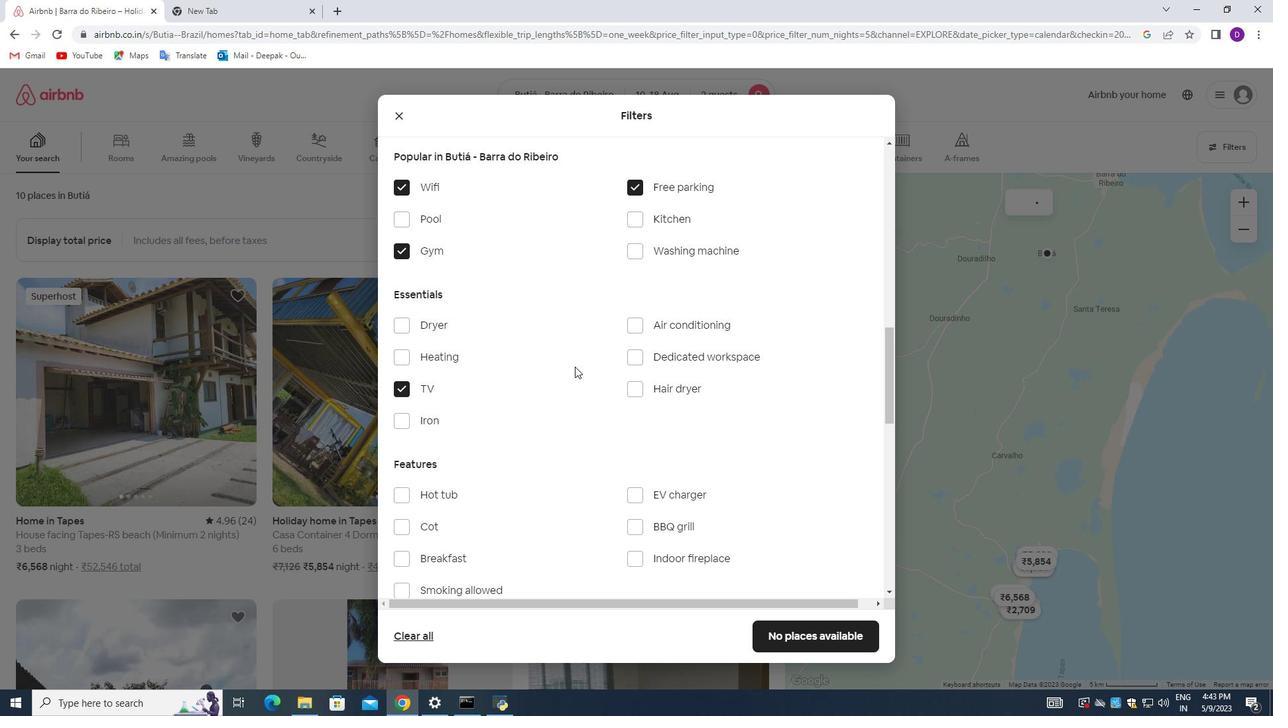 
Action: Mouse moved to (397, 488)
Screenshot: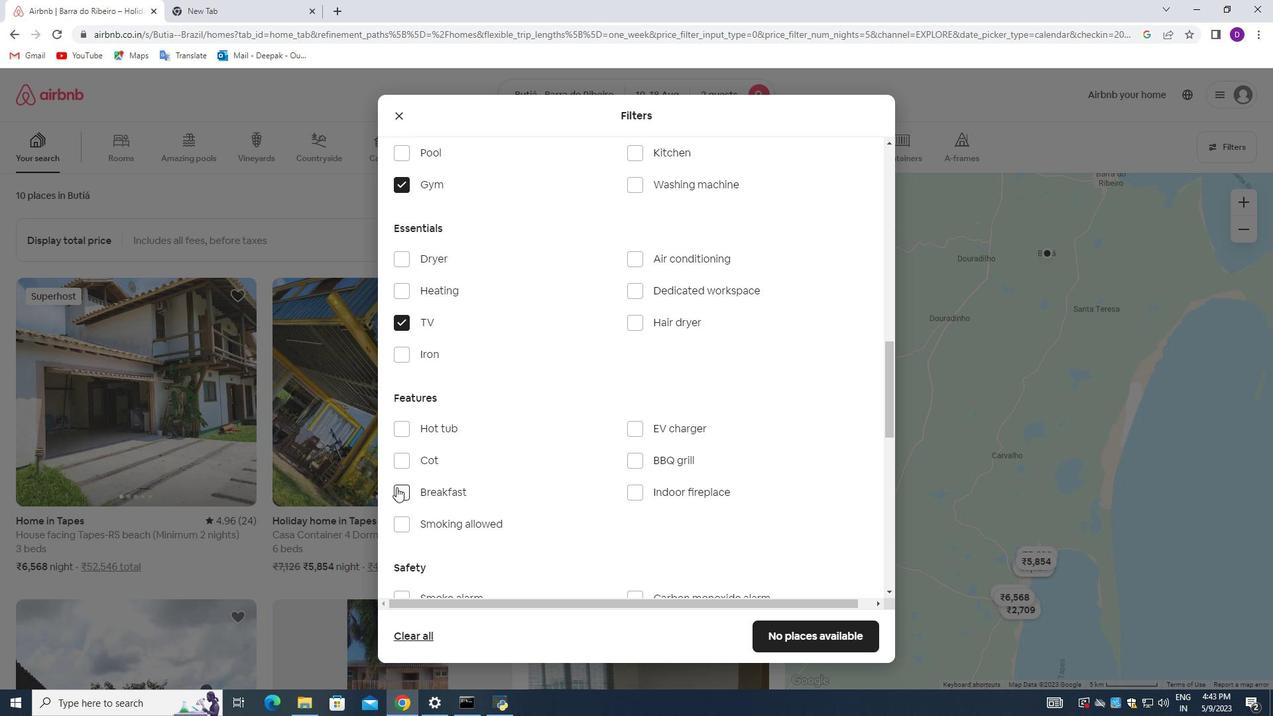 
Action: Mouse pressed left at (397, 488)
Screenshot: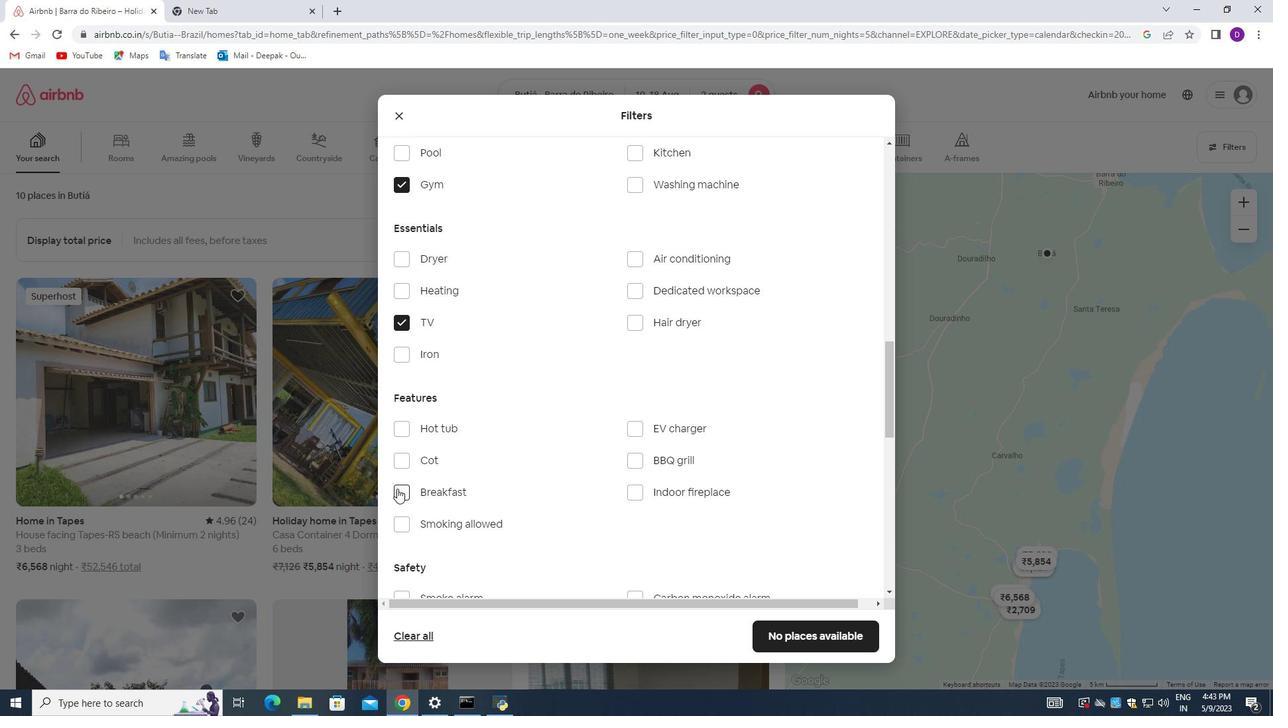 
Action: Mouse moved to (523, 447)
Screenshot: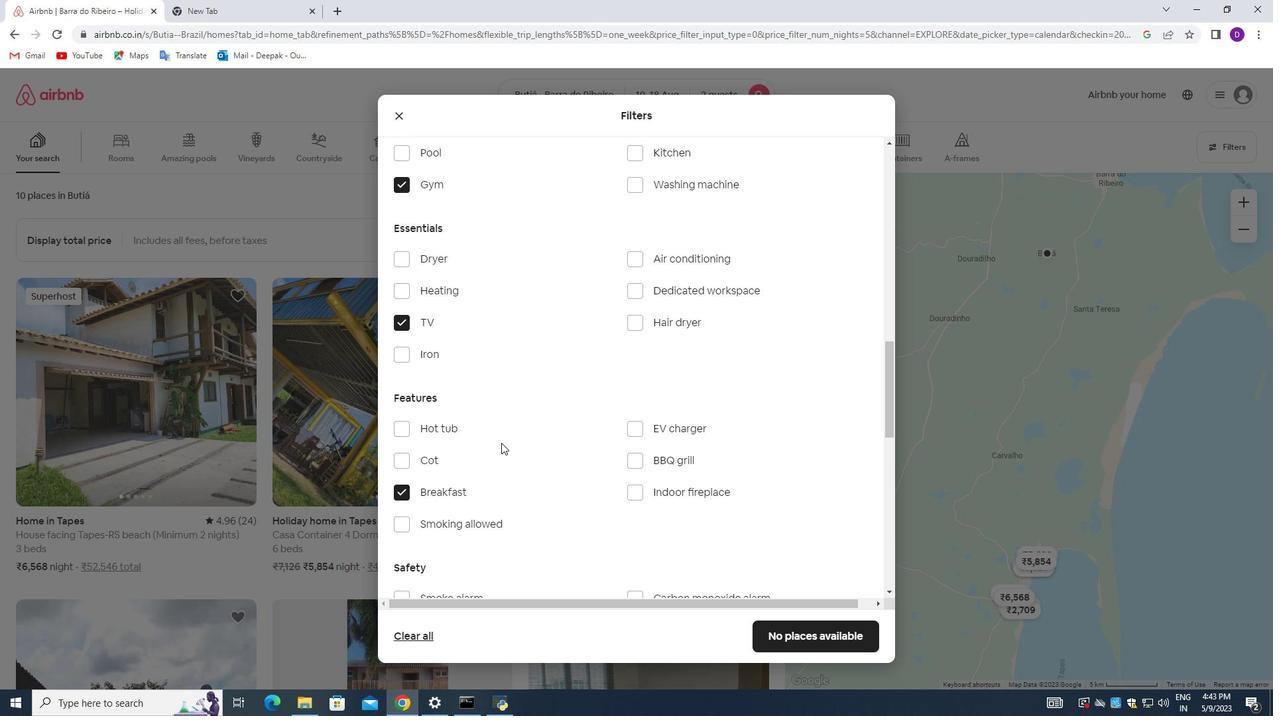 
Action: Mouse scrolled (523, 446) with delta (0, 0)
Screenshot: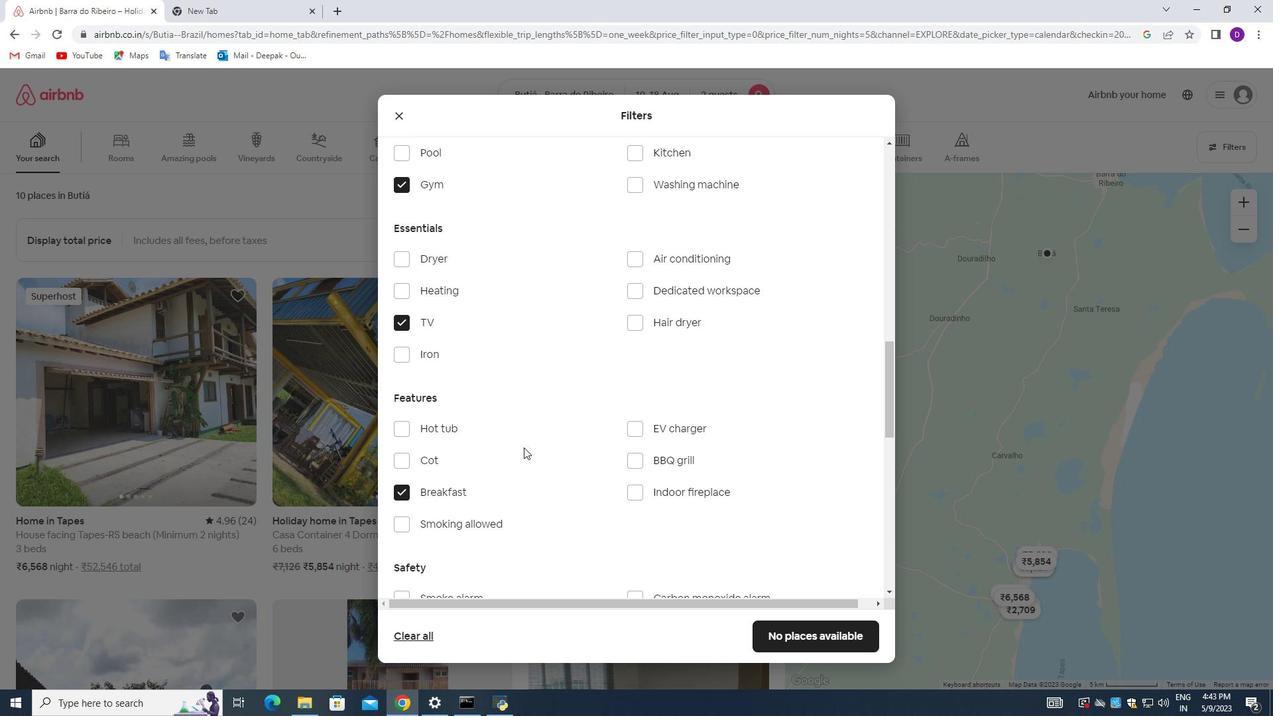 
Action: Mouse scrolled (523, 446) with delta (0, 0)
Screenshot: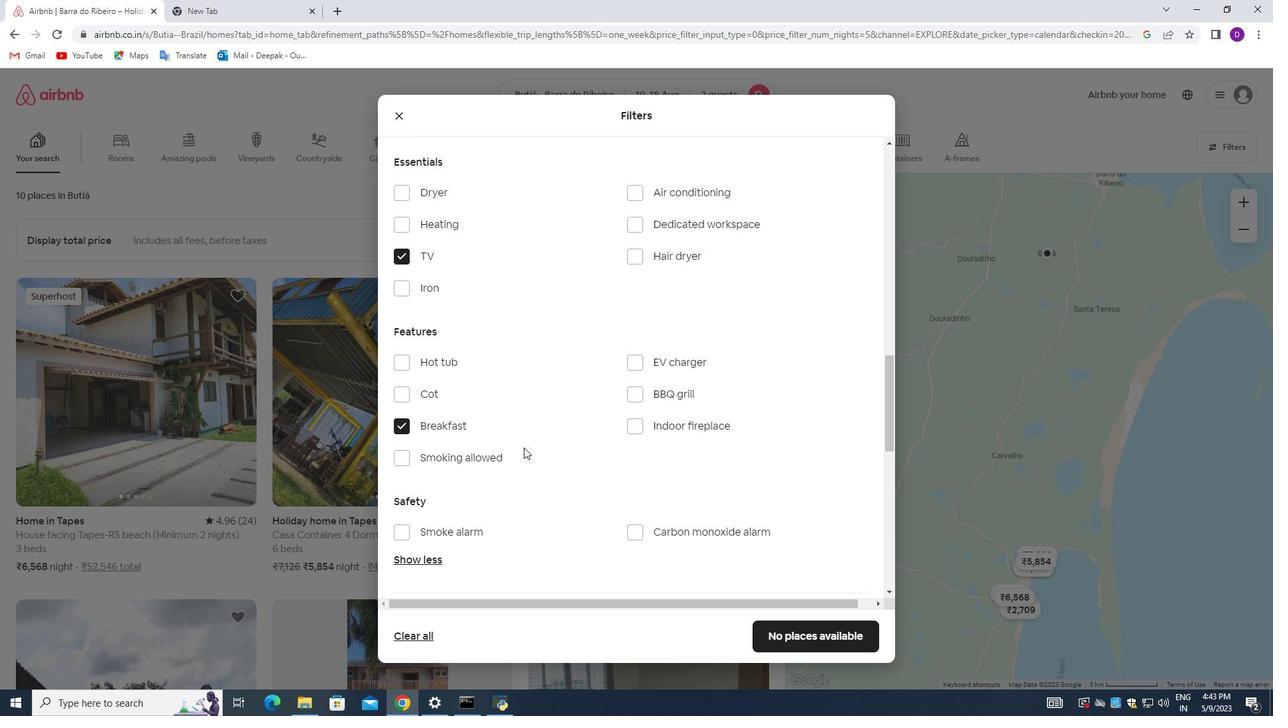 
Action: Mouse scrolled (523, 446) with delta (0, 0)
Screenshot: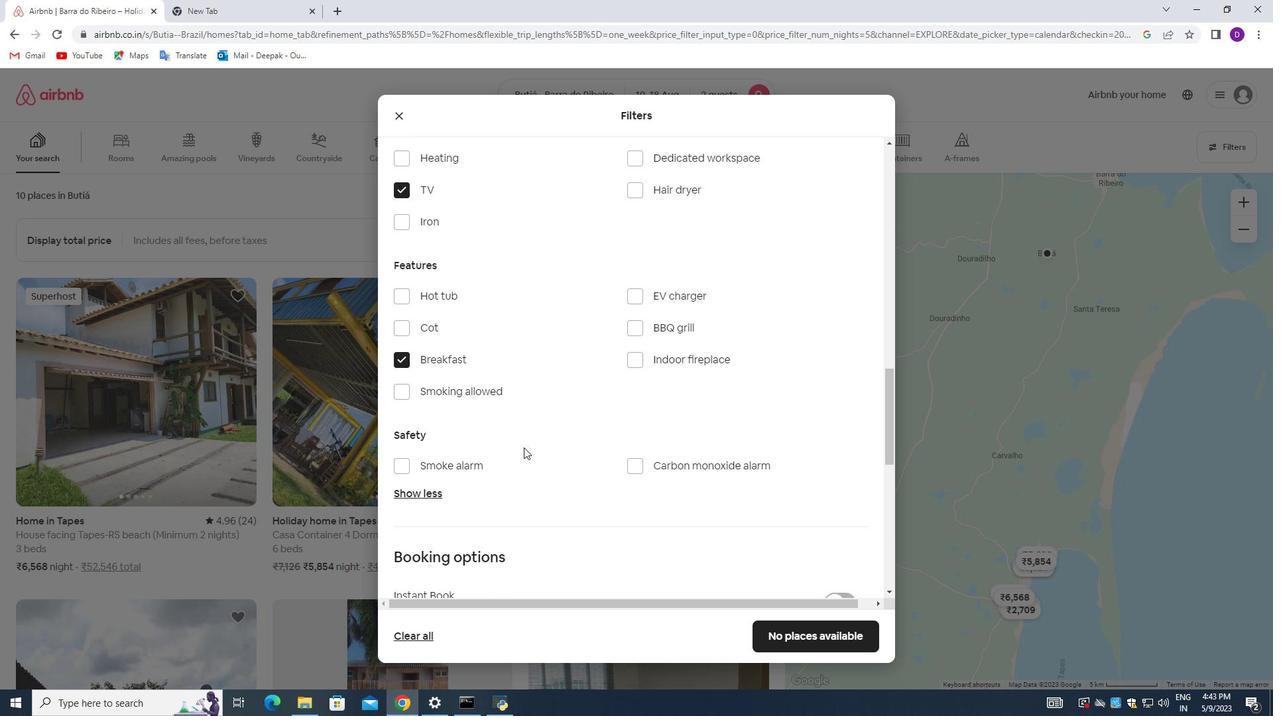 
Action: Mouse moved to (544, 460)
Screenshot: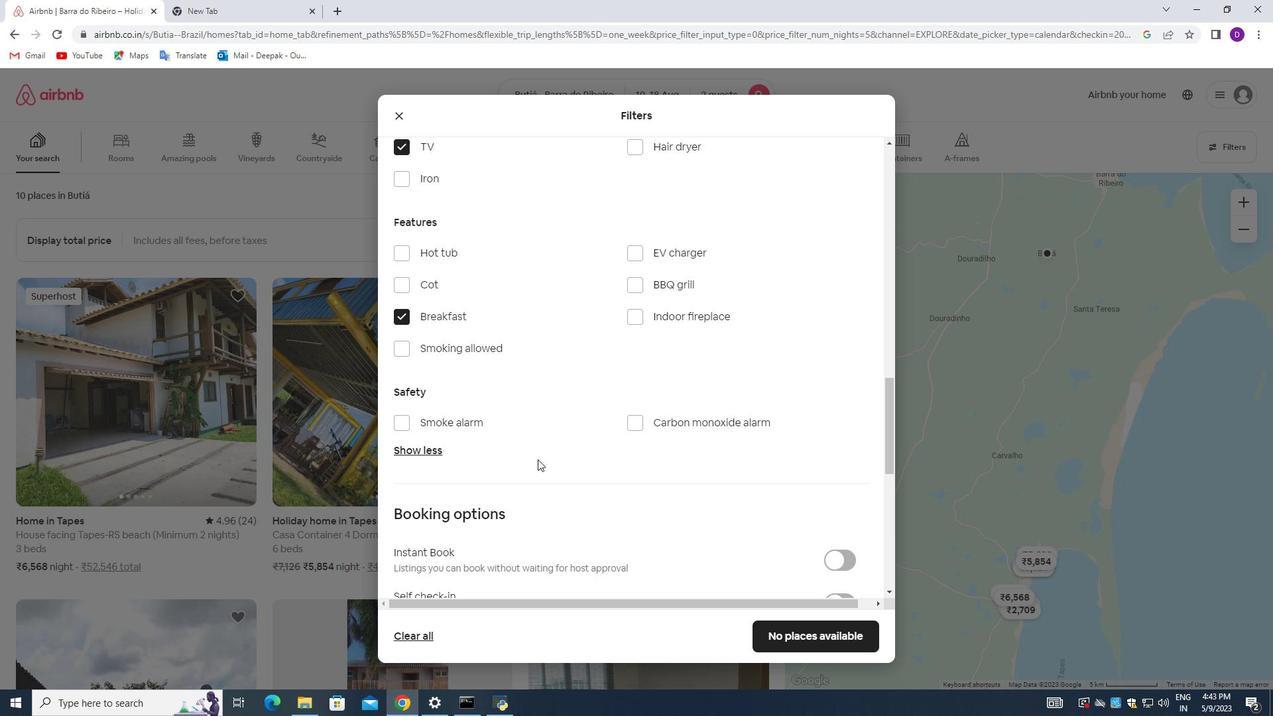 
Action: Mouse scrolled (544, 460) with delta (0, 0)
Screenshot: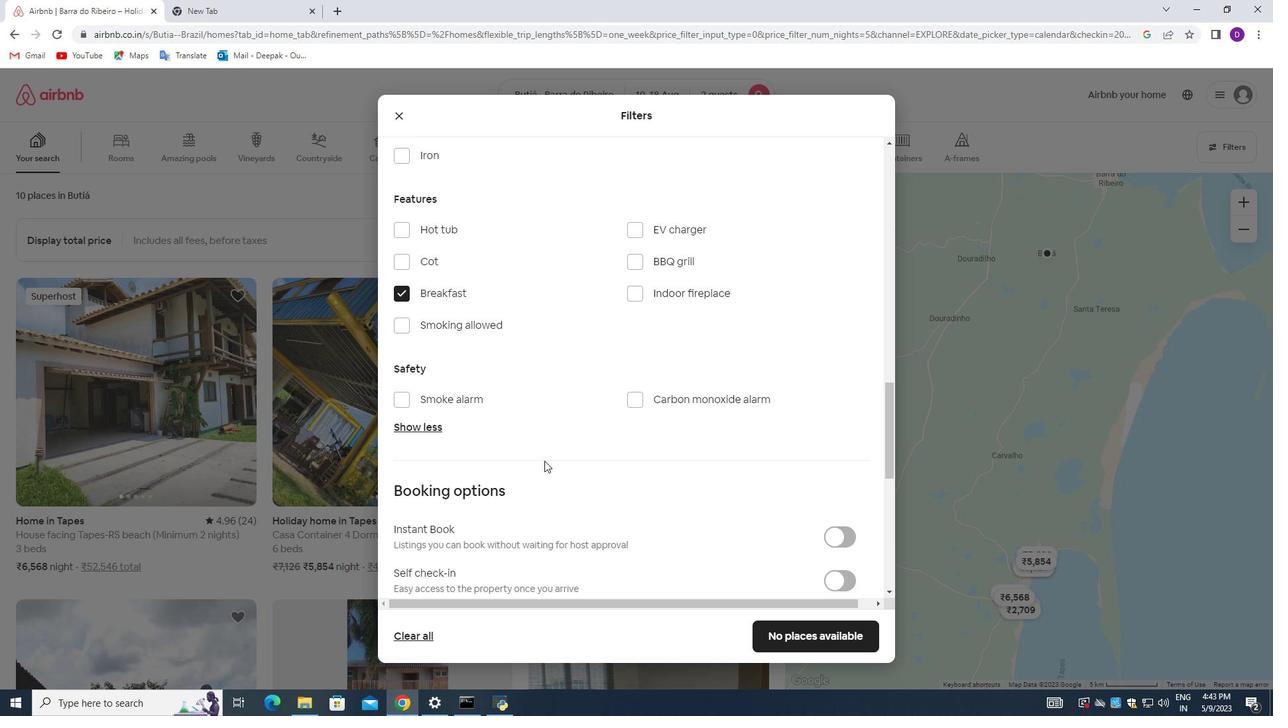 
Action: Mouse scrolled (544, 460) with delta (0, 0)
Screenshot: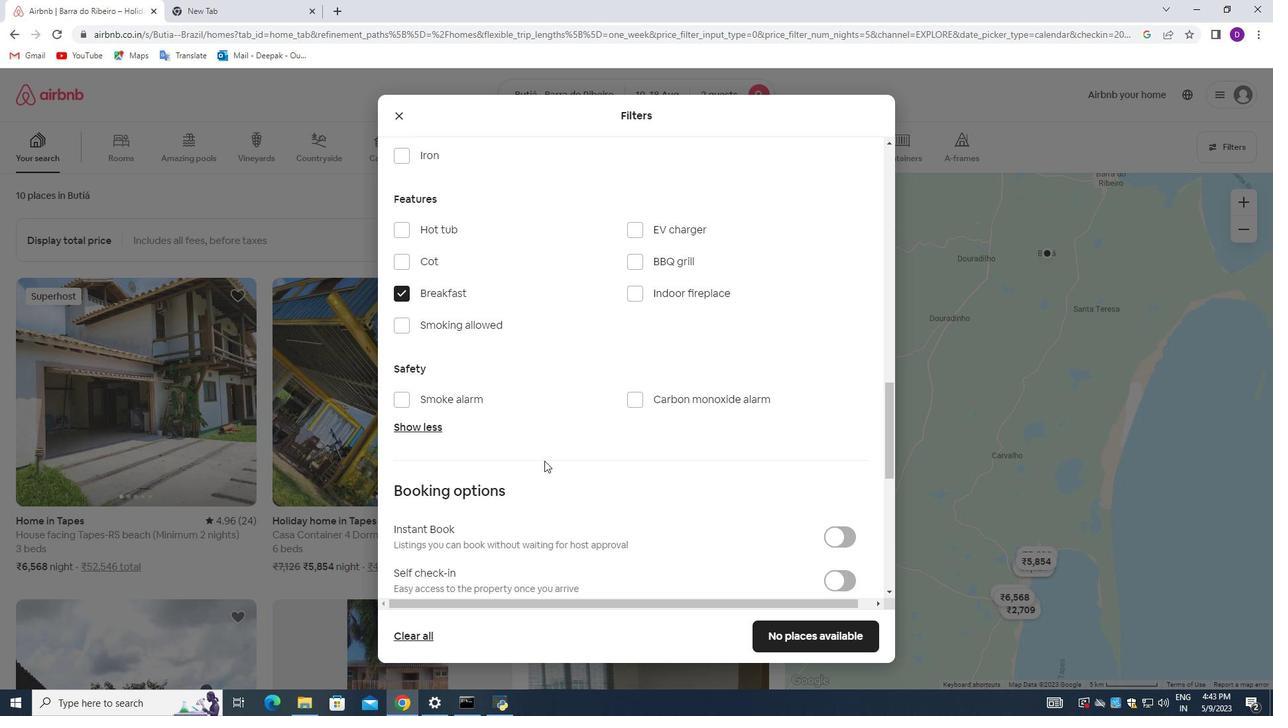 
Action: Mouse scrolled (544, 460) with delta (0, 0)
Screenshot: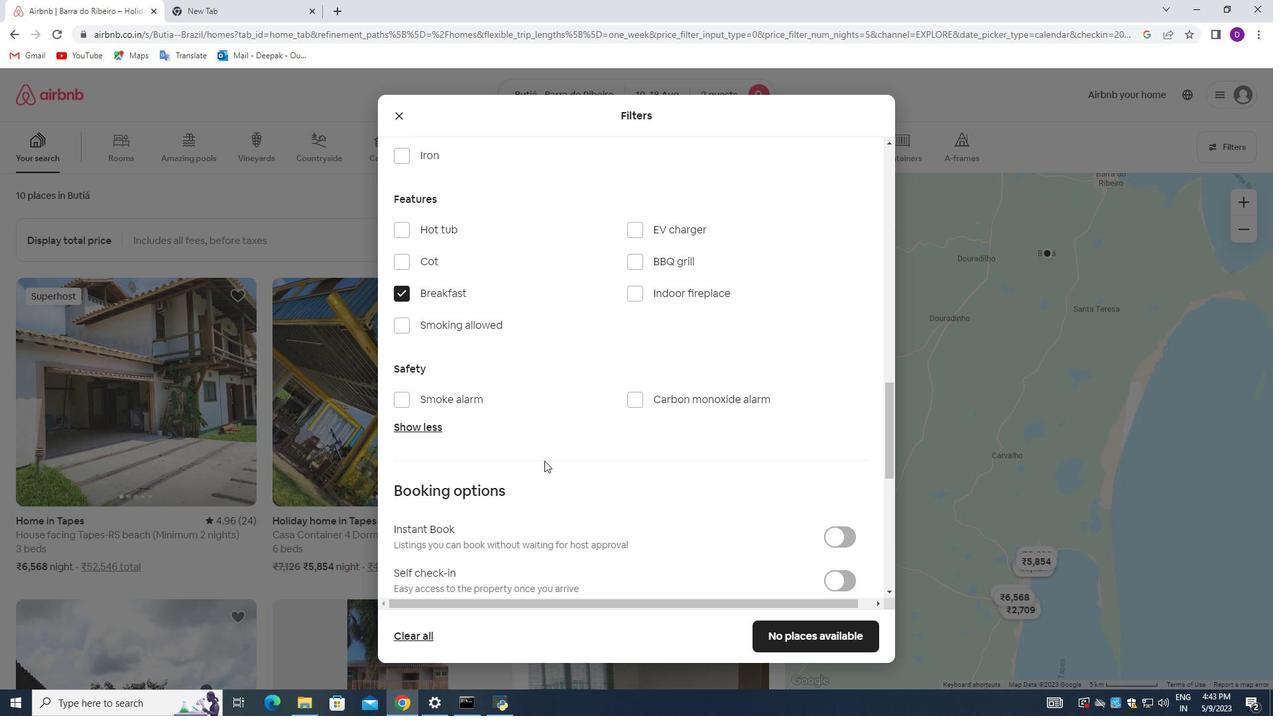 
Action: Mouse moved to (846, 379)
Screenshot: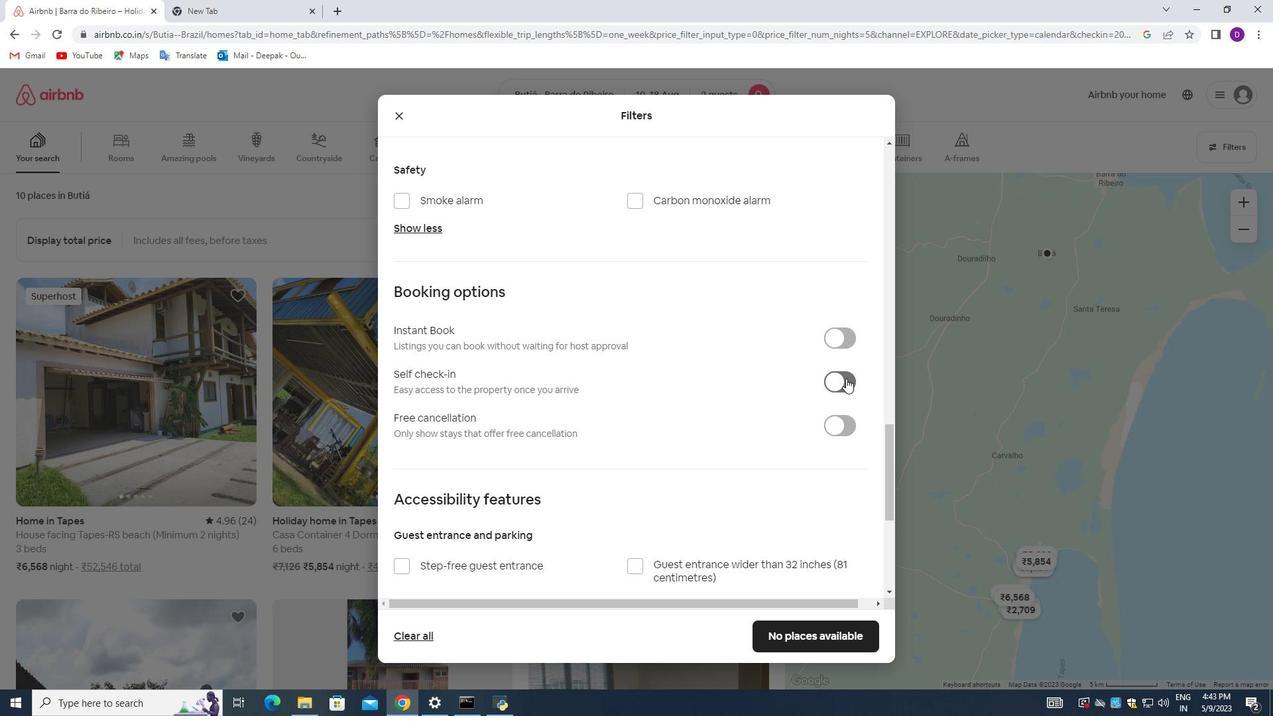 
Action: Mouse pressed left at (846, 379)
Screenshot: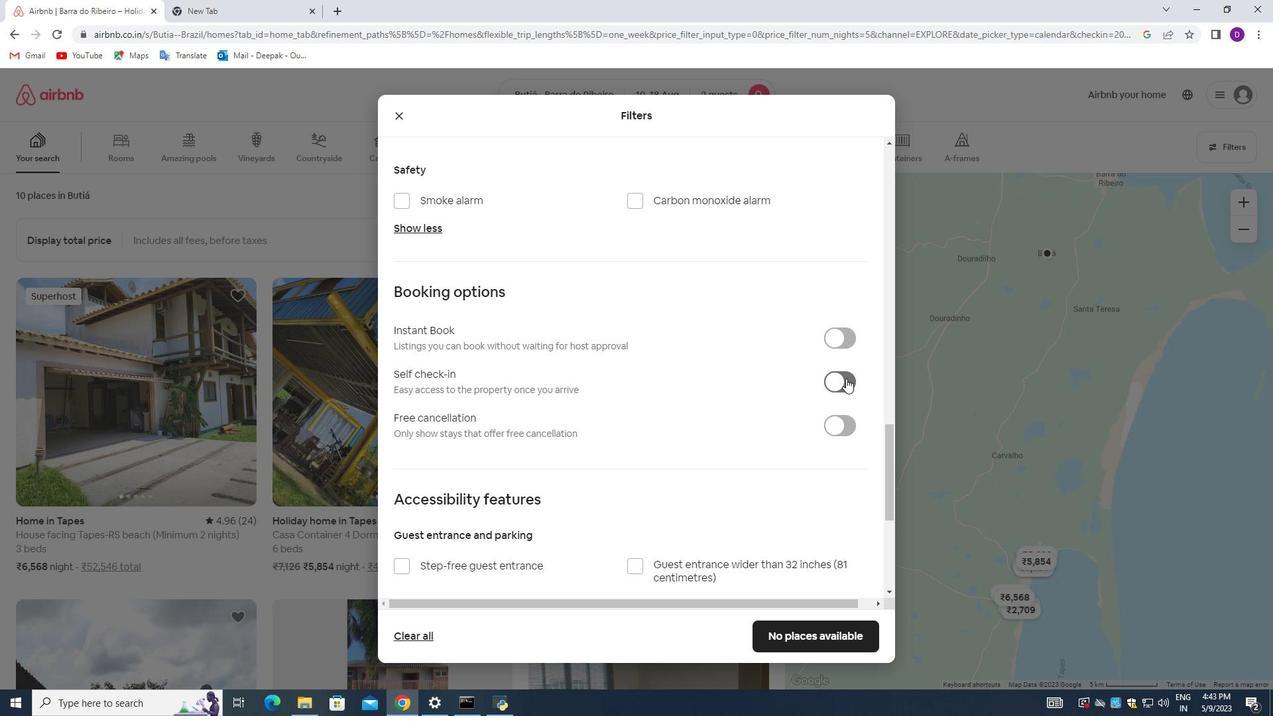 
Action: Mouse moved to (714, 423)
Screenshot: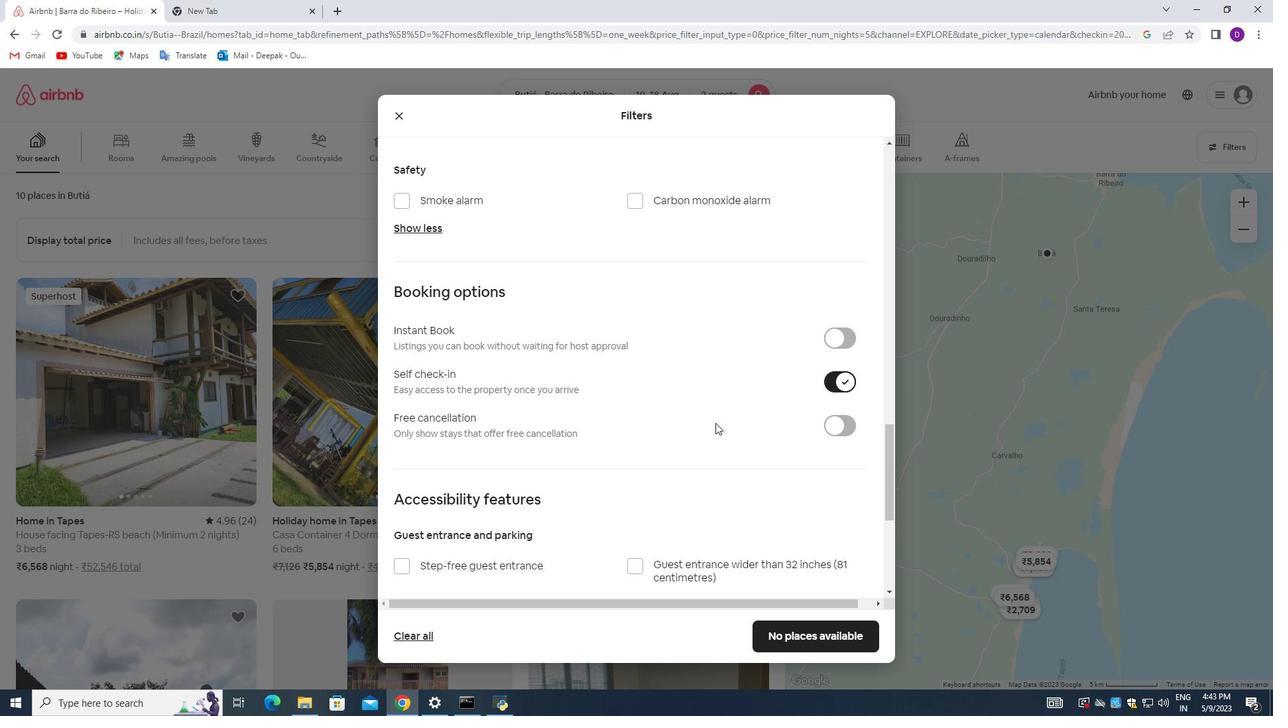 
Action: Mouse scrolled (714, 423) with delta (0, 0)
Screenshot: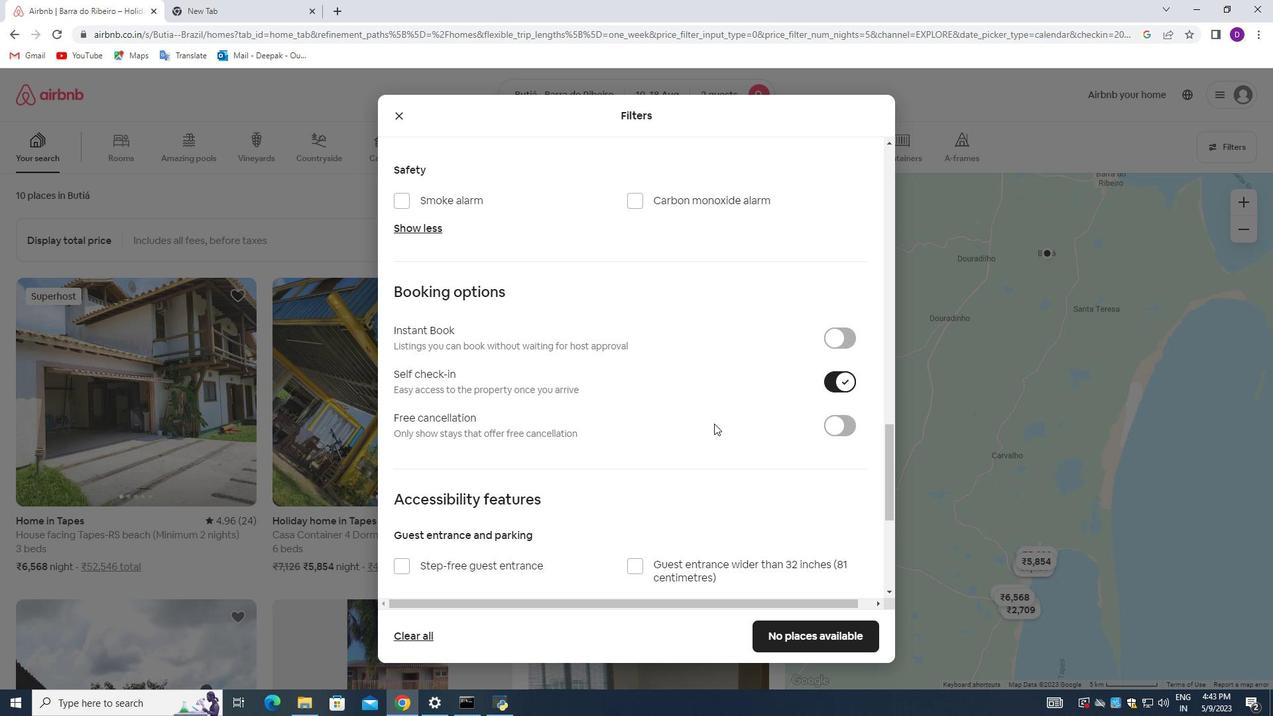 
Action: Mouse scrolled (714, 423) with delta (0, 0)
Screenshot: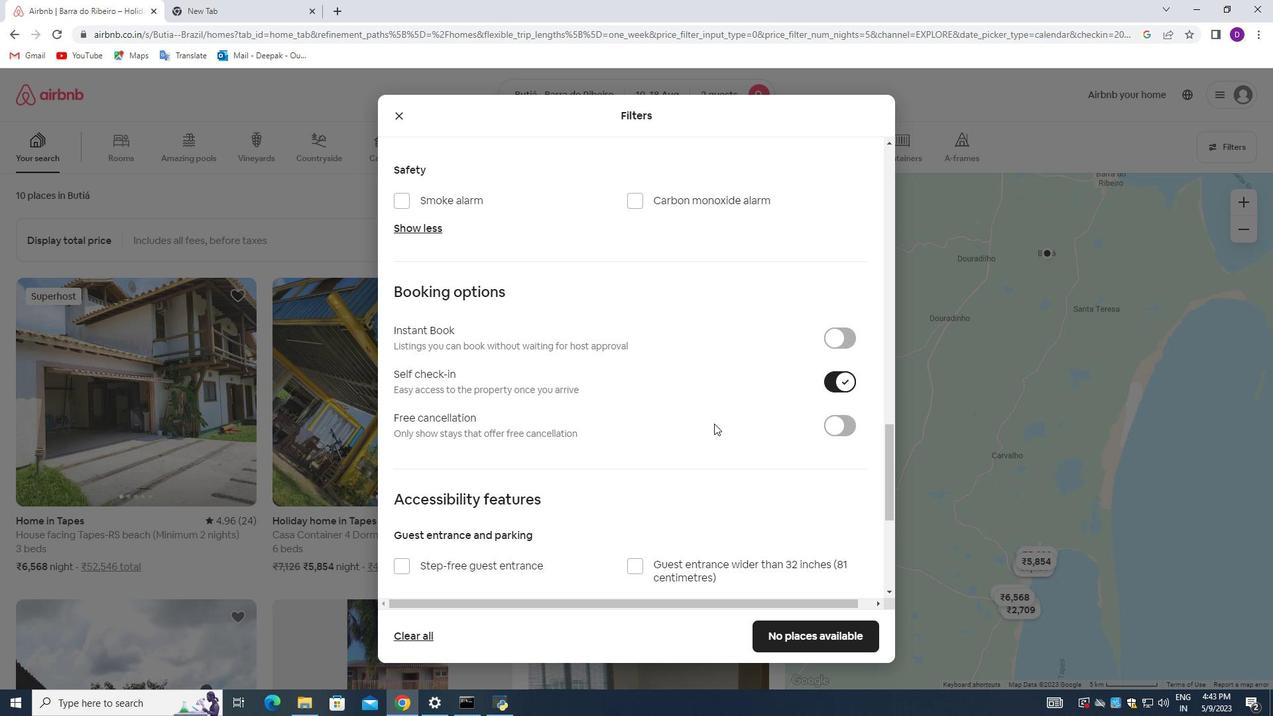 
Action: Mouse moved to (712, 423)
Screenshot: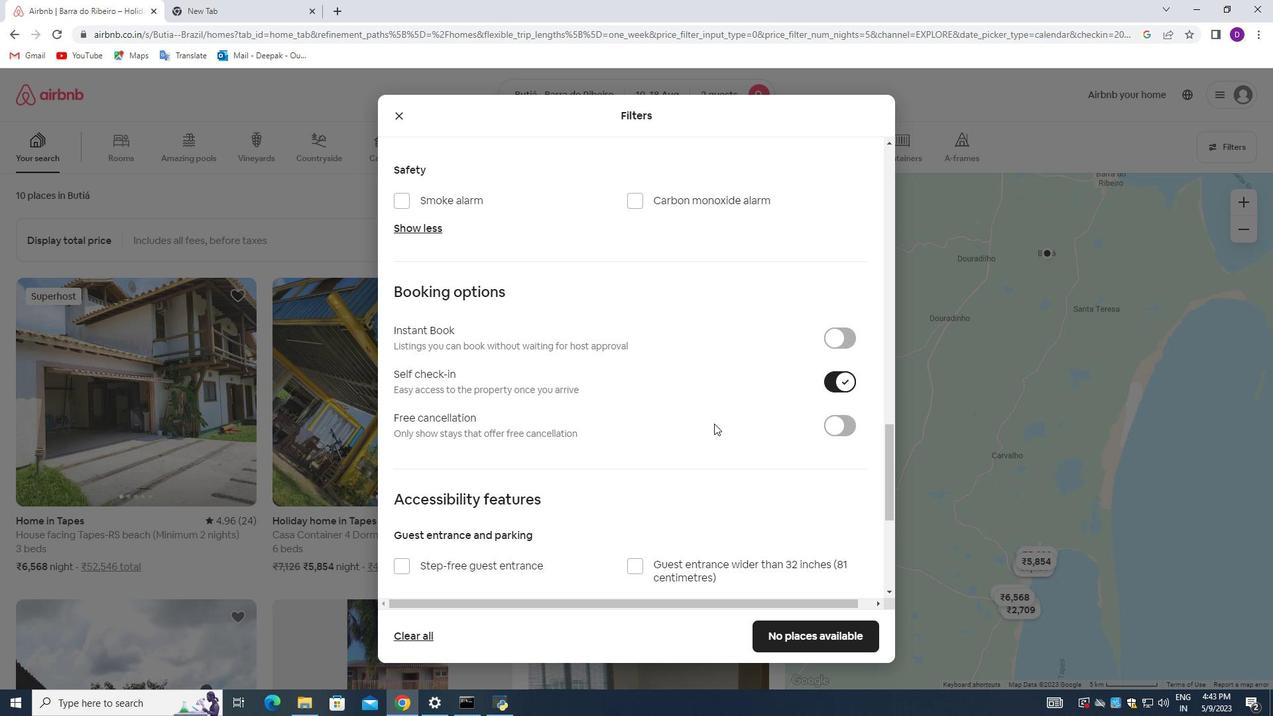 
Action: Mouse scrolled (712, 423) with delta (0, 0)
Screenshot: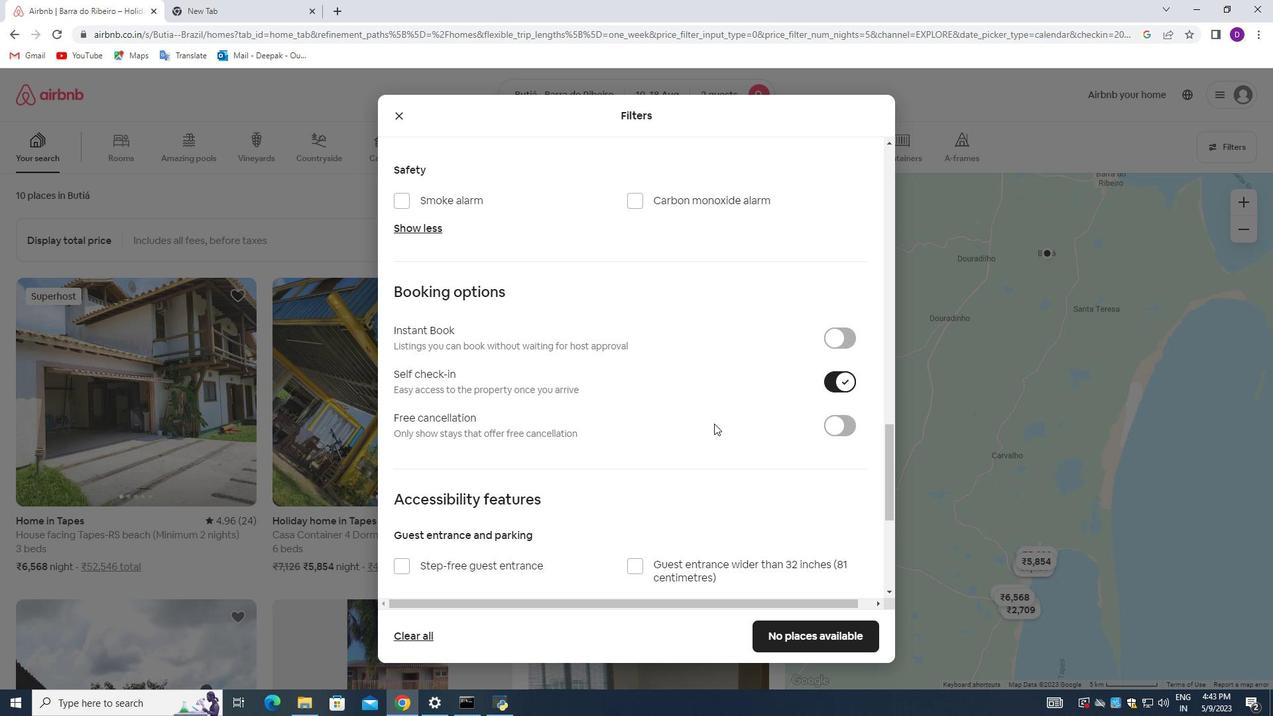 
Action: Mouse scrolled (712, 423) with delta (0, 0)
Screenshot: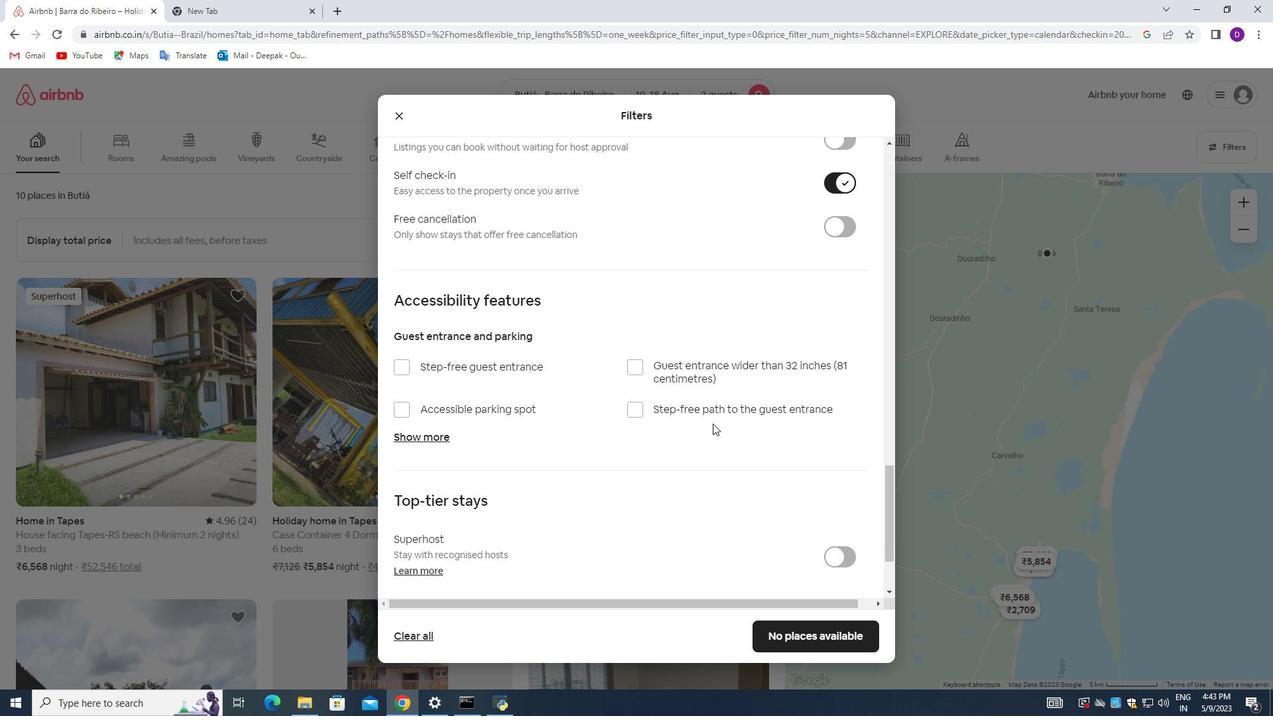 
Action: Mouse scrolled (712, 423) with delta (0, 0)
Screenshot: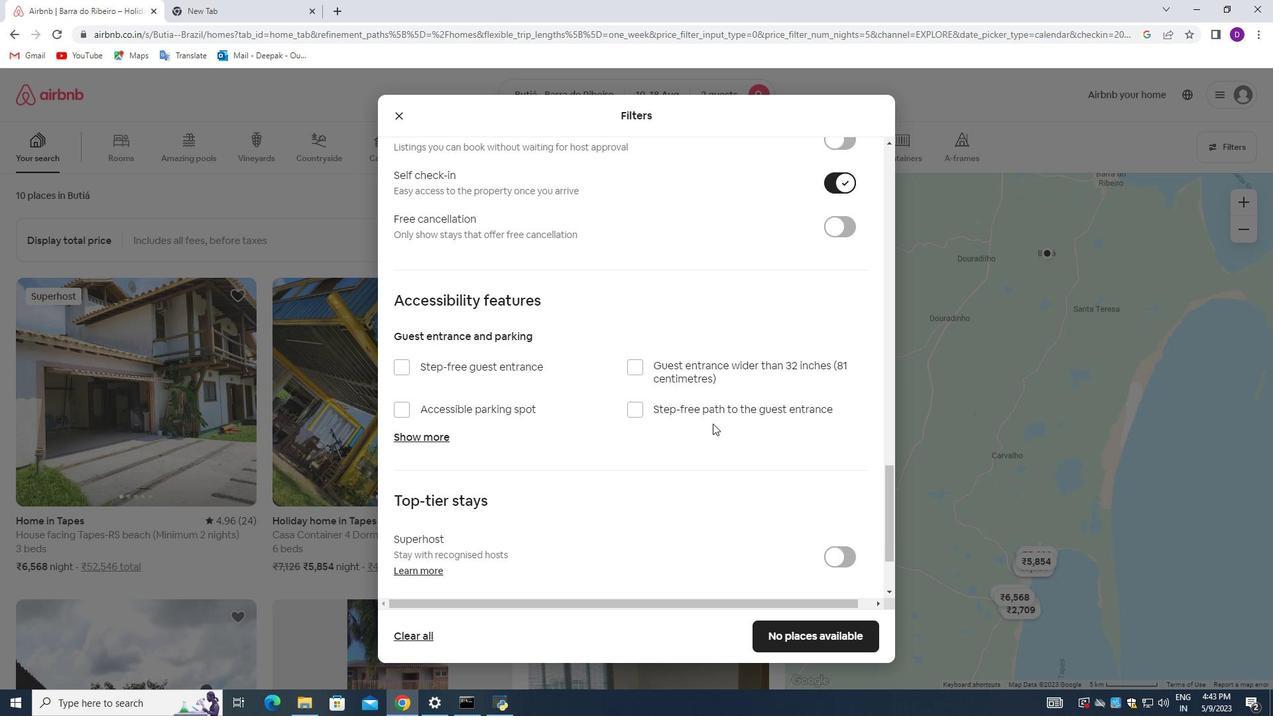 
Action: Mouse scrolled (712, 423) with delta (0, 0)
Screenshot: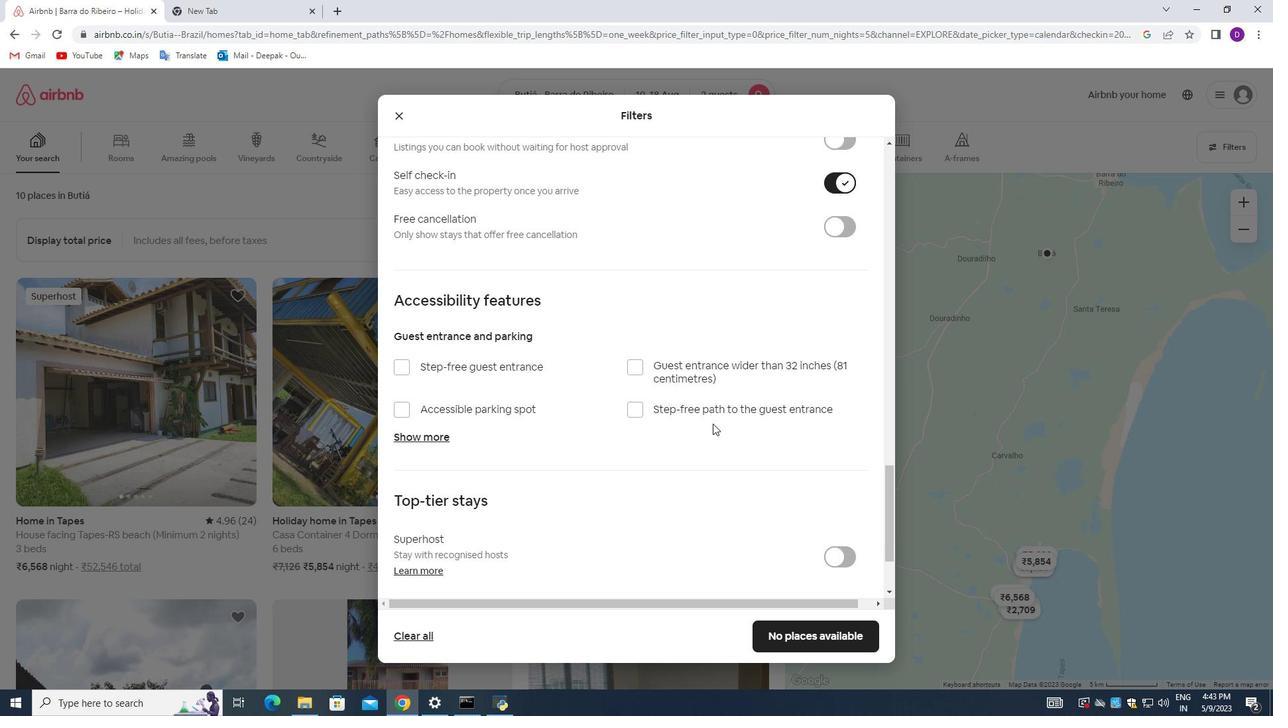 
Action: Mouse scrolled (712, 423) with delta (0, 0)
Screenshot: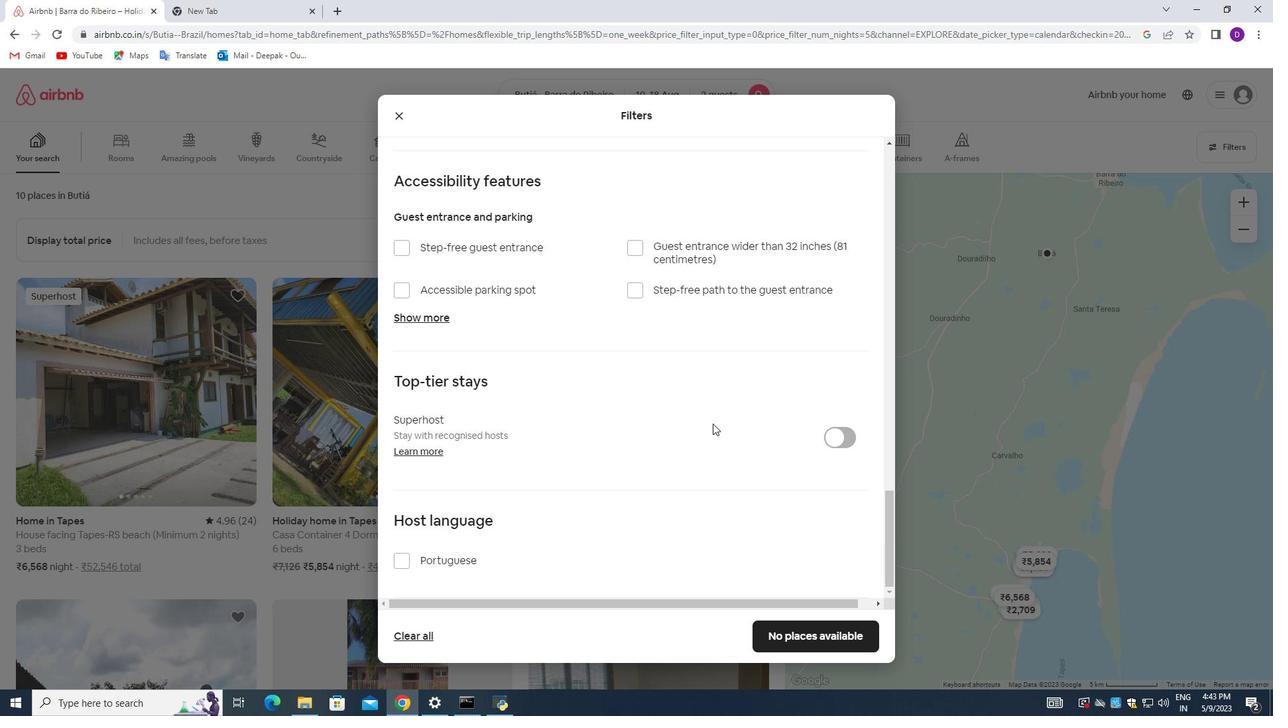 
Action: Mouse scrolled (712, 423) with delta (0, 0)
Screenshot: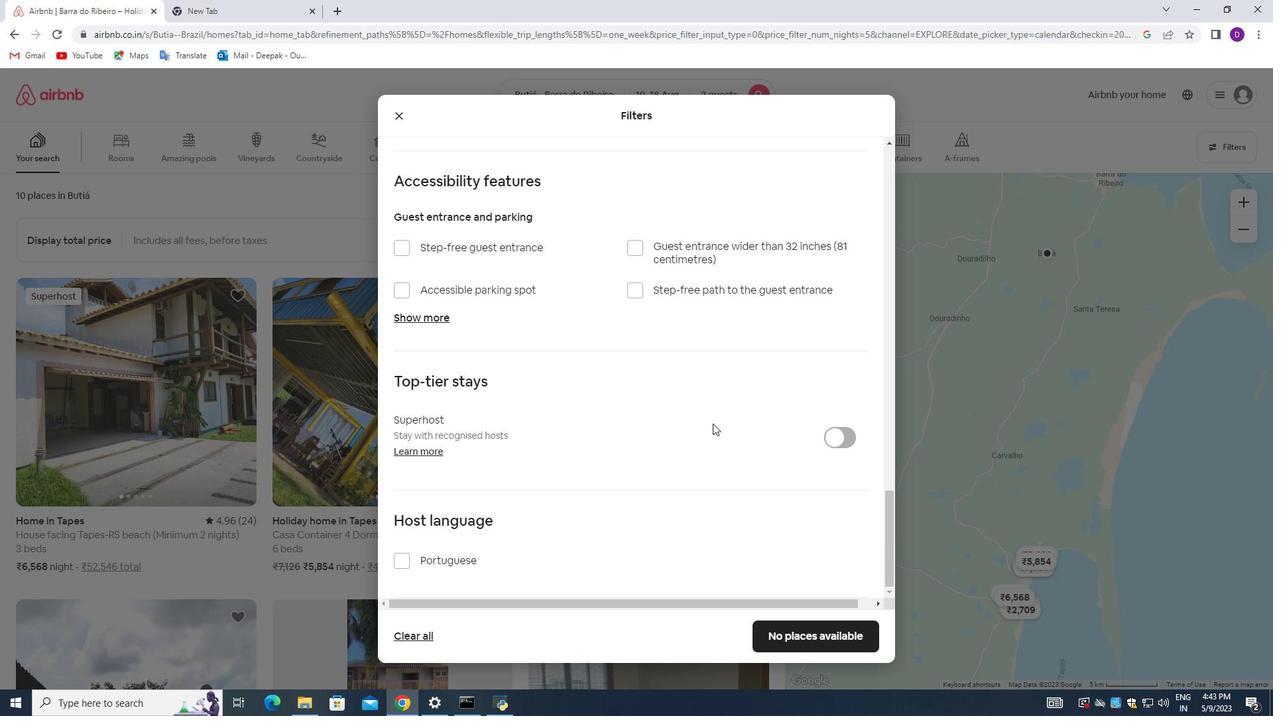 
Action: Mouse scrolled (712, 423) with delta (0, 0)
Screenshot: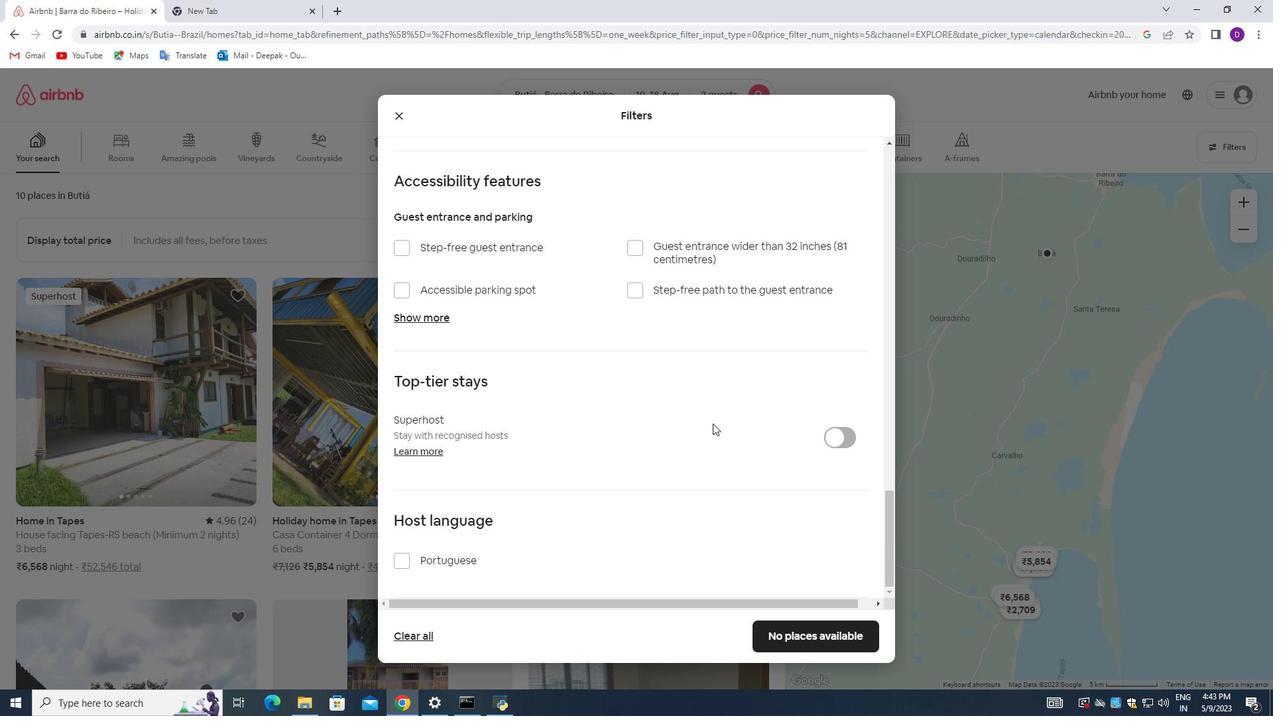 
Action: Mouse scrolled (712, 423) with delta (0, 0)
Screenshot: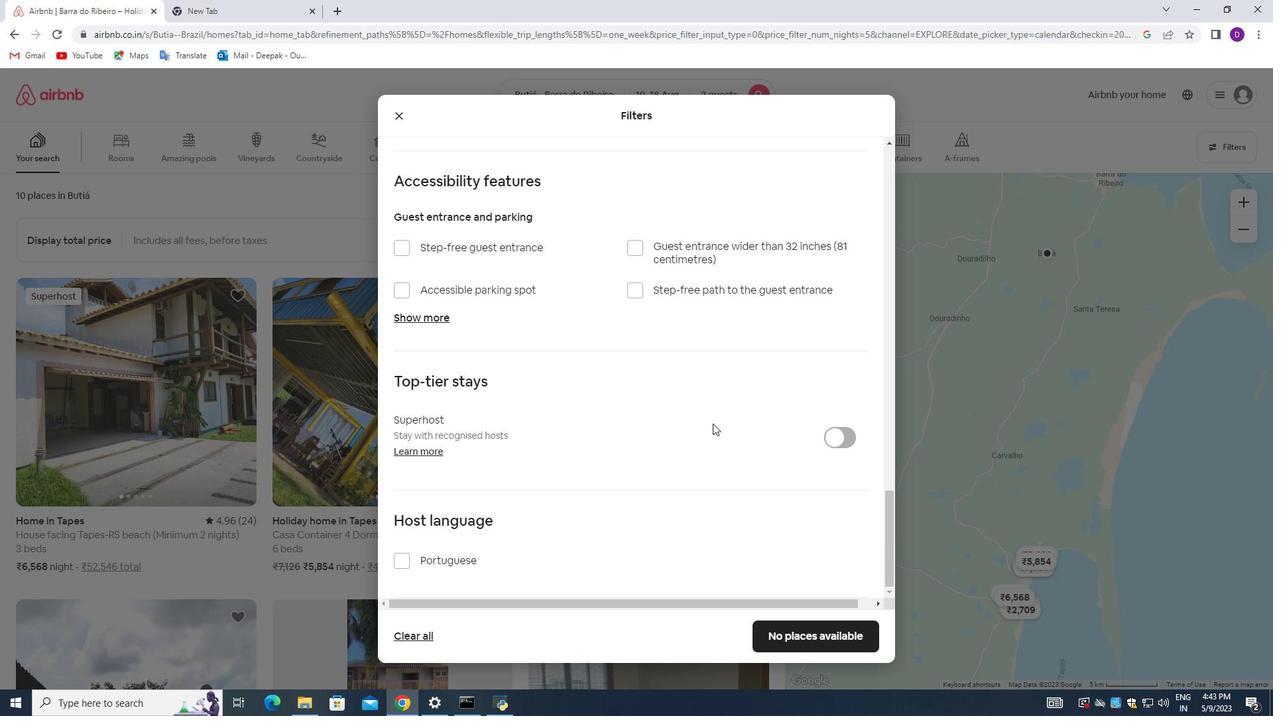 
Action: Mouse moved to (792, 633)
Screenshot: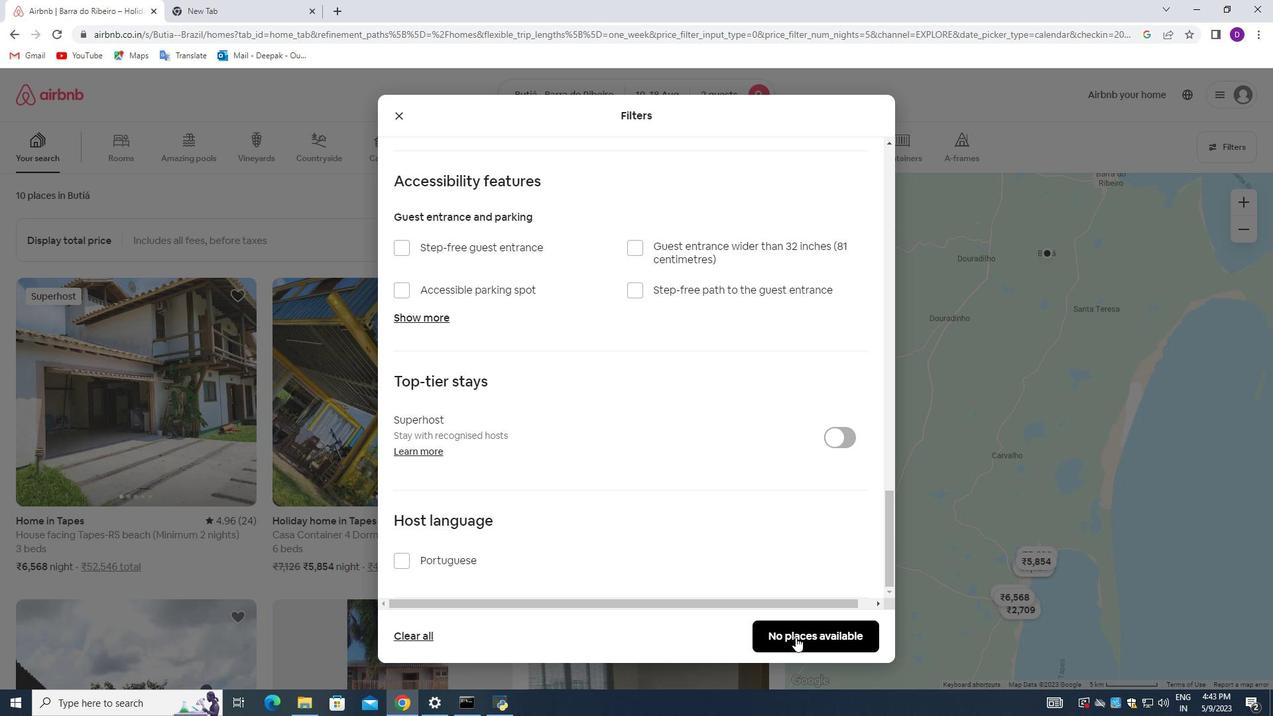 
Action: Mouse pressed left at (792, 633)
Screenshot: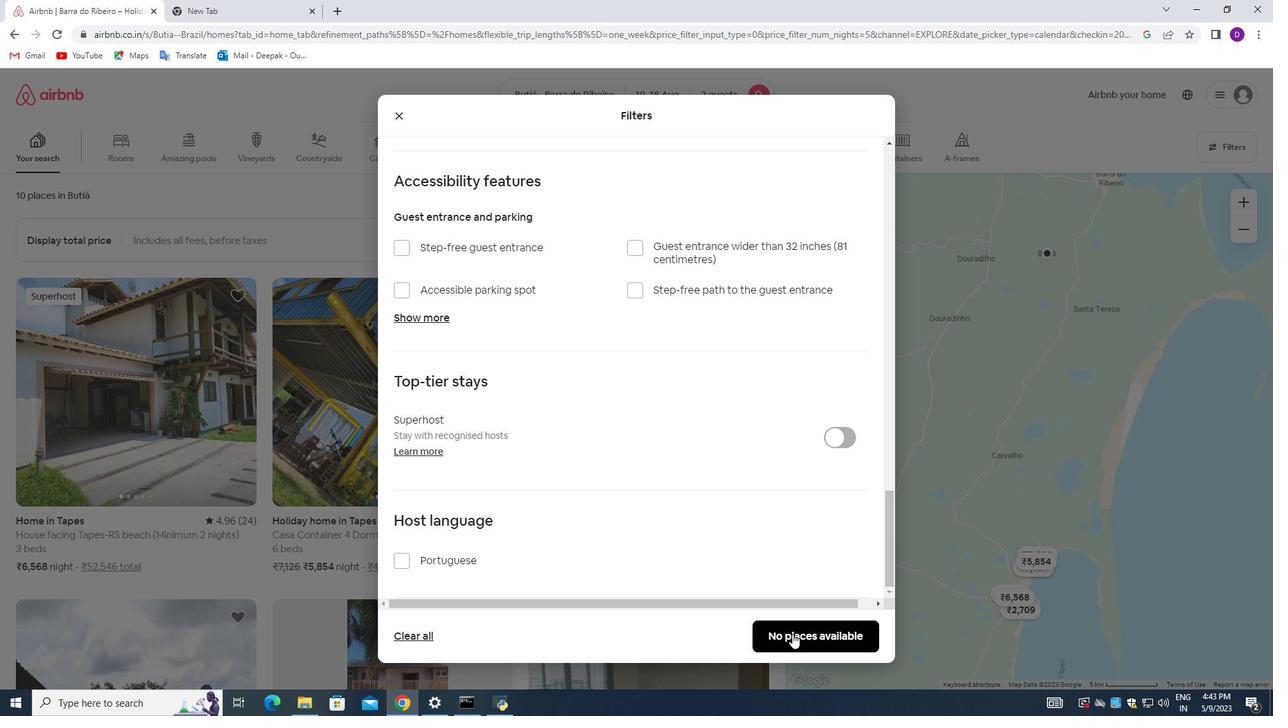
Action: Mouse moved to (789, 635)
Screenshot: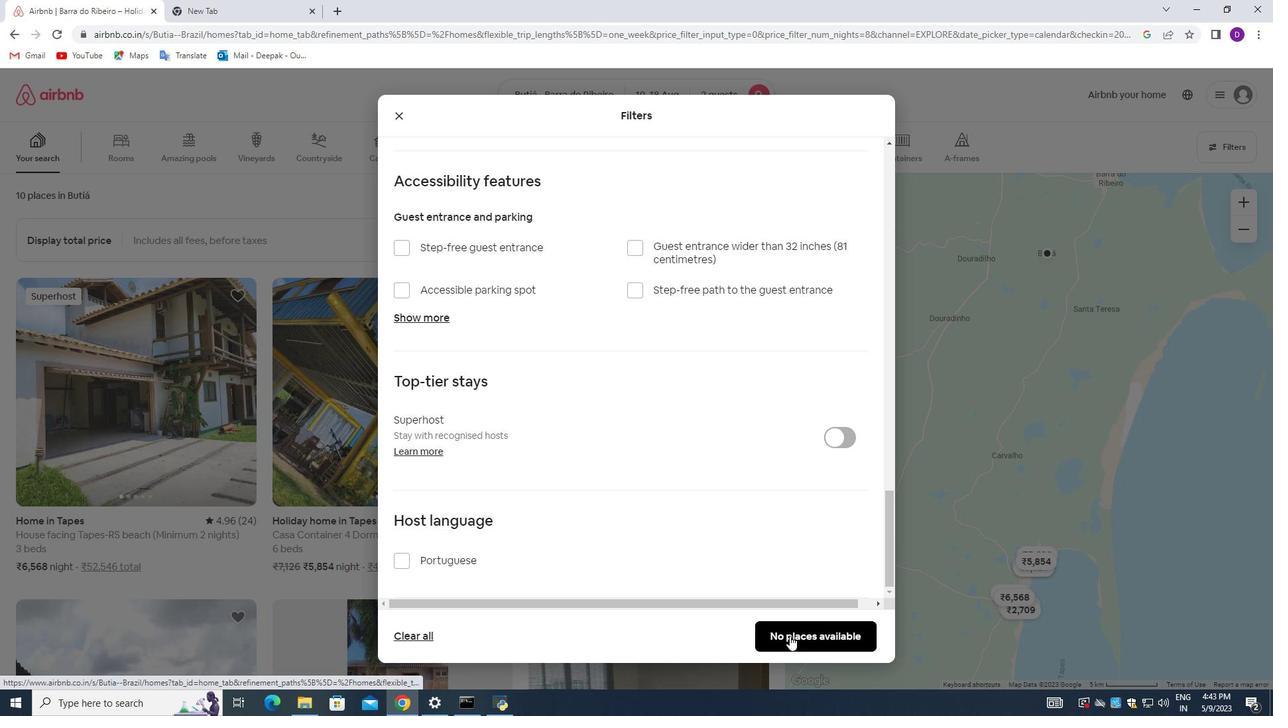 
